 Task: Find connections with filter location Abobo with filter topic #Businessownerwith filter profile language Potuguese with filter current company Odoo with filter school The Cathedral and John Connon School with filter industry Coal Mining with filter service category Financial Planning with filter keywords title Founder
Action: Mouse moved to (628, 82)
Screenshot: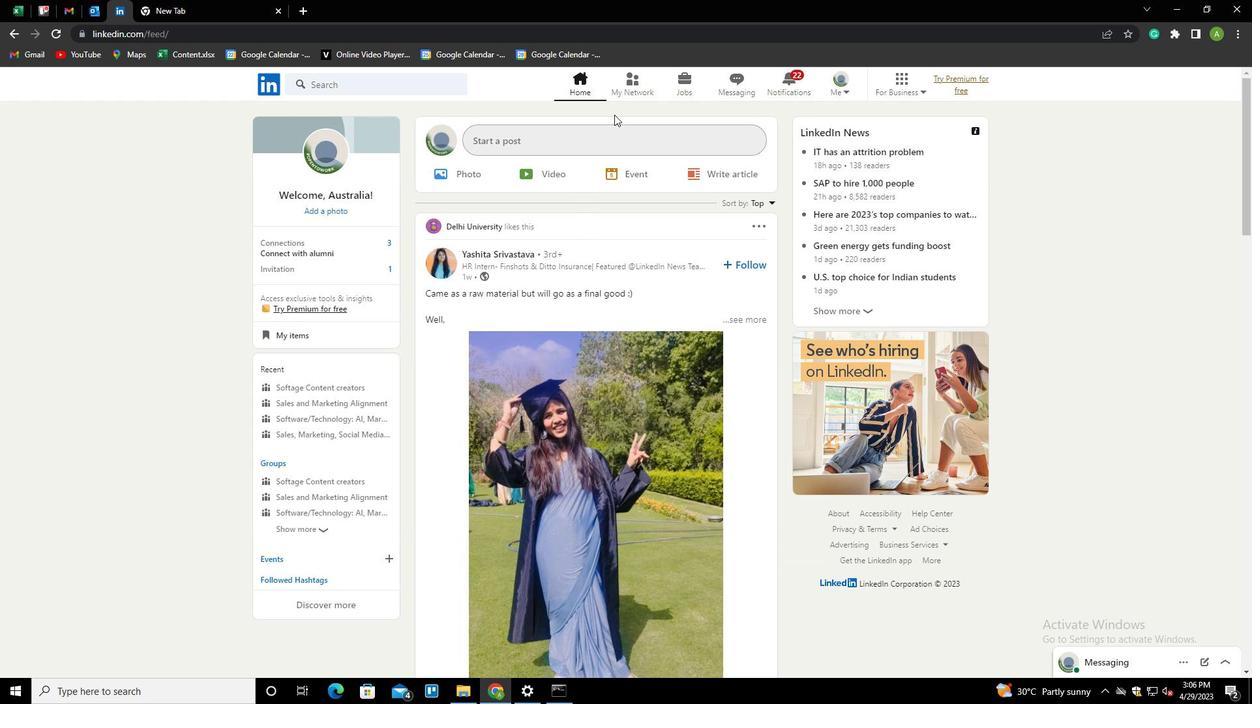 
Action: Mouse pressed left at (628, 82)
Screenshot: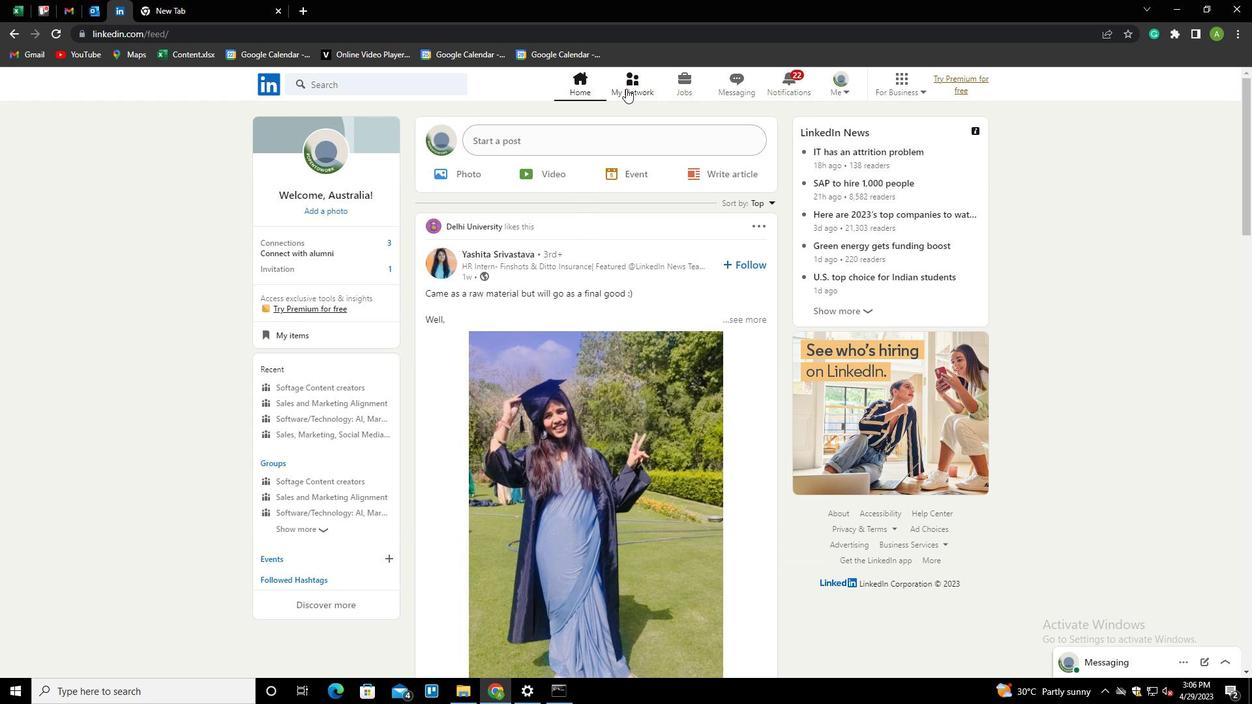 
Action: Mouse moved to (330, 159)
Screenshot: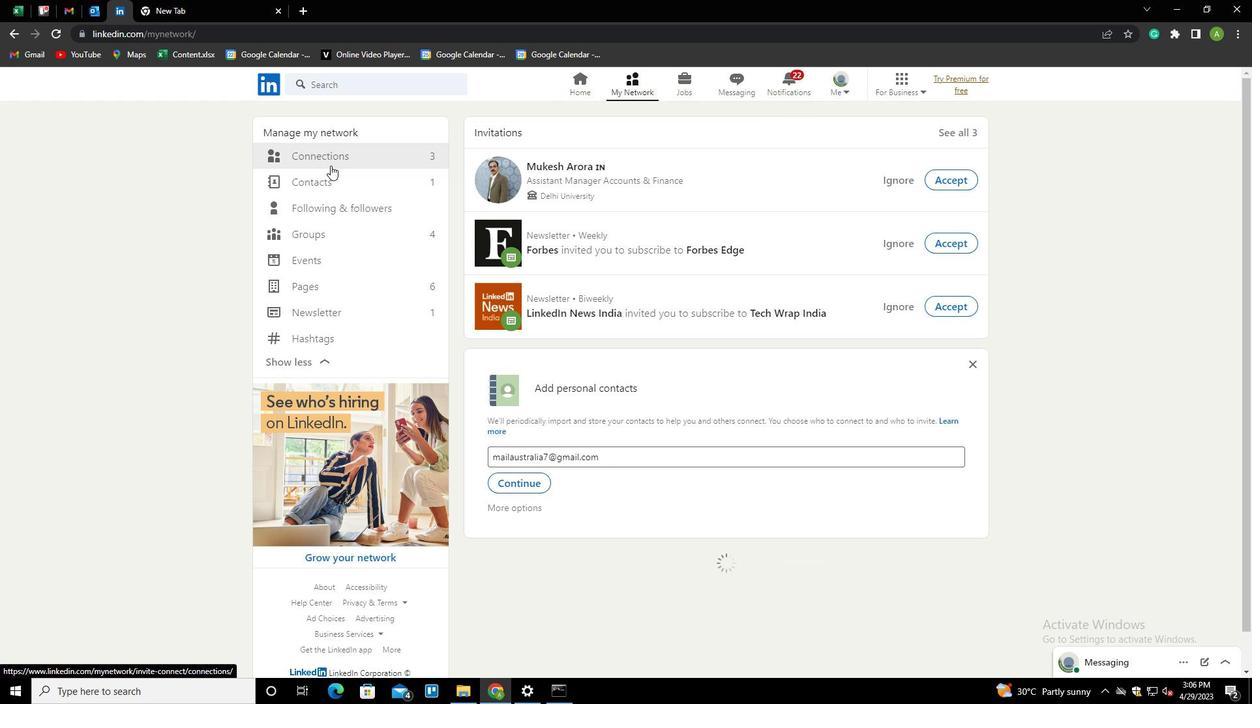 
Action: Mouse pressed left at (330, 159)
Screenshot: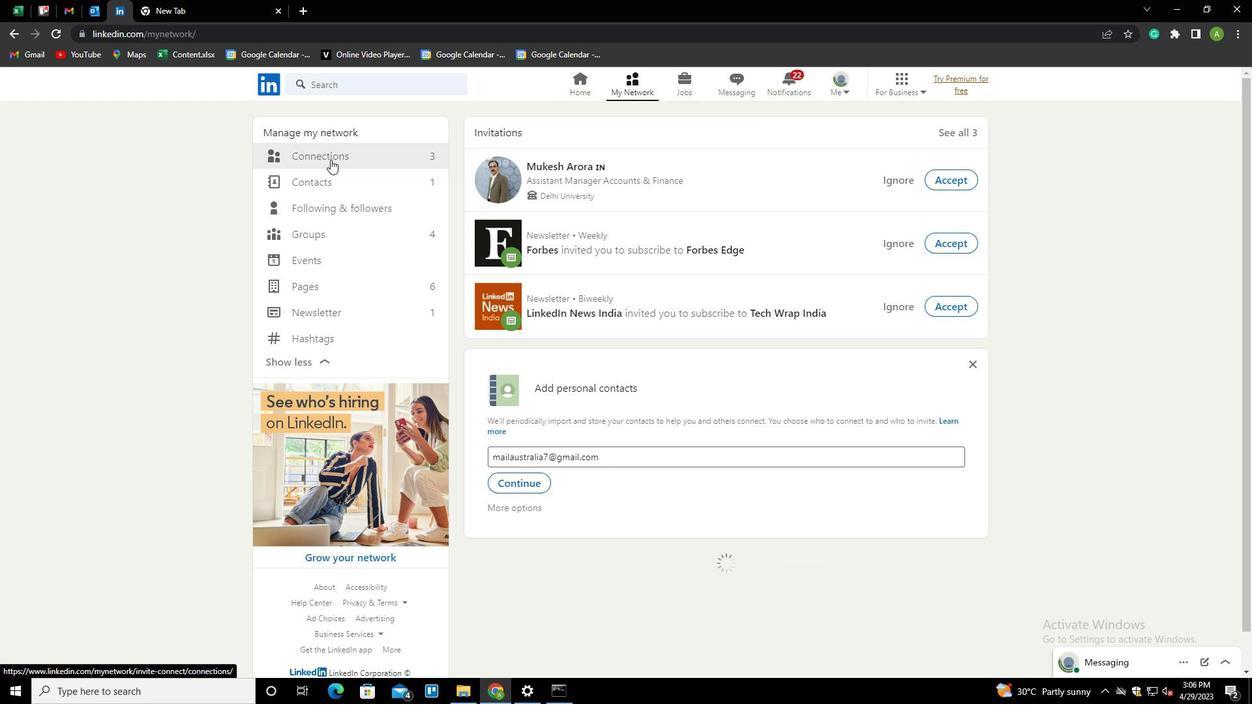
Action: Mouse moved to (701, 157)
Screenshot: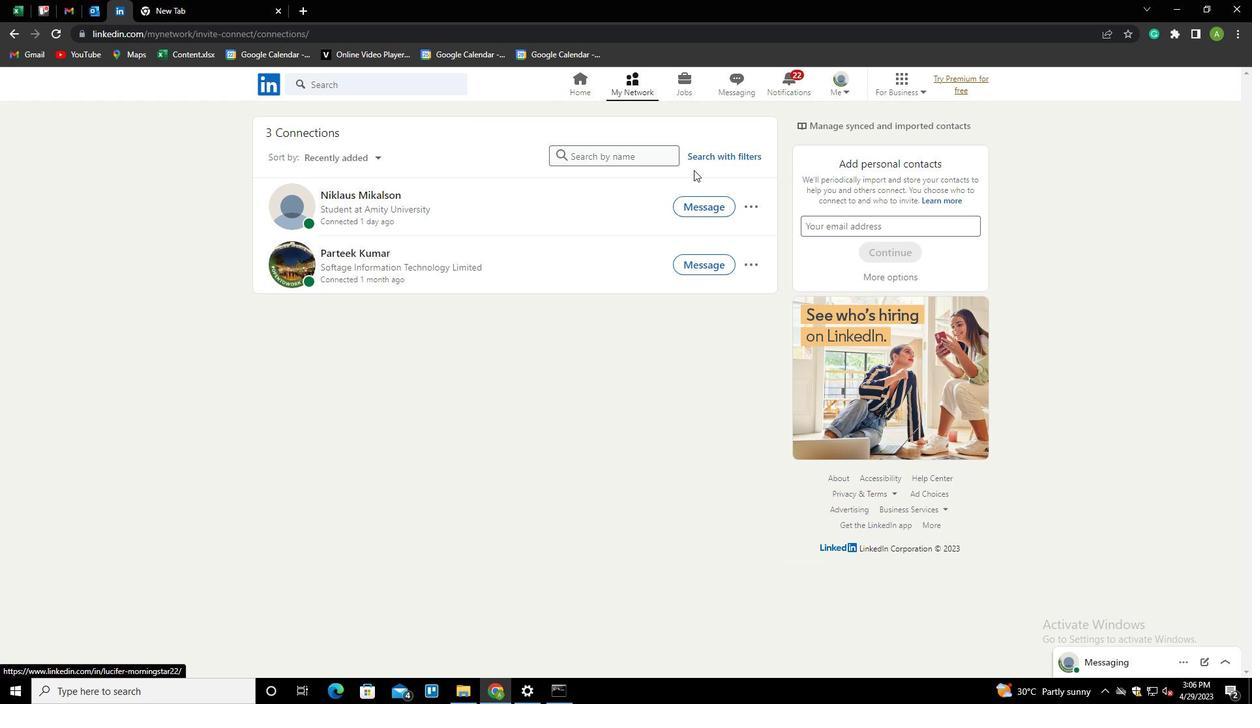 
Action: Mouse pressed left at (701, 157)
Screenshot: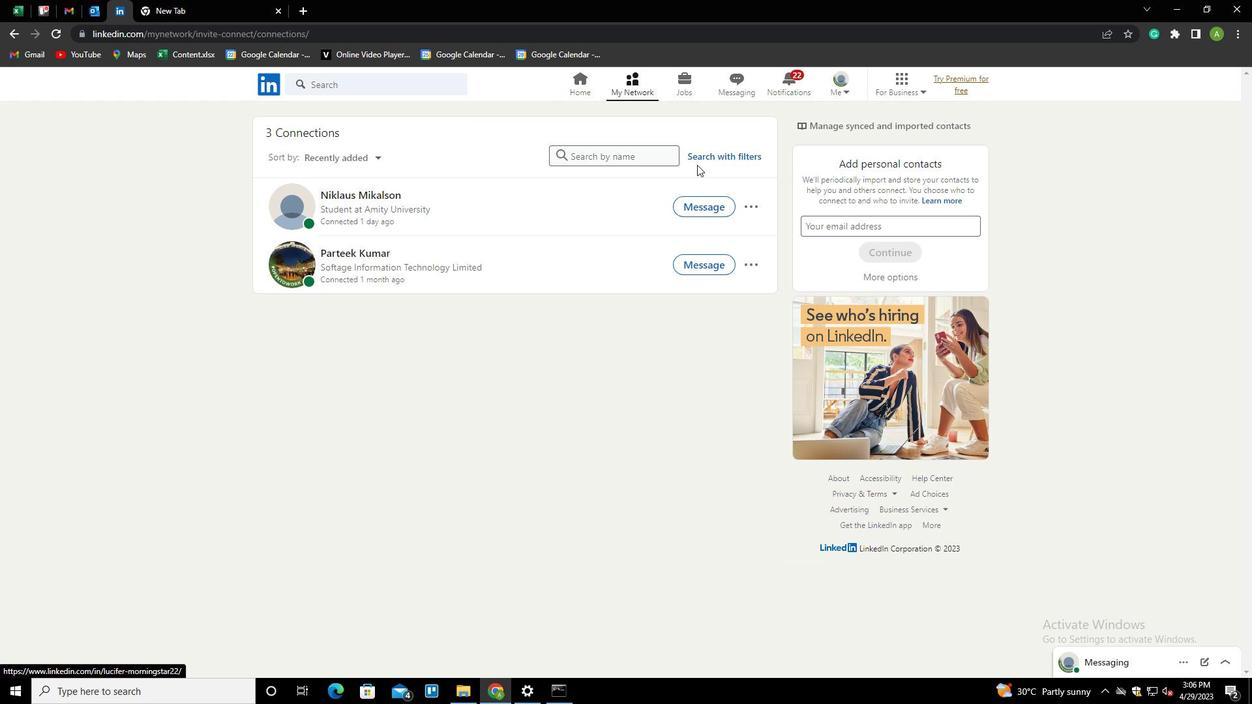 
Action: Mouse moved to (663, 120)
Screenshot: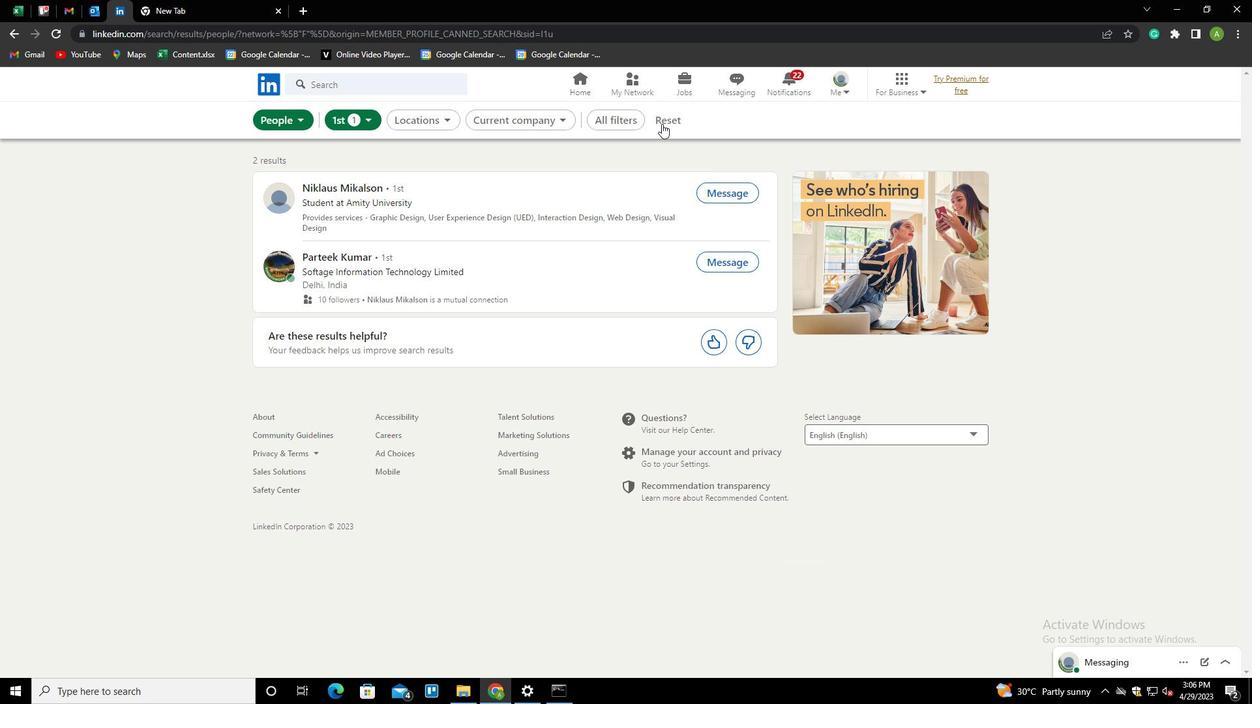 
Action: Mouse pressed left at (663, 120)
Screenshot: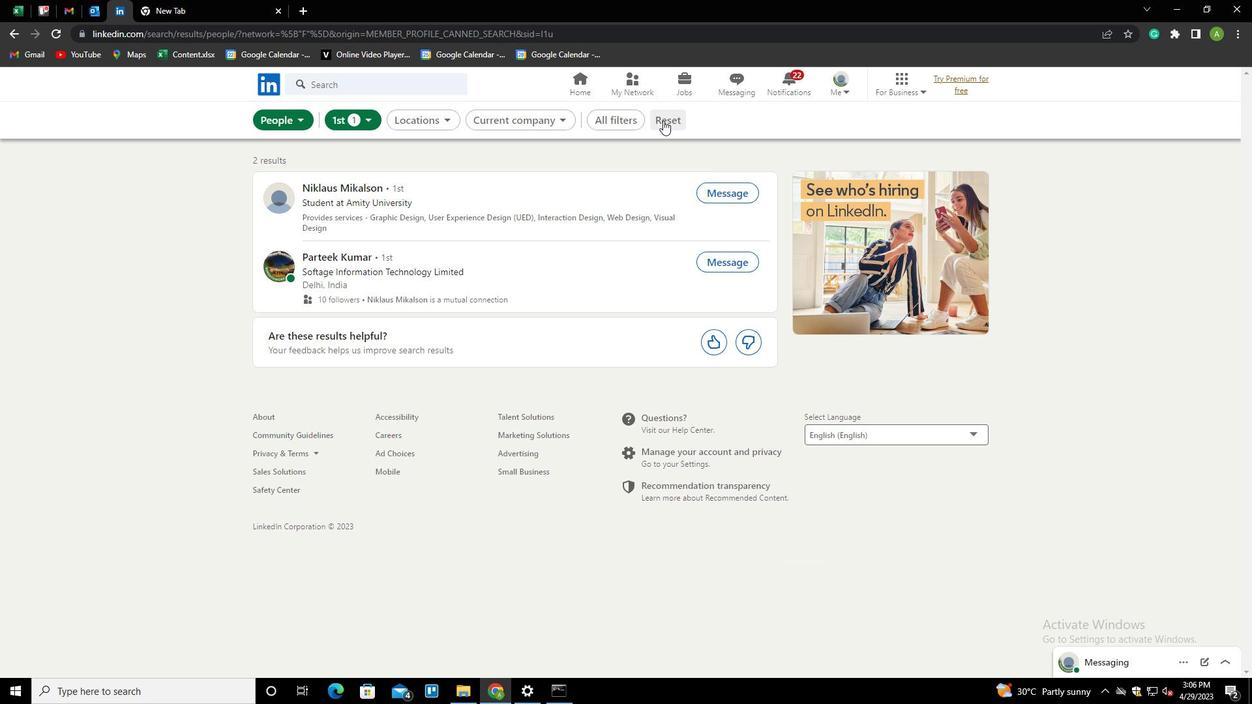 
Action: Mouse moved to (646, 123)
Screenshot: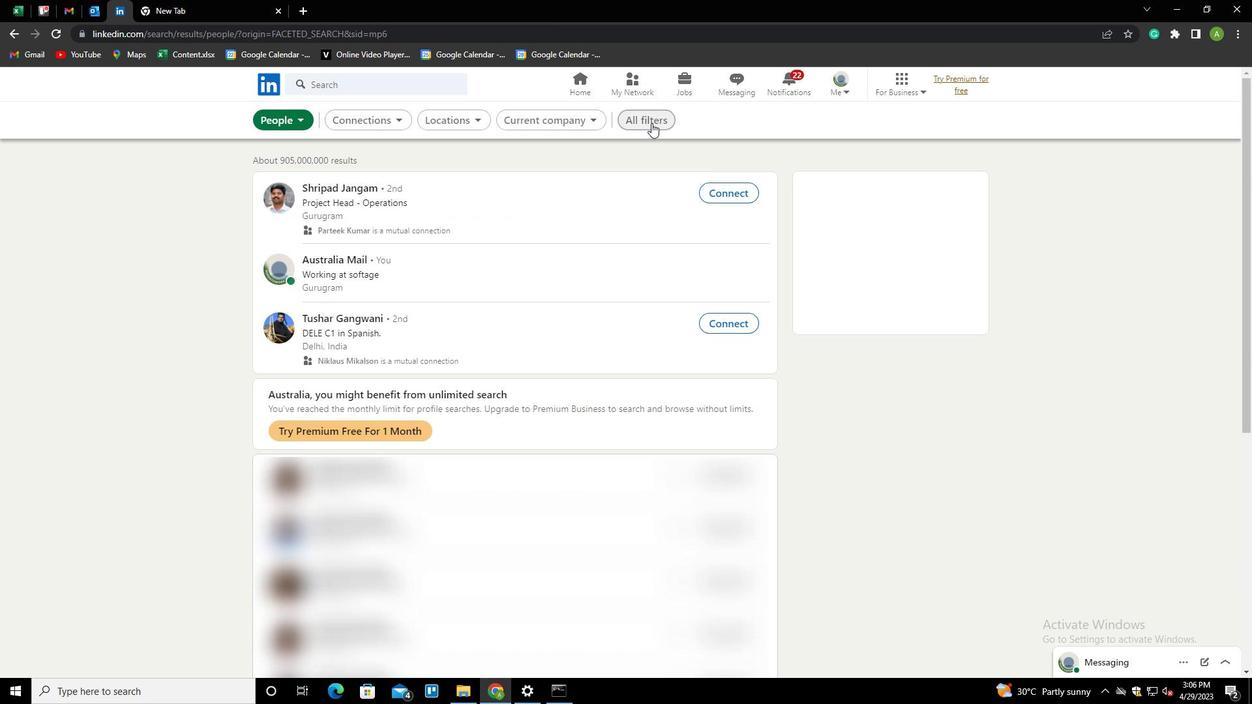 
Action: Mouse pressed left at (646, 123)
Screenshot: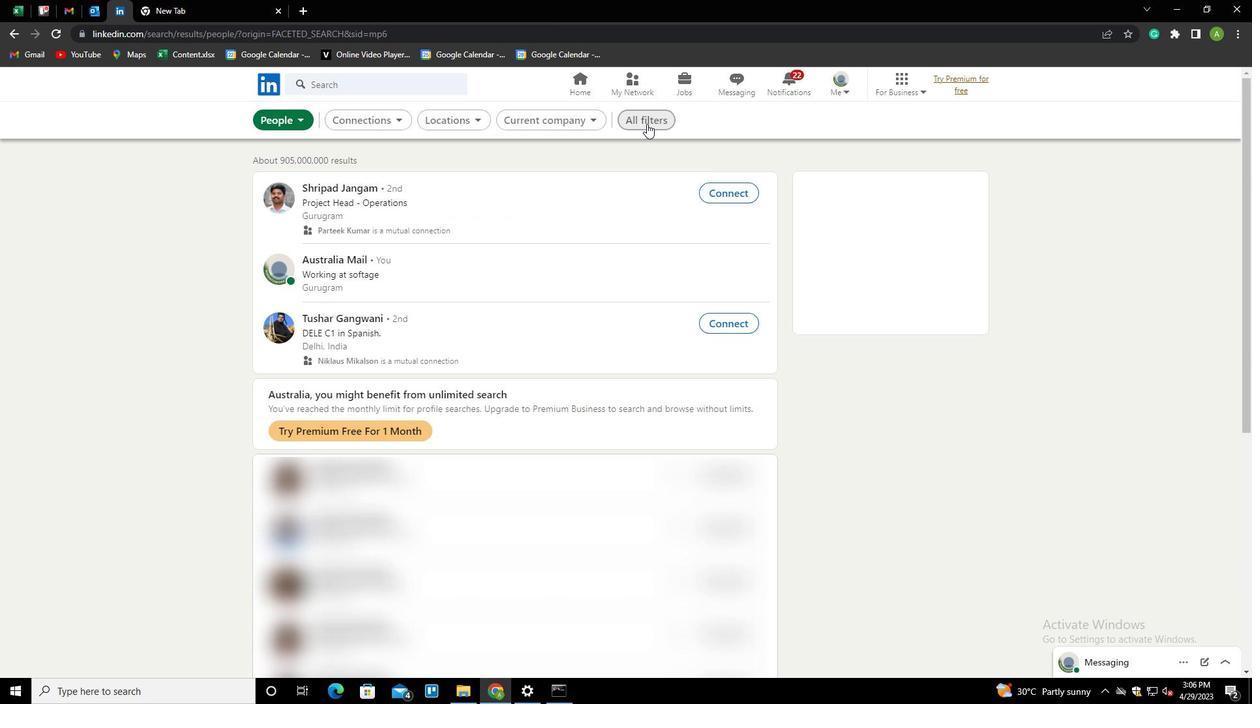
Action: Mouse moved to (922, 306)
Screenshot: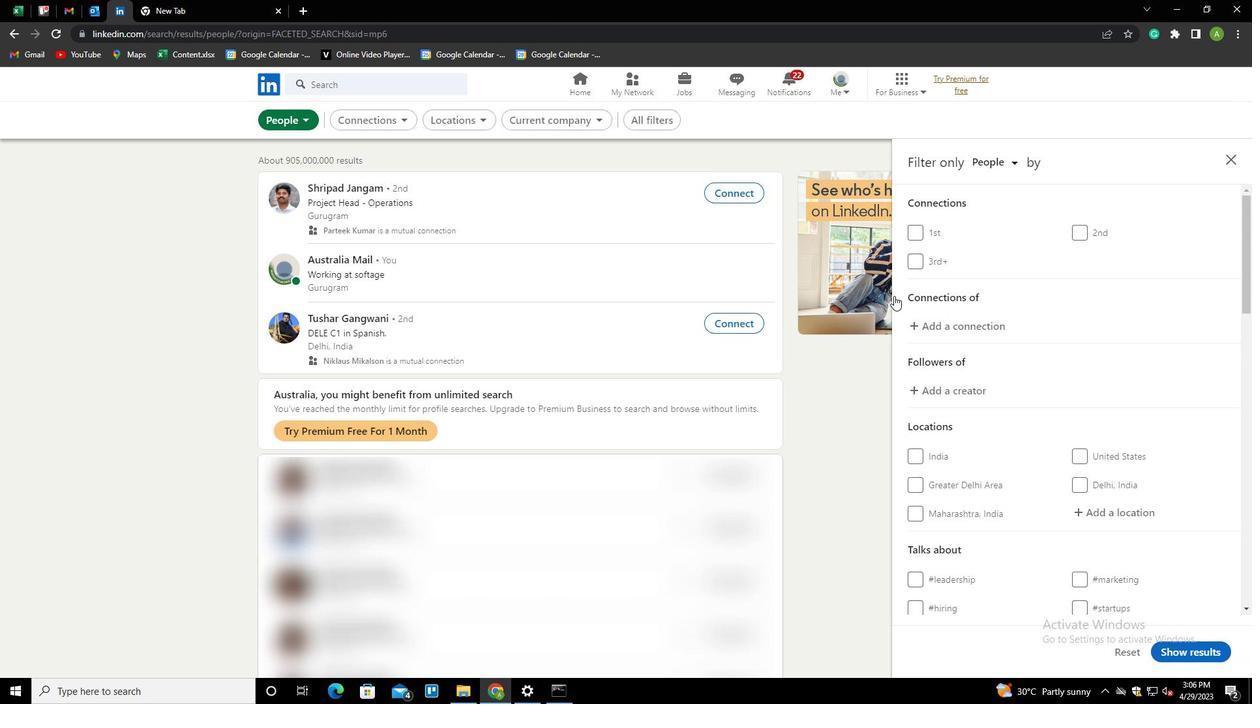 
Action: Mouse scrolled (922, 305) with delta (0, 0)
Screenshot: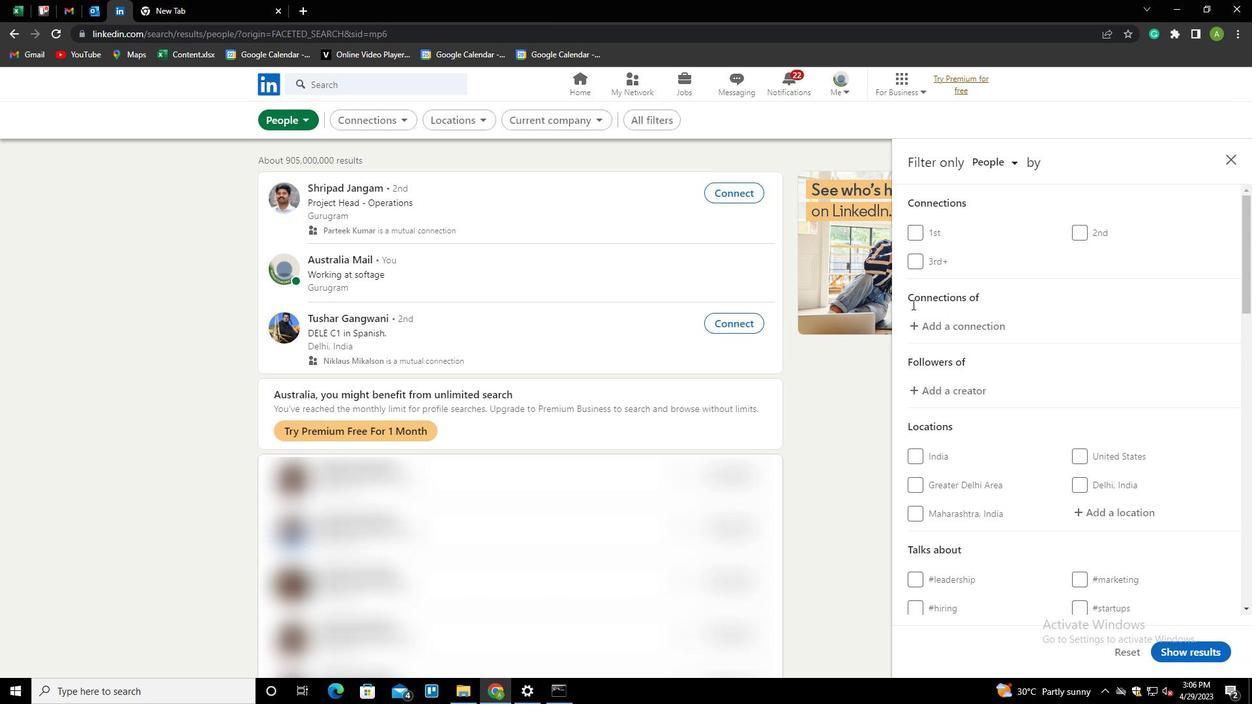 
Action: Mouse scrolled (922, 305) with delta (0, 0)
Screenshot: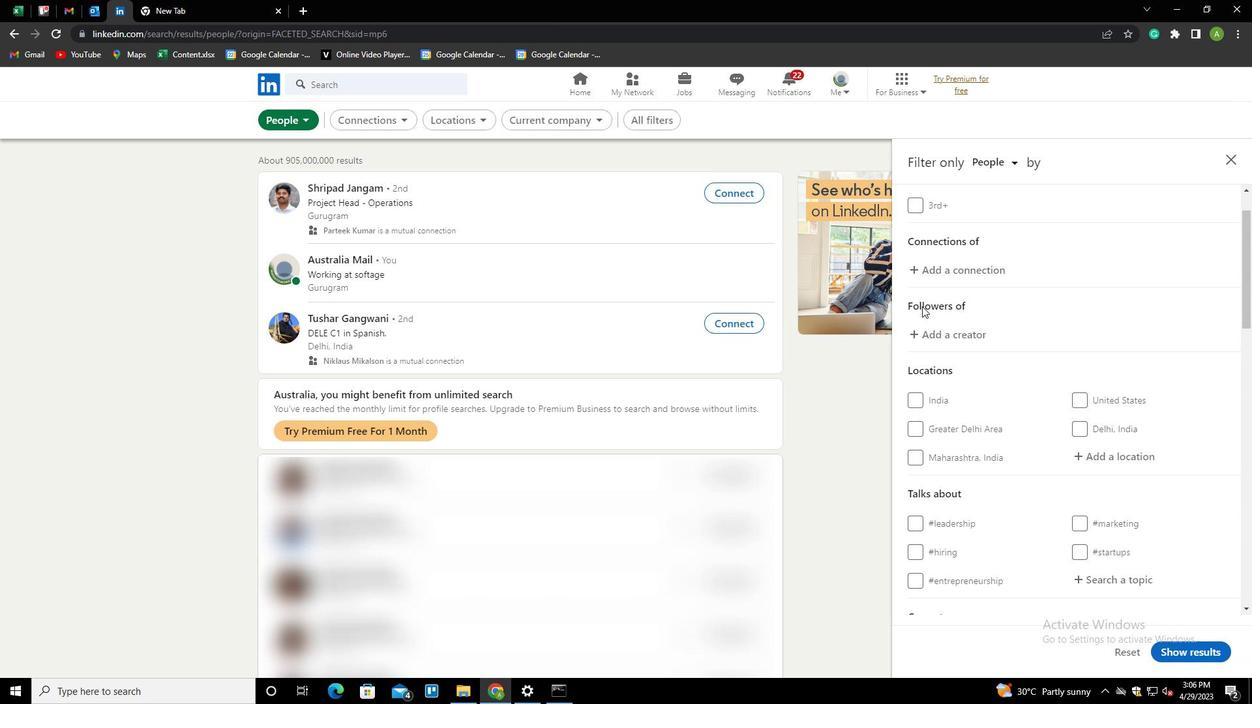 
Action: Mouse scrolled (922, 305) with delta (0, 0)
Screenshot: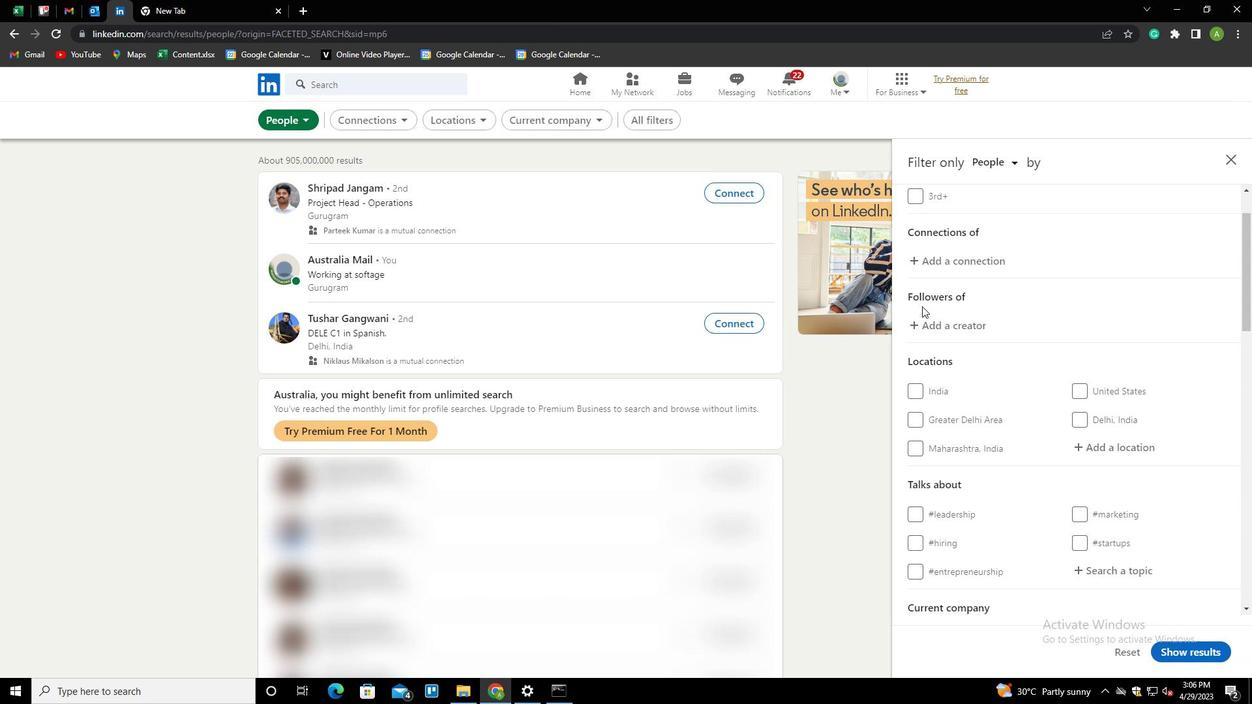 
Action: Mouse moved to (1104, 315)
Screenshot: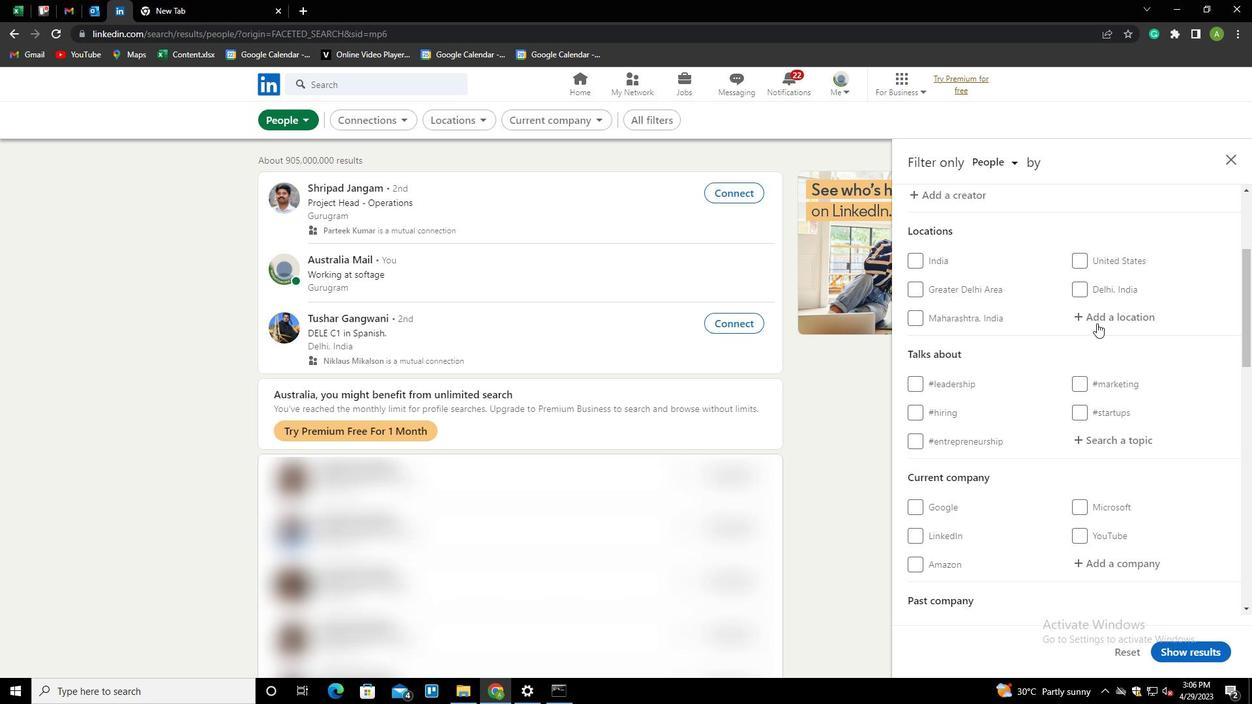 
Action: Mouse pressed left at (1104, 315)
Screenshot: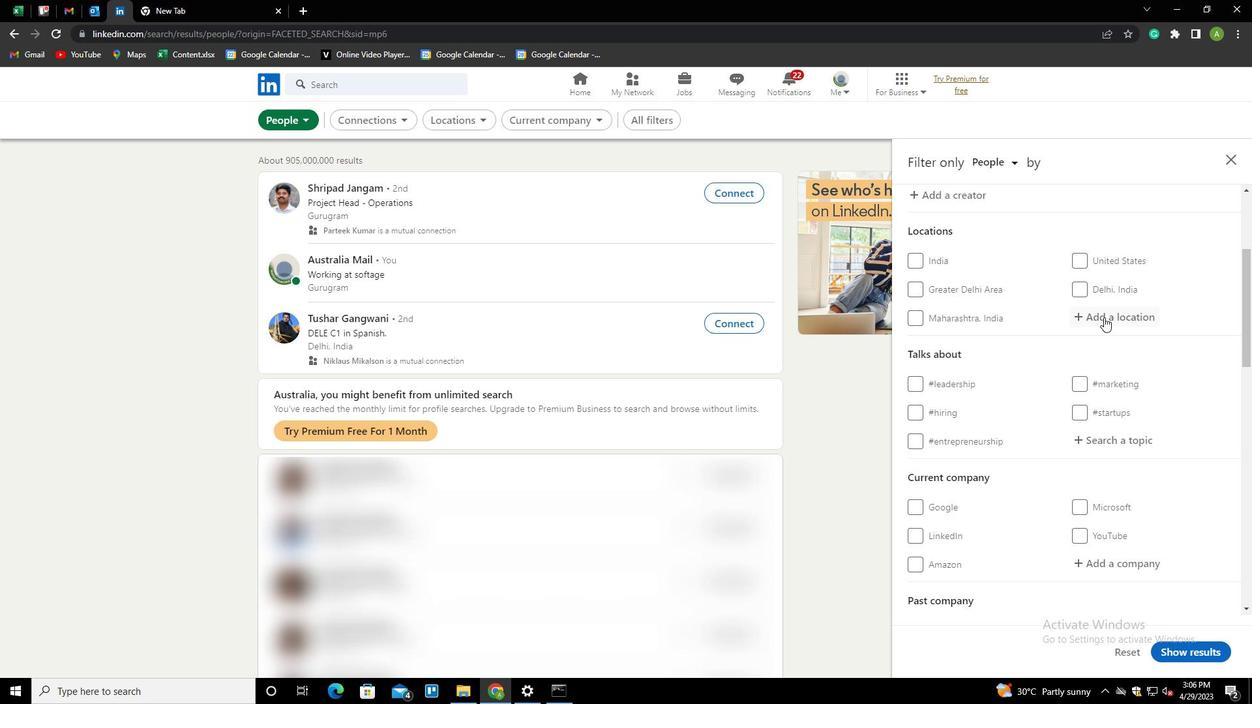 
Action: Key pressed <Key.shift>ADE<Key.backspace><Key.backspace>BOBO<Key.down><Key.enter>
Screenshot: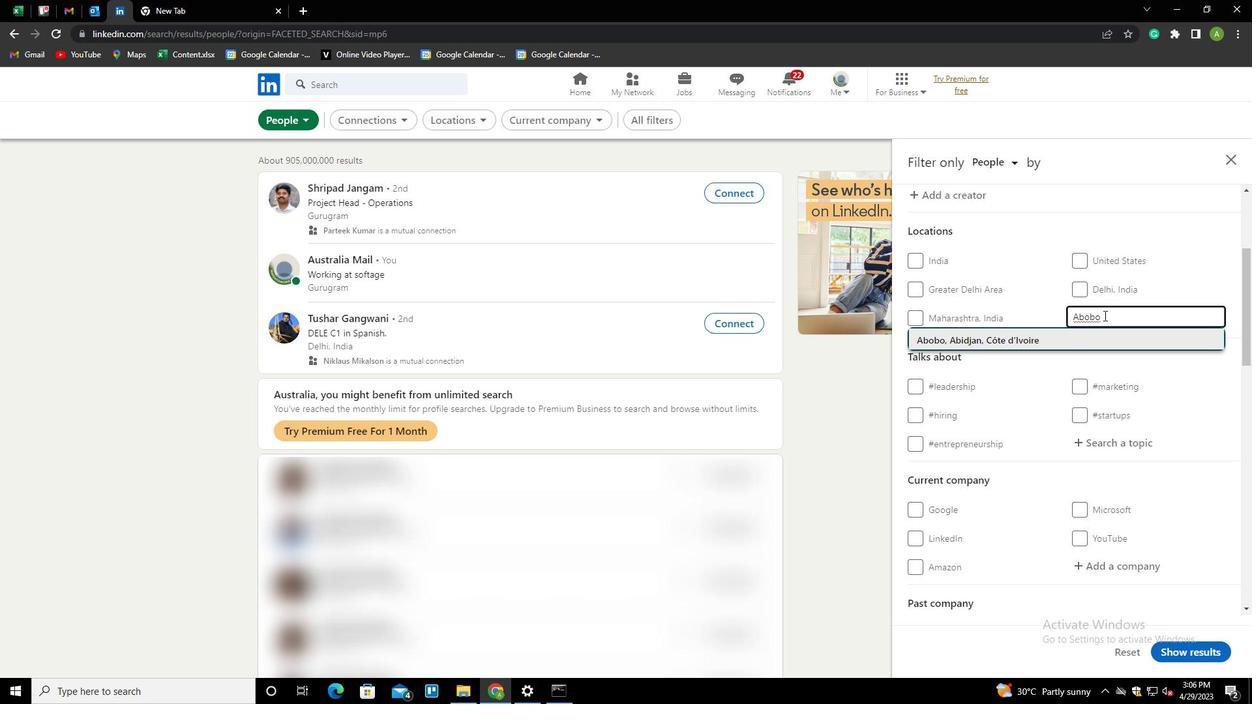 
Action: Mouse scrolled (1104, 315) with delta (0, 0)
Screenshot: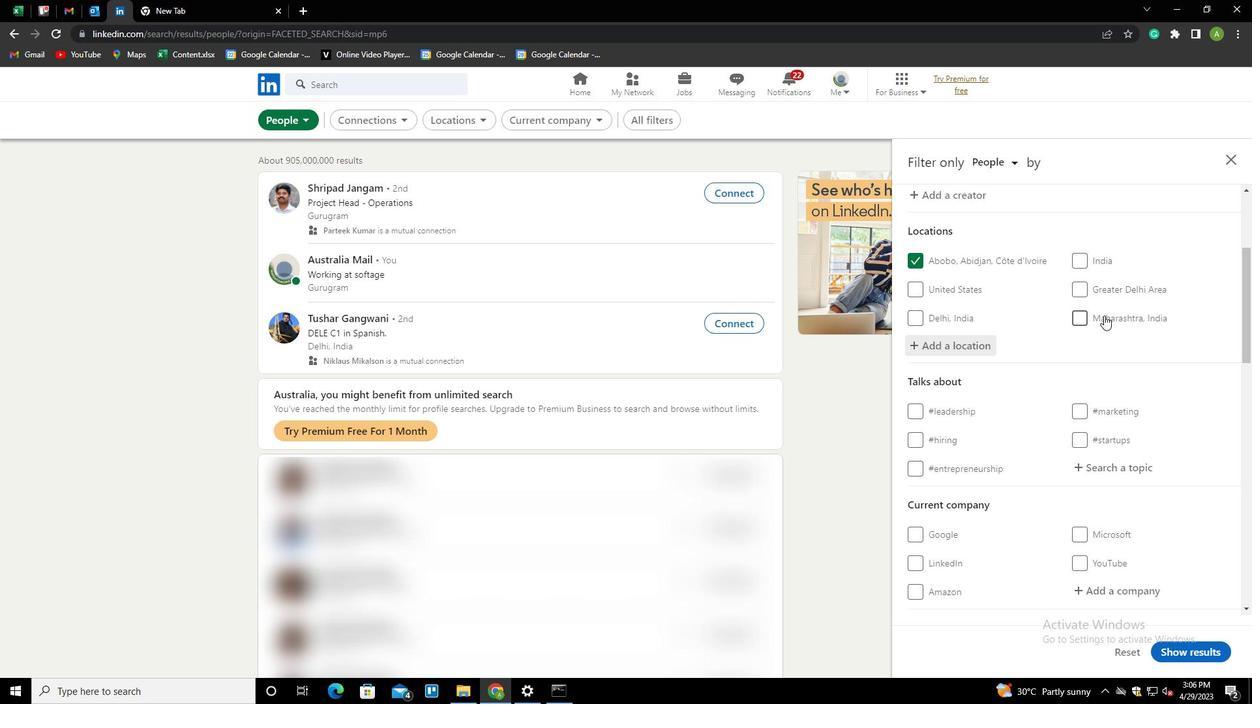 
Action: Mouse scrolled (1104, 315) with delta (0, 0)
Screenshot: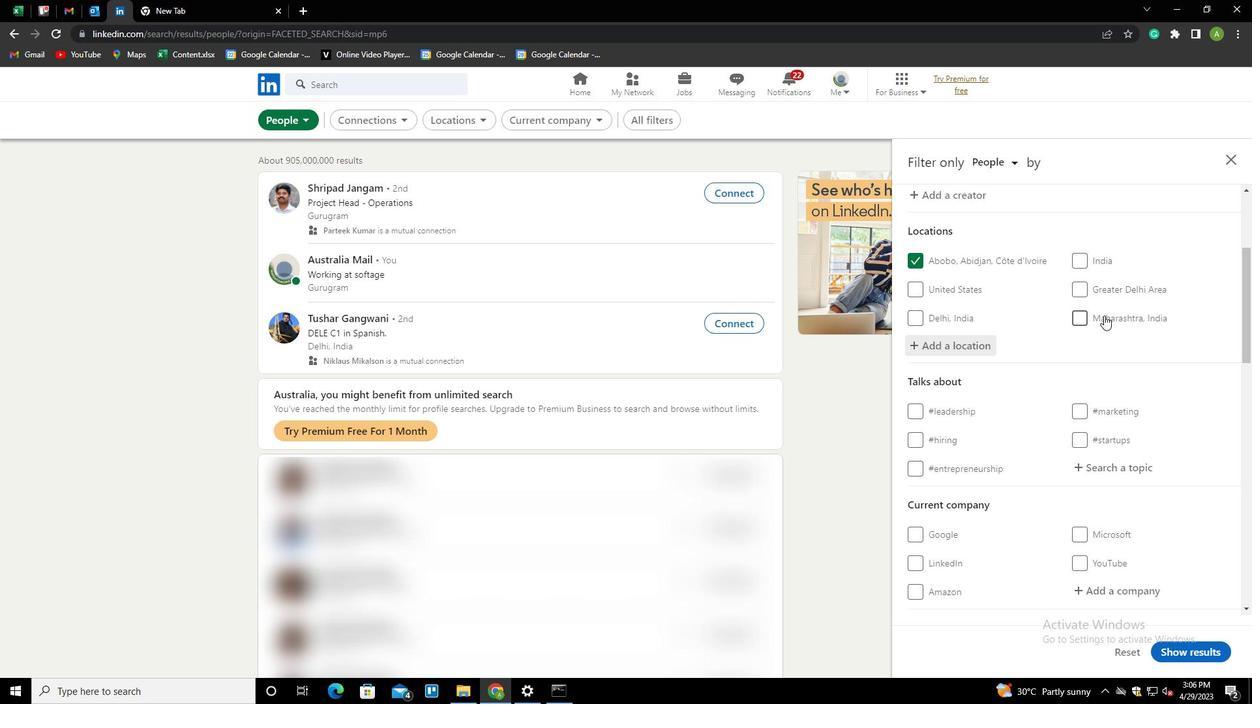 
Action: Mouse scrolled (1104, 315) with delta (0, 0)
Screenshot: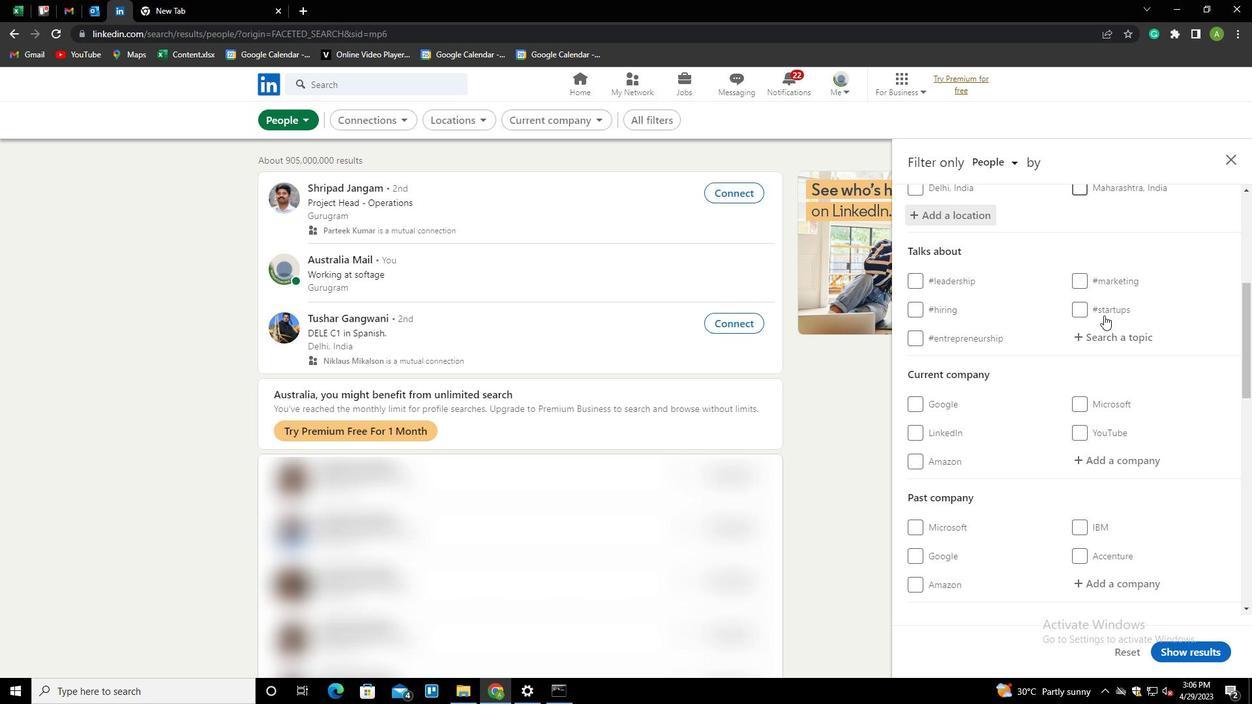 
Action: Mouse moved to (1101, 268)
Screenshot: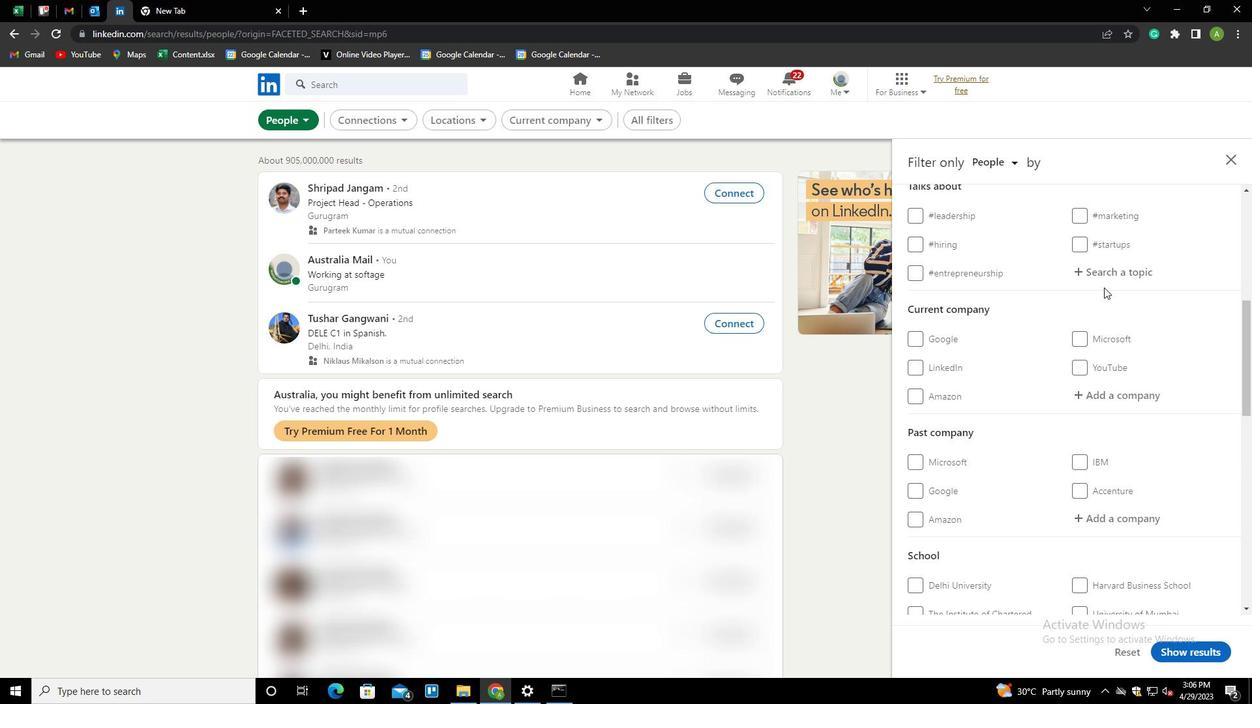 
Action: Mouse pressed left at (1101, 268)
Screenshot: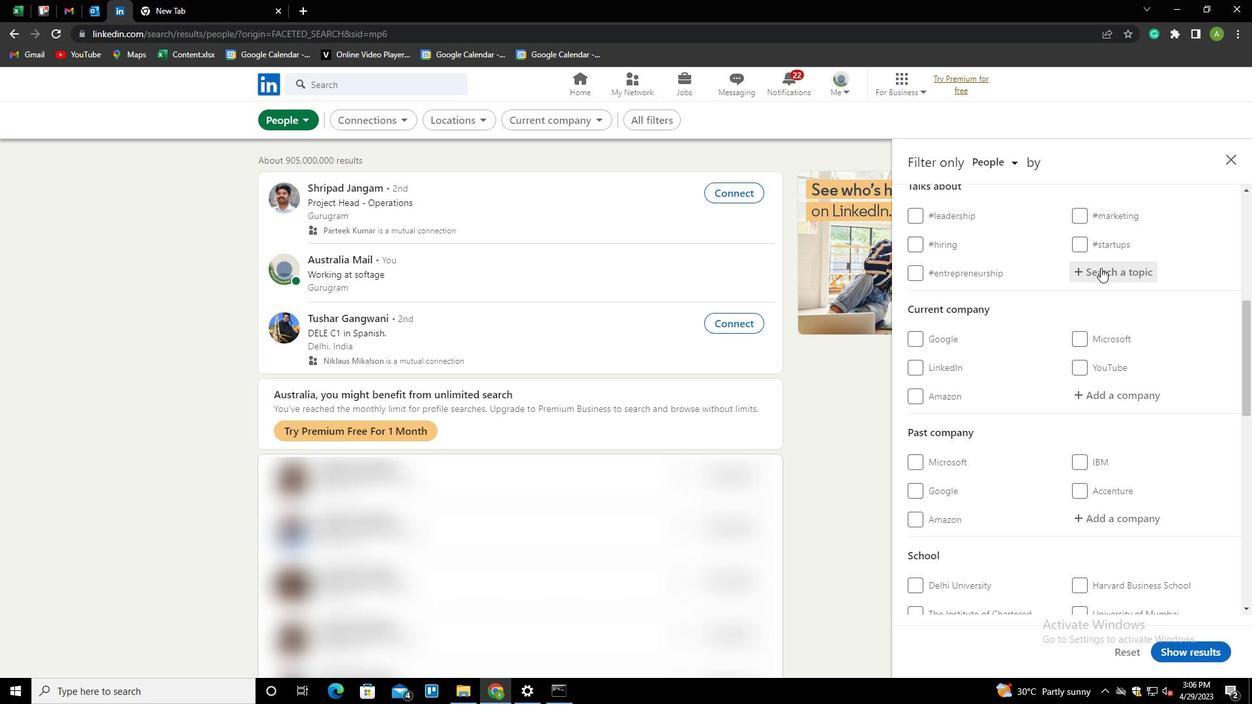 
Action: Key pressed <Key.shift>BUSINESSOWNEER<Key.backspace><Key.backspace>R<Key.down><Key.enter>
Screenshot: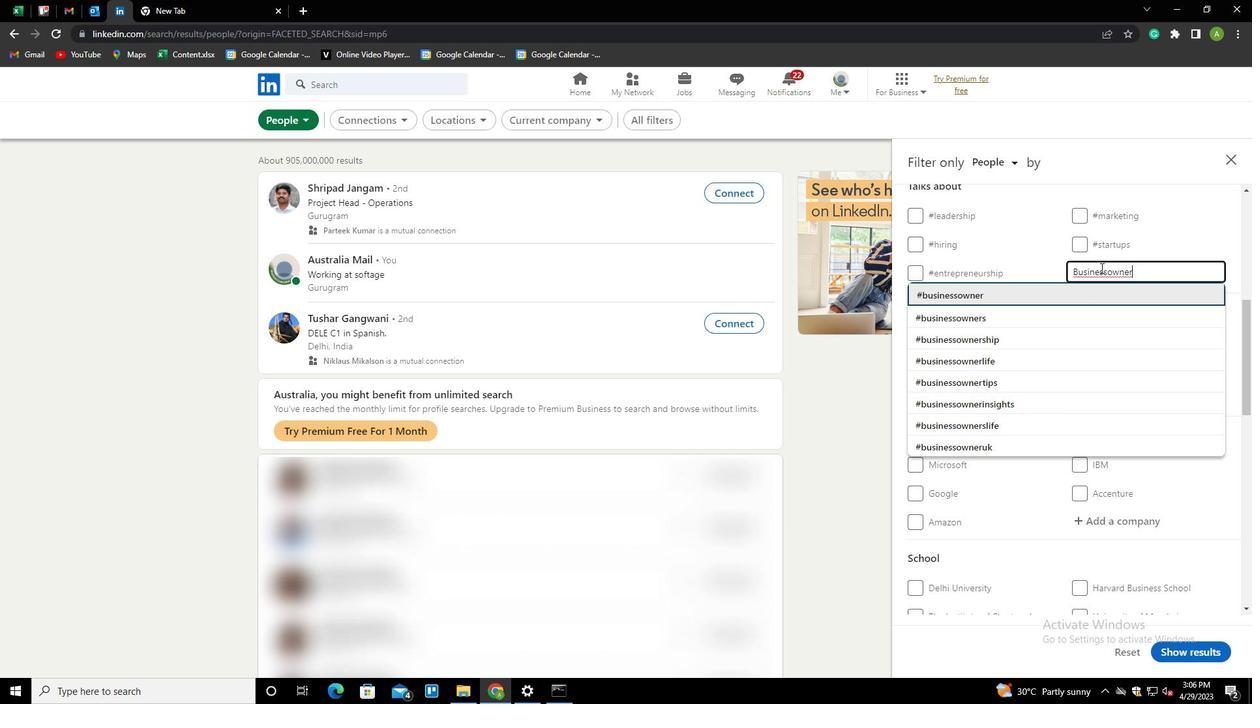 
Action: Mouse scrolled (1101, 267) with delta (0, 0)
Screenshot: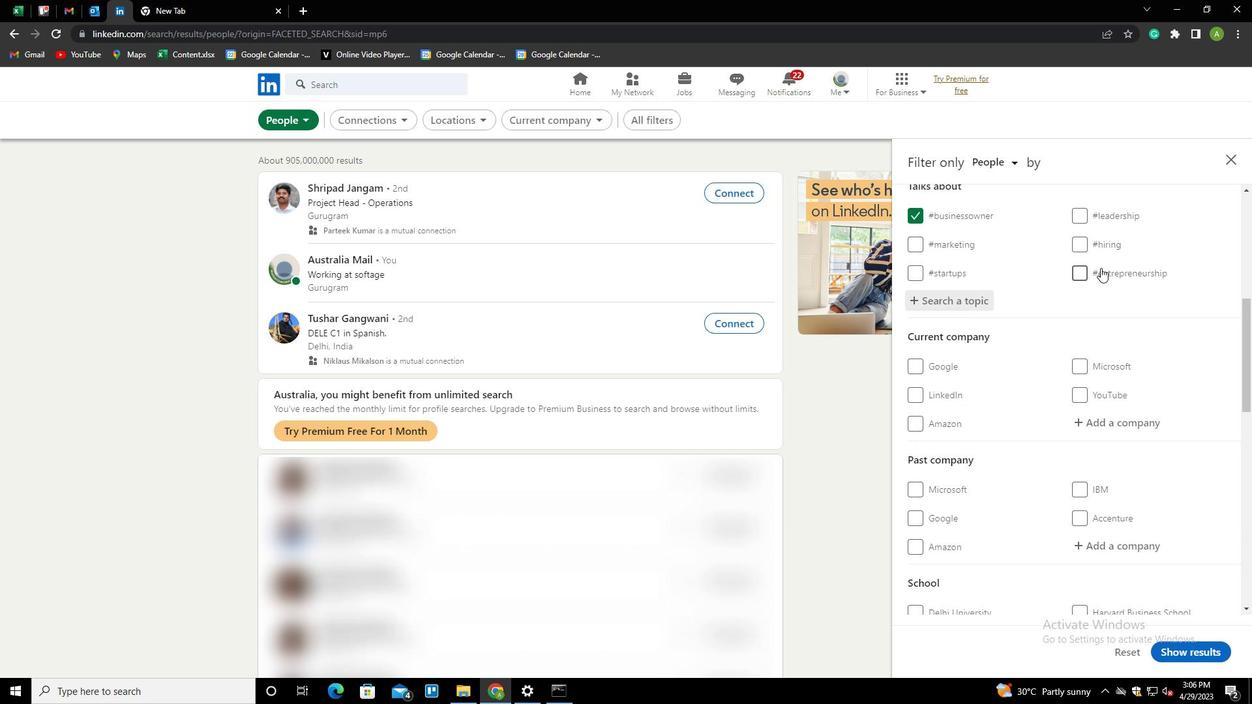 
Action: Mouse scrolled (1101, 267) with delta (0, 0)
Screenshot: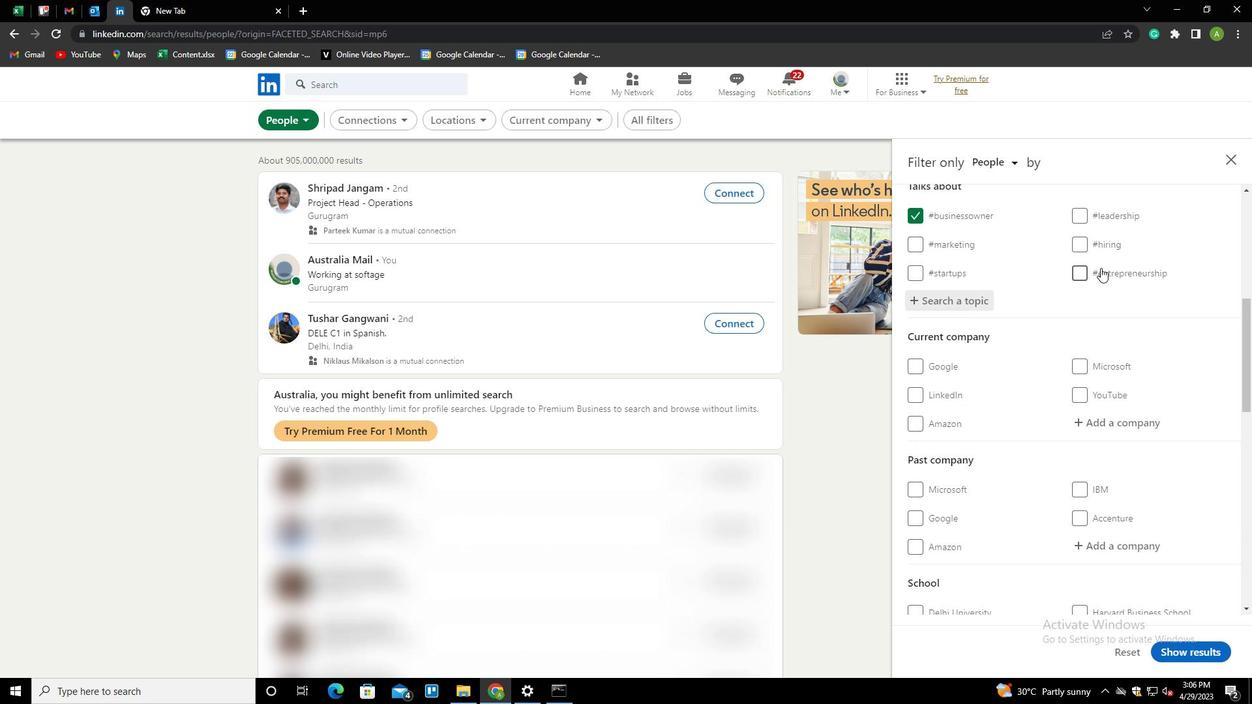 
Action: Mouse scrolled (1101, 267) with delta (0, 0)
Screenshot: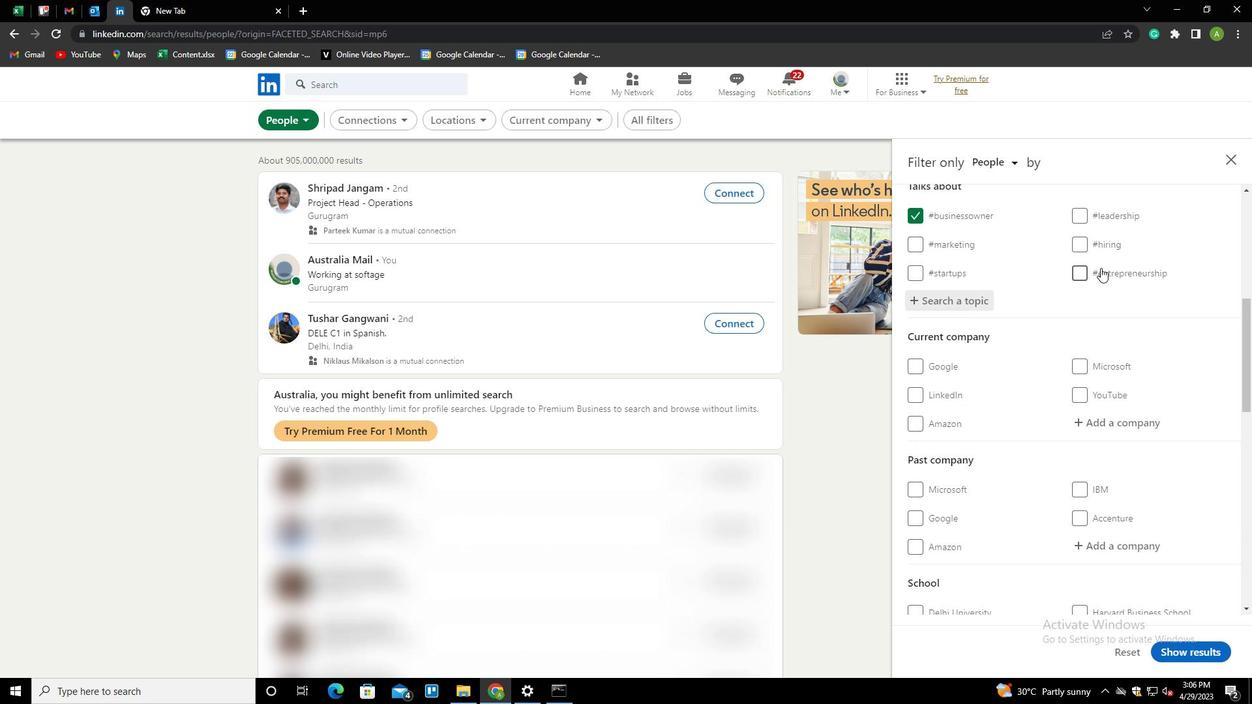 
Action: Mouse scrolled (1101, 267) with delta (0, 0)
Screenshot: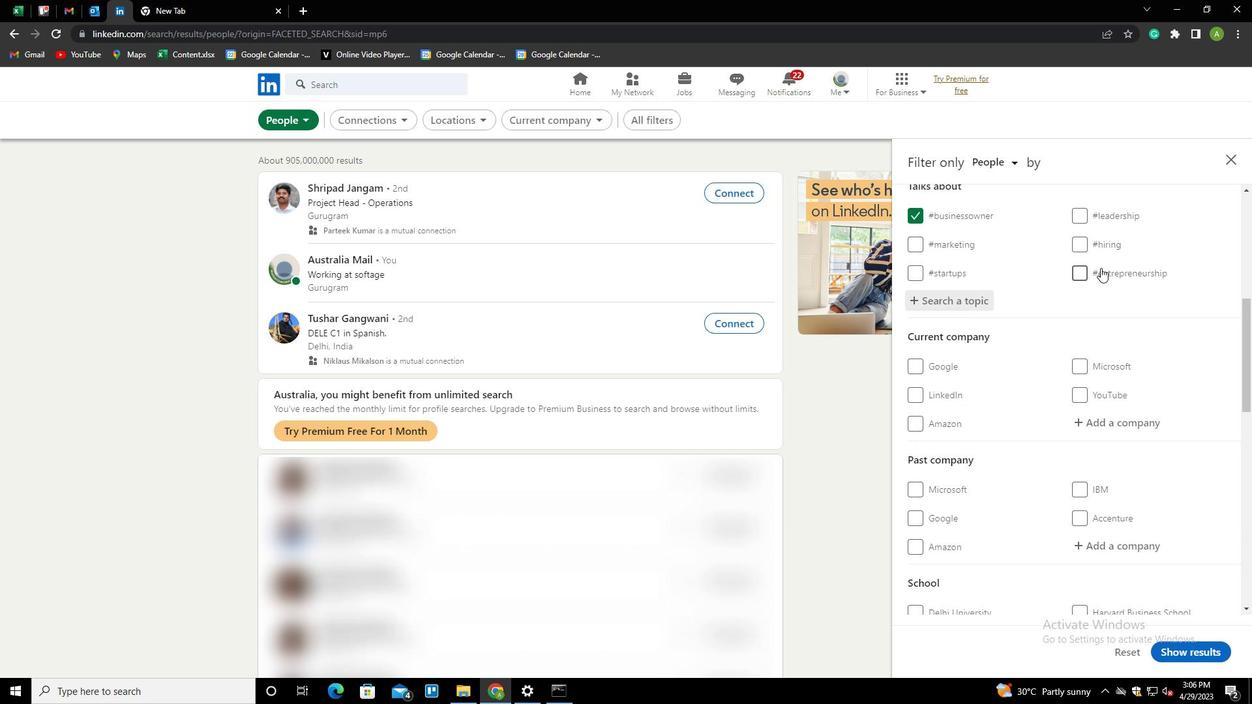
Action: Mouse scrolled (1101, 267) with delta (0, 0)
Screenshot: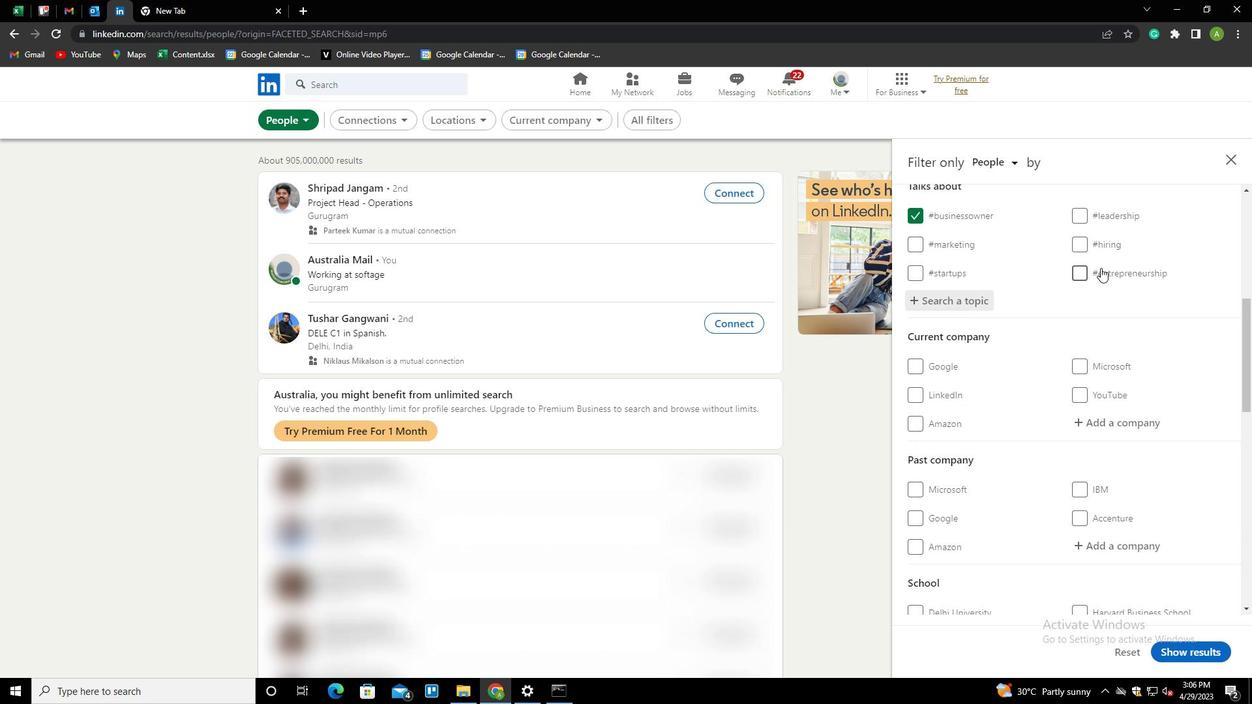 
Action: Mouse moved to (1111, 304)
Screenshot: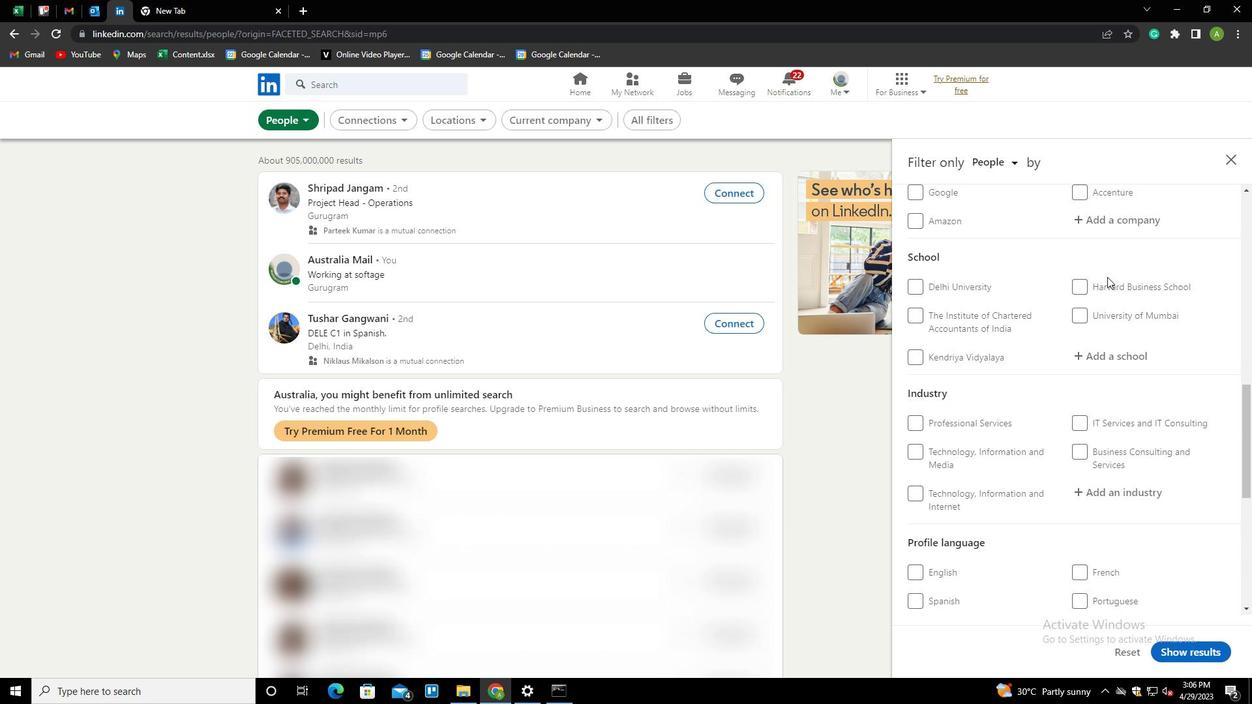 
Action: Mouse scrolled (1111, 303) with delta (0, 0)
Screenshot: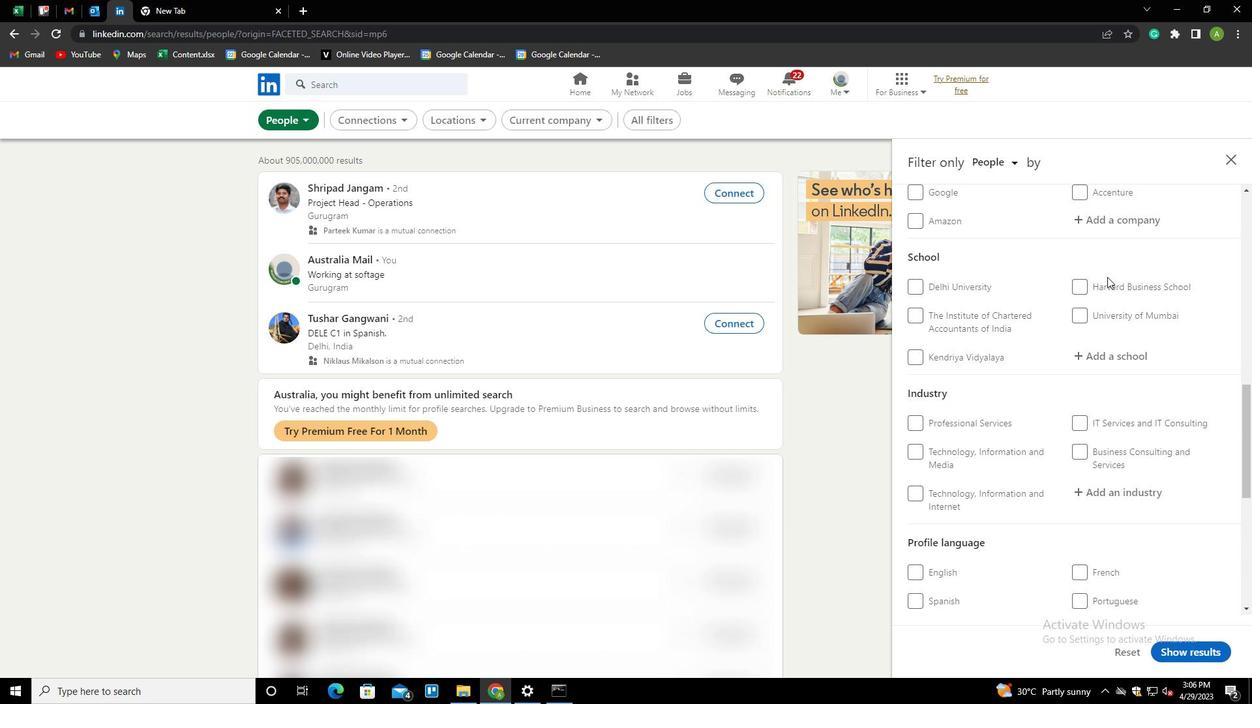 
Action: Mouse scrolled (1111, 303) with delta (0, 0)
Screenshot: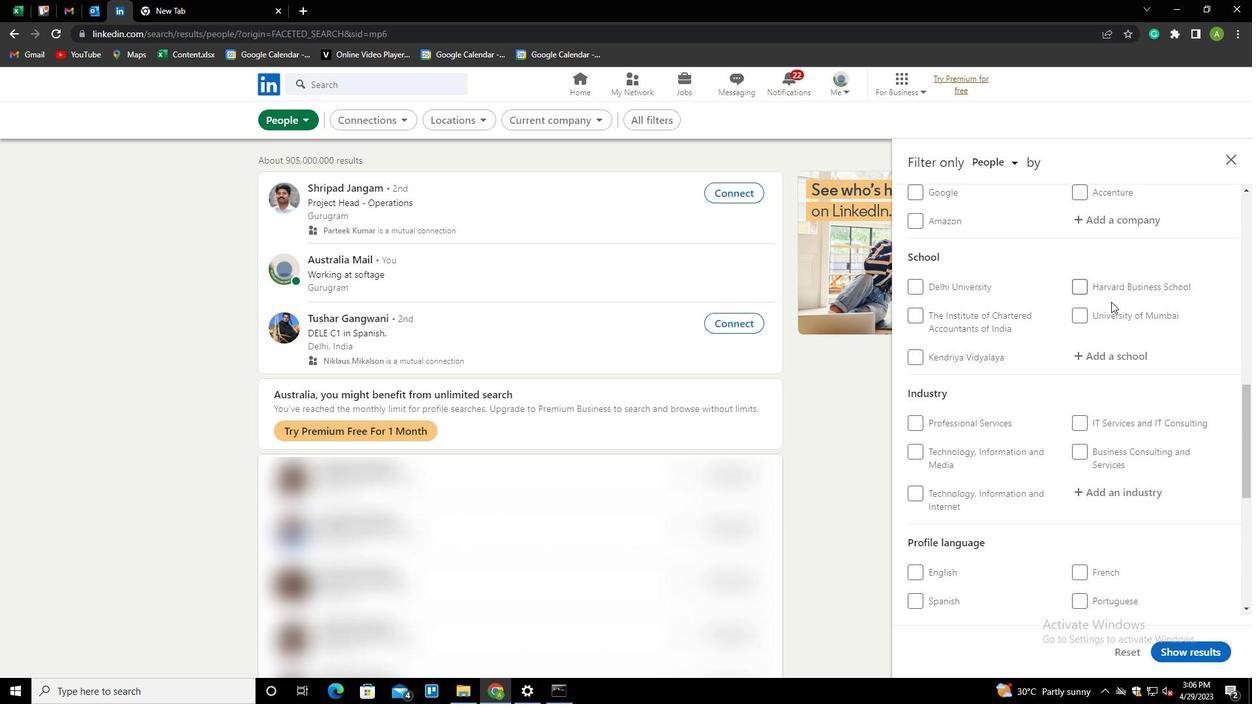 
Action: Mouse moved to (1081, 474)
Screenshot: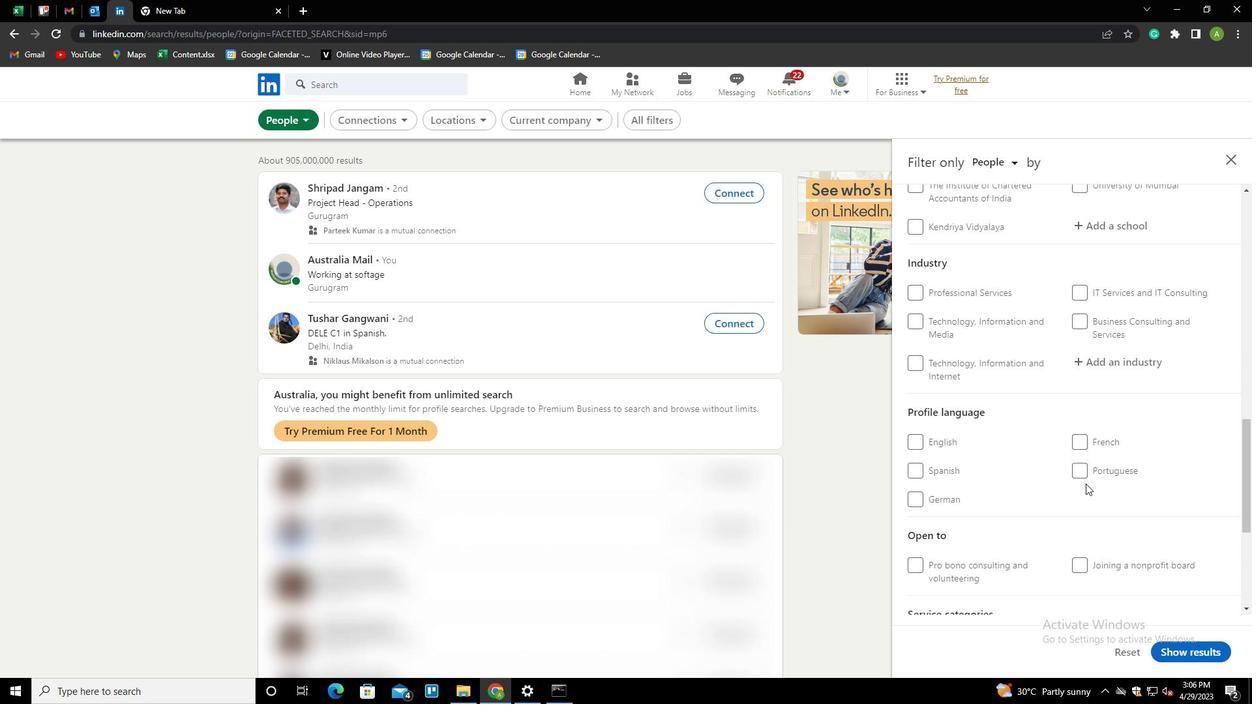 
Action: Mouse pressed left at (1081, 474)
Screenshot: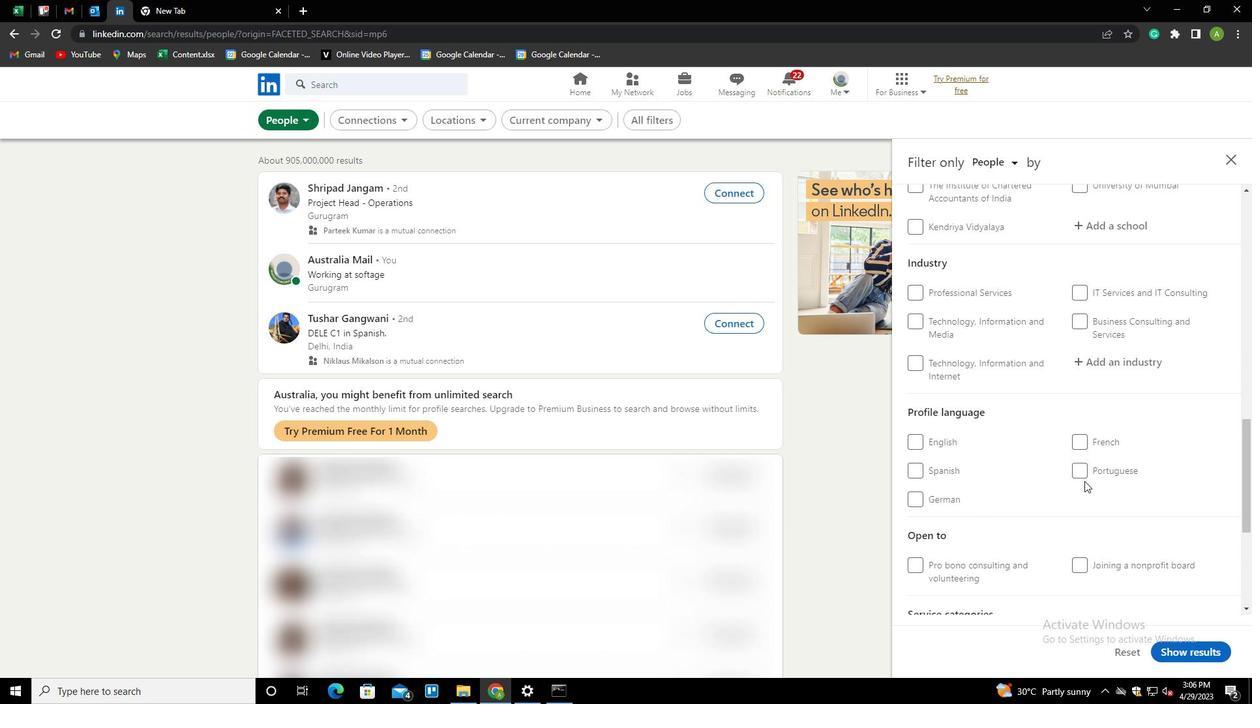 
Action: Mouse moved to (1116, 469)
Screenshot: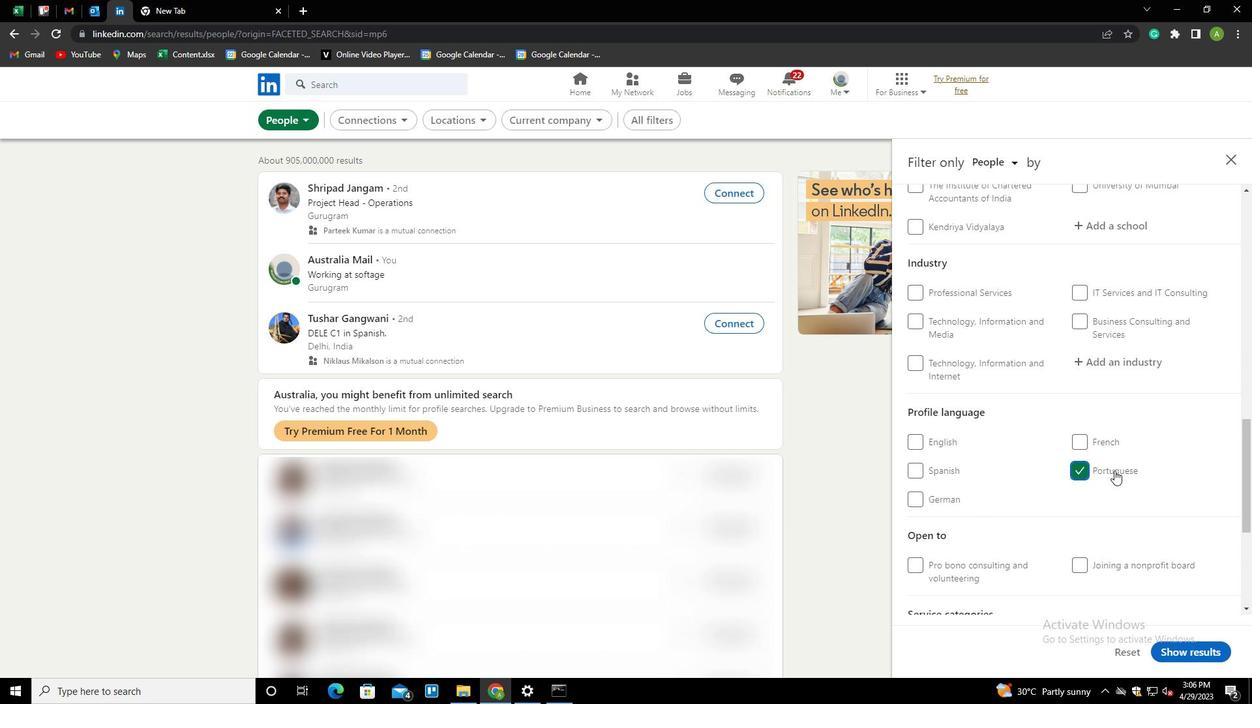 
Action: Mouse scrolled (1116, 469) with delta (0, 0)
Screenshot: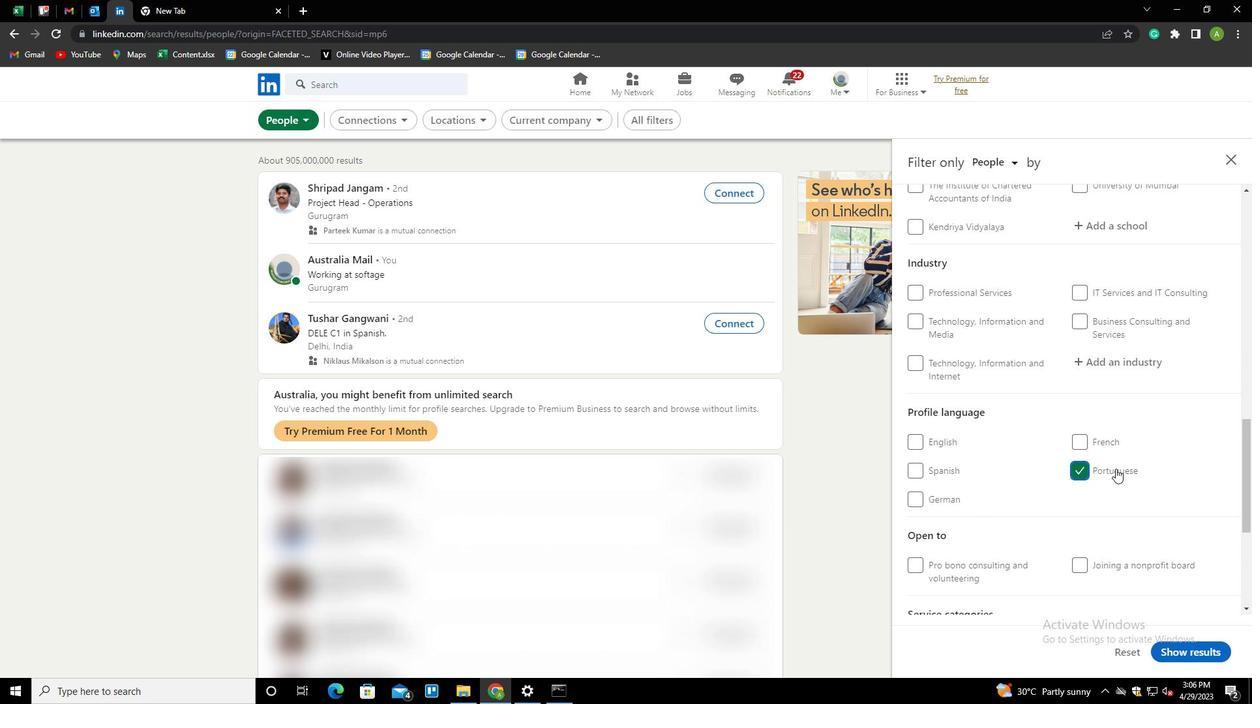 
Action: Mouse scrolled (1116, 469) with delta (0, 0)
Screenshot: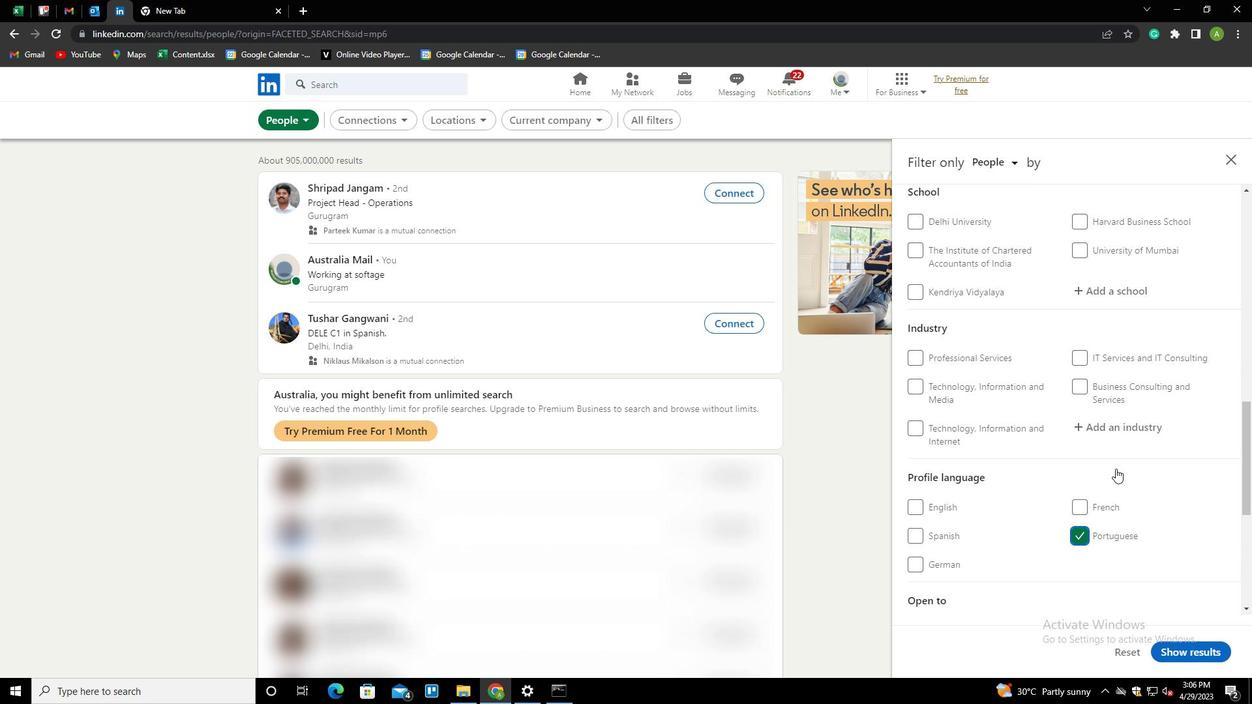 
Action: Mouse scrolled (1116, 469) with delta (0, 0)
Screenshot: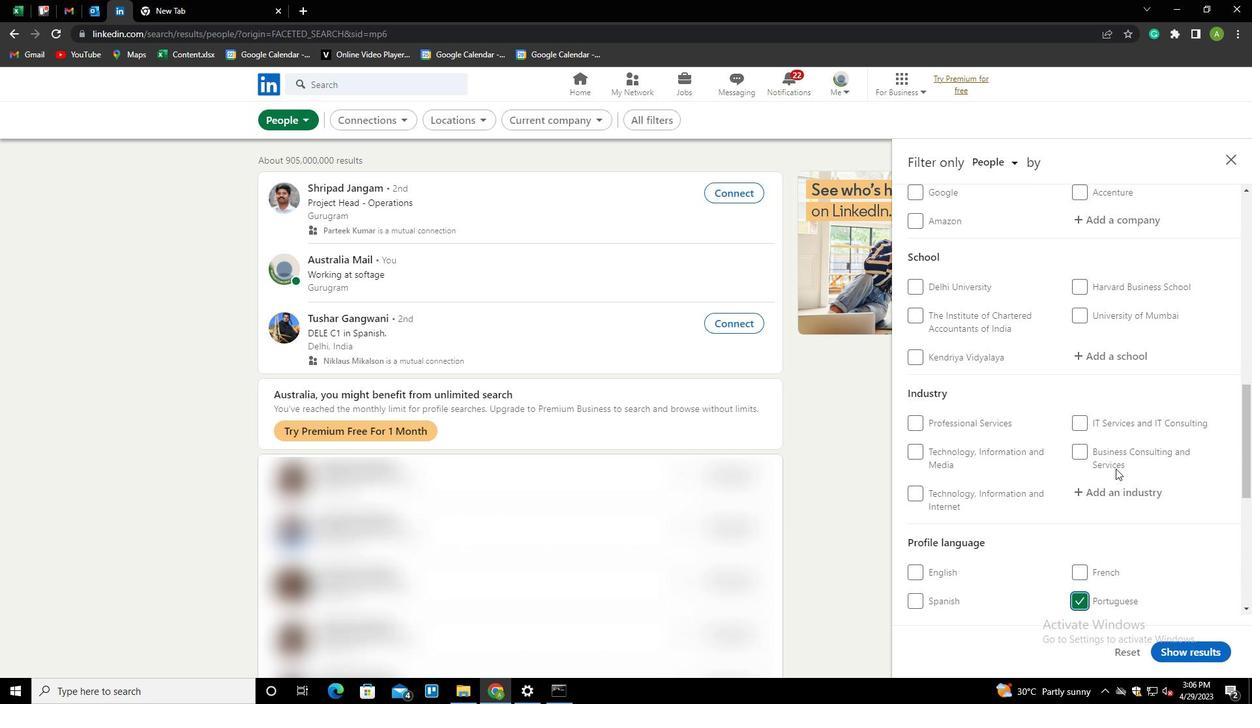 
Action: Mouse scrolled (1116, 469) with delta (0, 0)
Screenshot: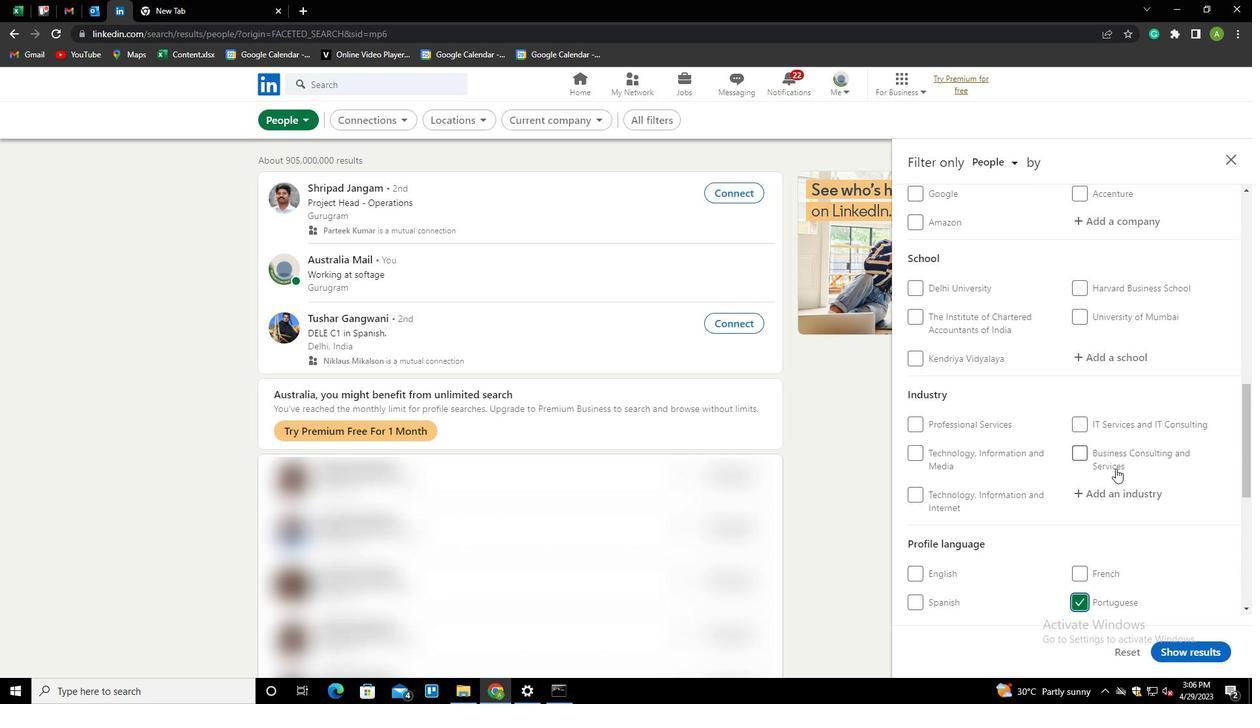 
Action: Mouse scrolled (1116, 469) with delta (0, 0)
Screenshot: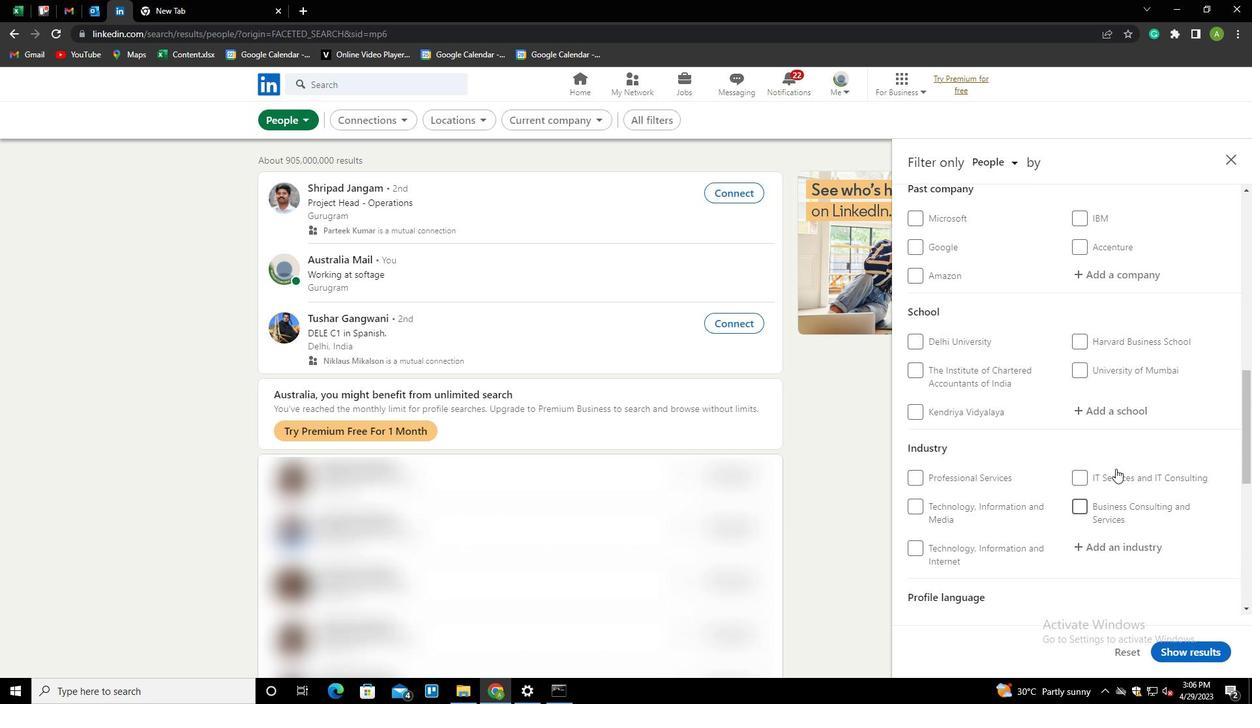 
Action: Mouse scrolled (1116, 469) with delta (0, 0)
Screenshot: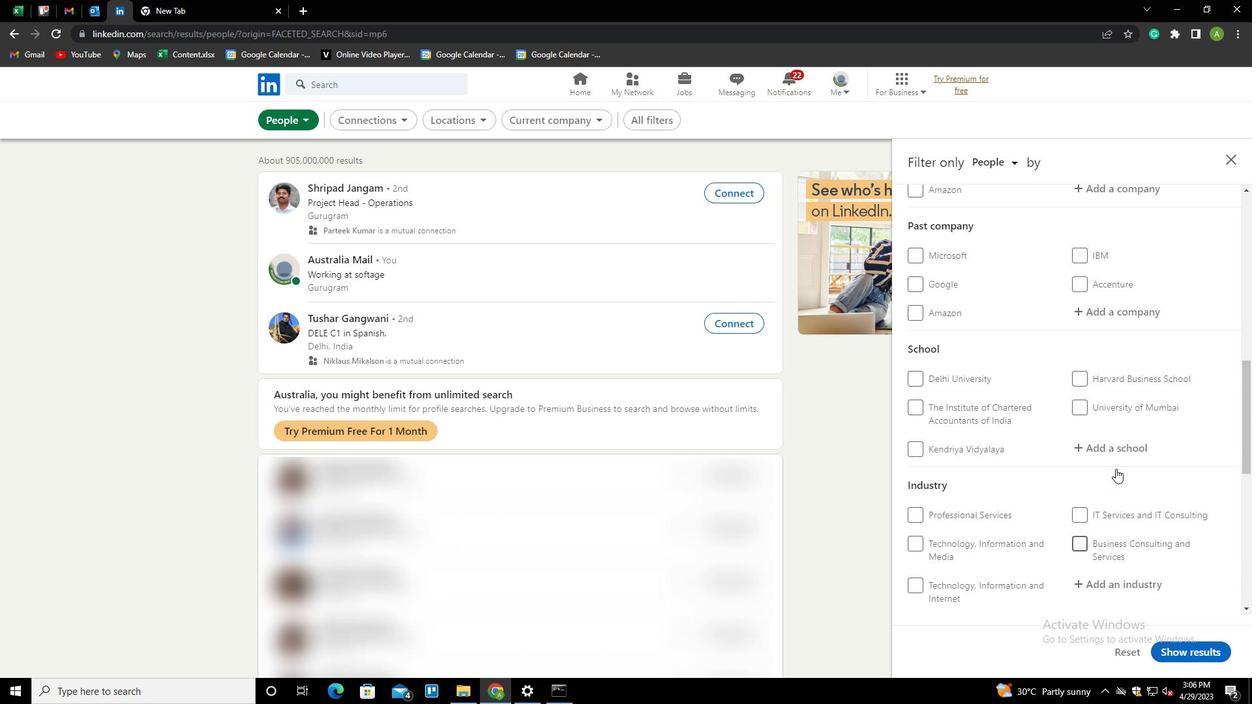 
Action: Mouse scrolled (1116, 469) with delta (0, 0)
Screenshot: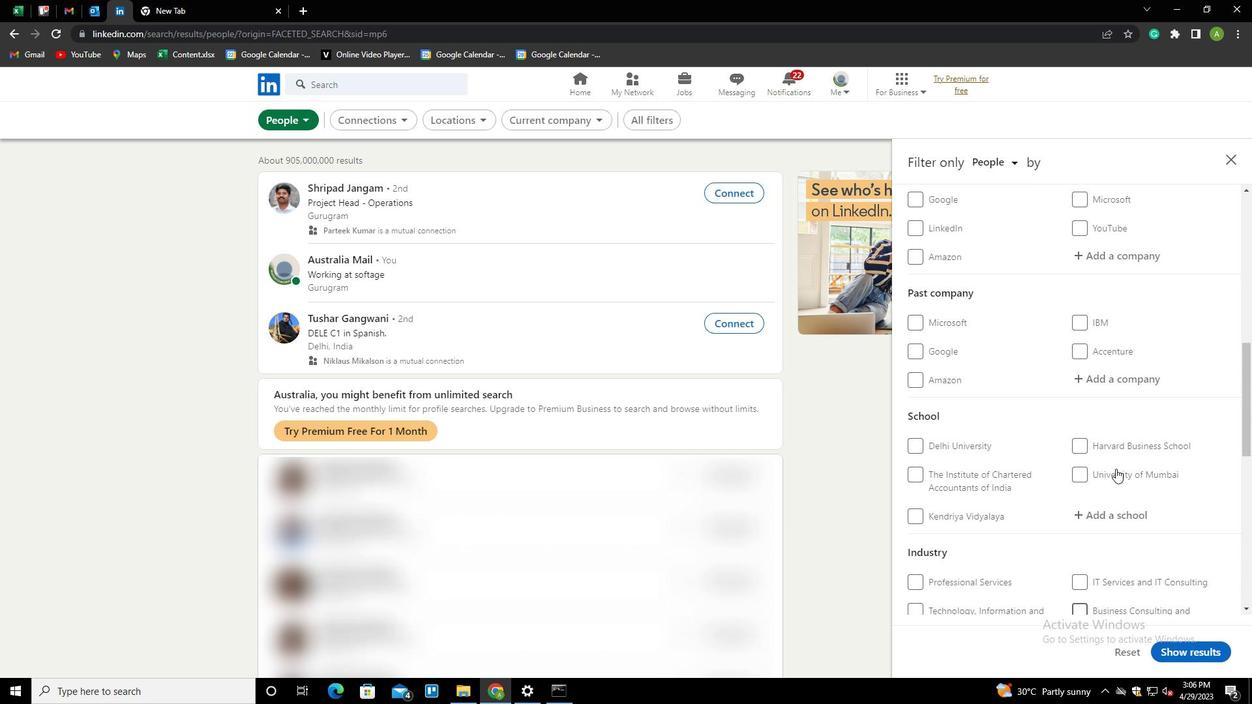 
Action: Mouse moved to (1110, 428)
Screenshot: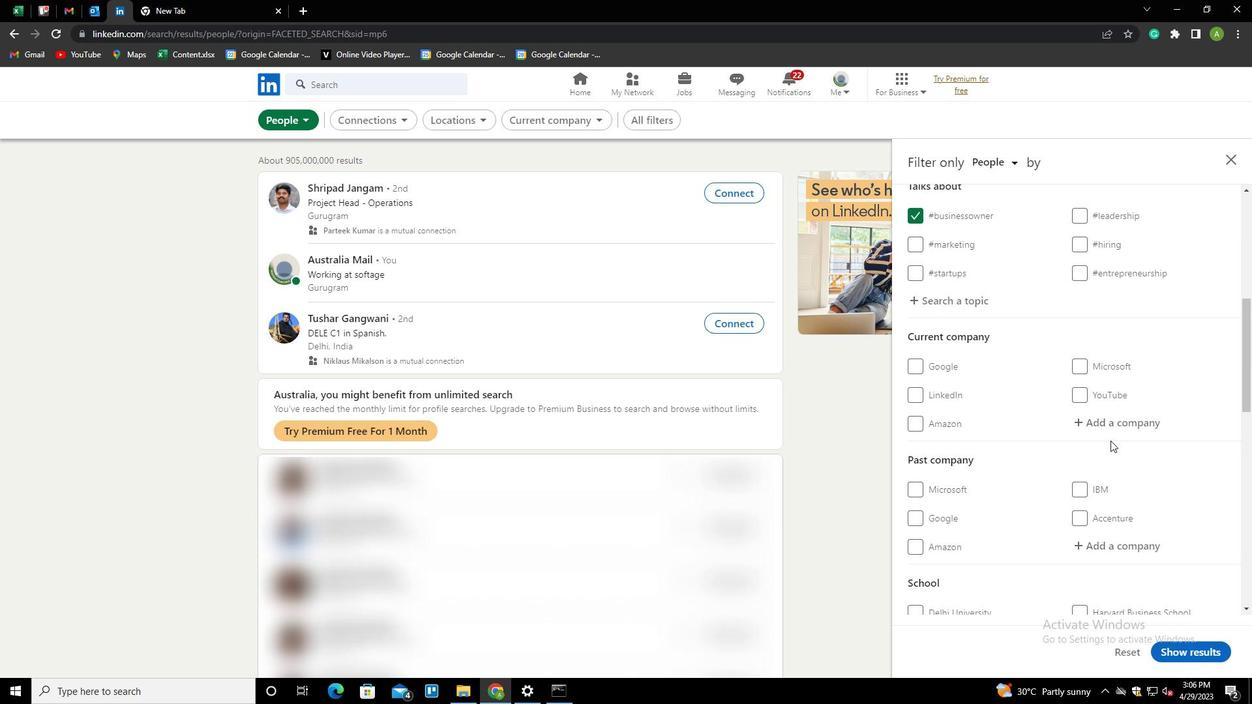 
Action: Mouse pressed left at (1110, 428)
Screenshot: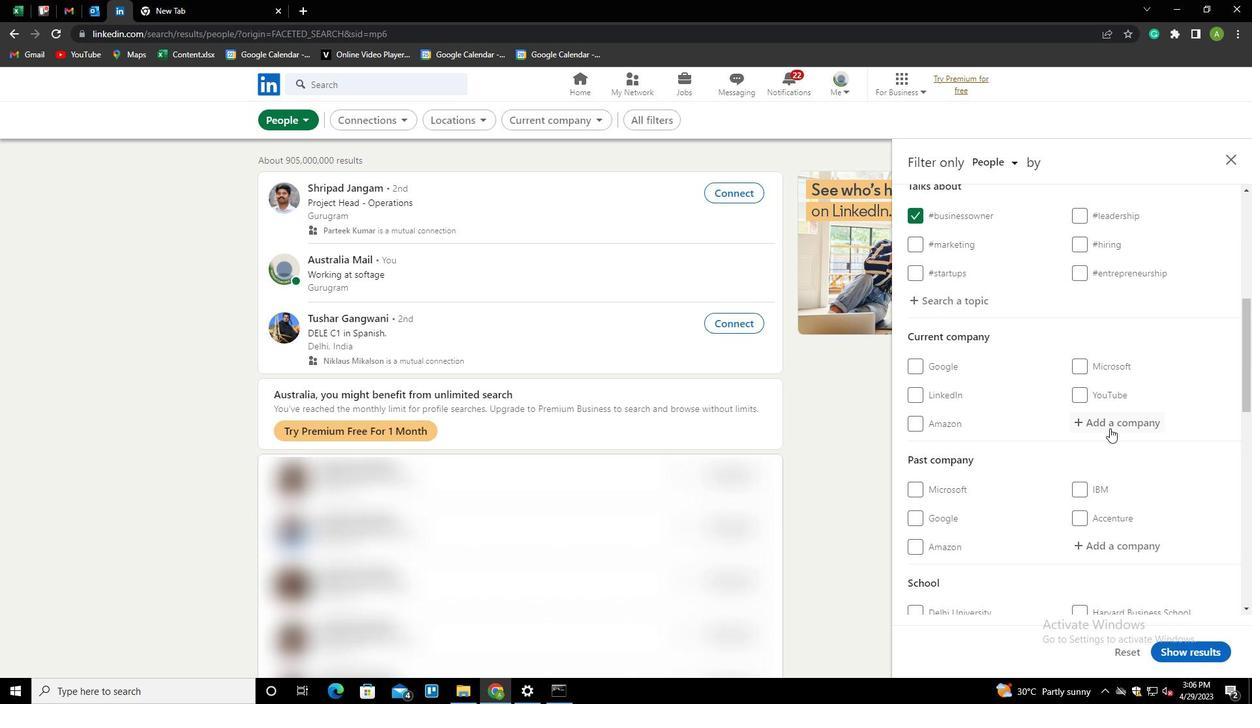 
Action: Key pressed <Key.shift><Key.shift><Key.shift><Key.shift><Key.shift><Key.shift><Key.shift><Key.shift><Key.shift><Key.shift><Key.shift><Key.shift><Key.shift><Key.shift><Key.shift><Key.shift><Key.shift><Key.shift><Key.shift><Key.shift><Key.shift><Key.shift><Key.shift><Key.shift><Key.shift><Key.shift><Key.shift><Key.shift>ODOO<Key.down><Key.enter>
Screenshot: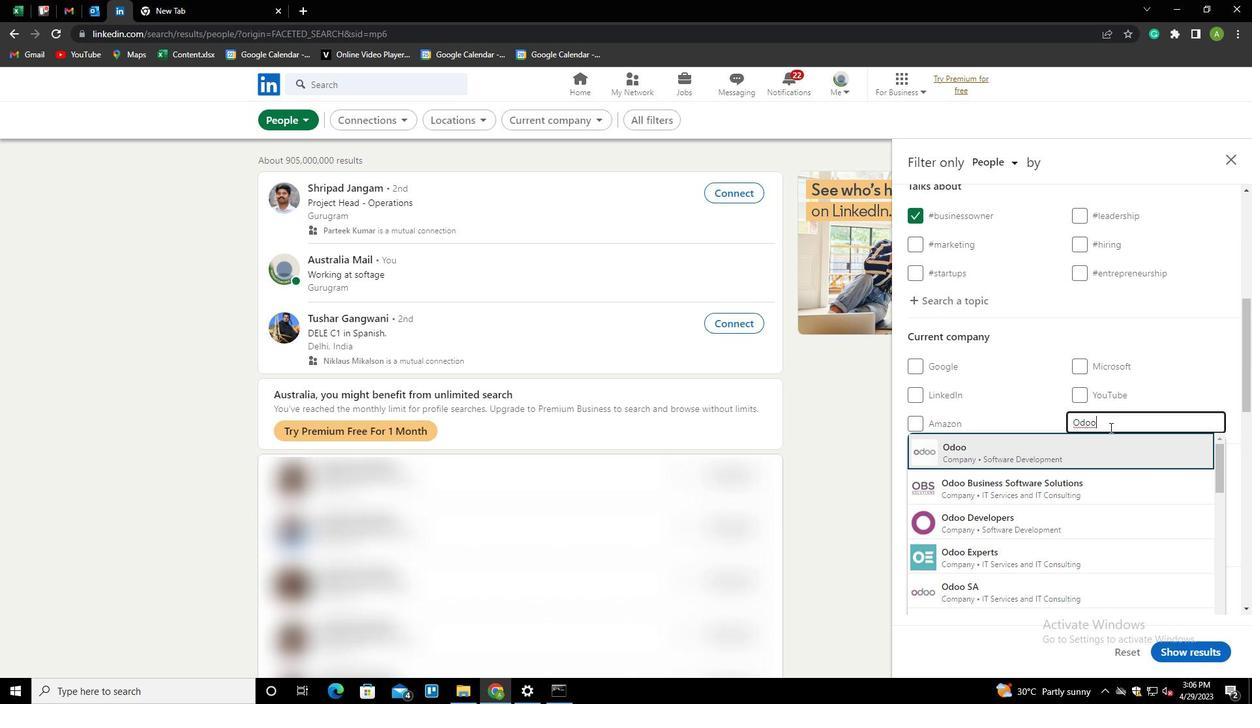 
Action: Mouse scrolled (1110, 427) with delta (0, 0)
Screenshot: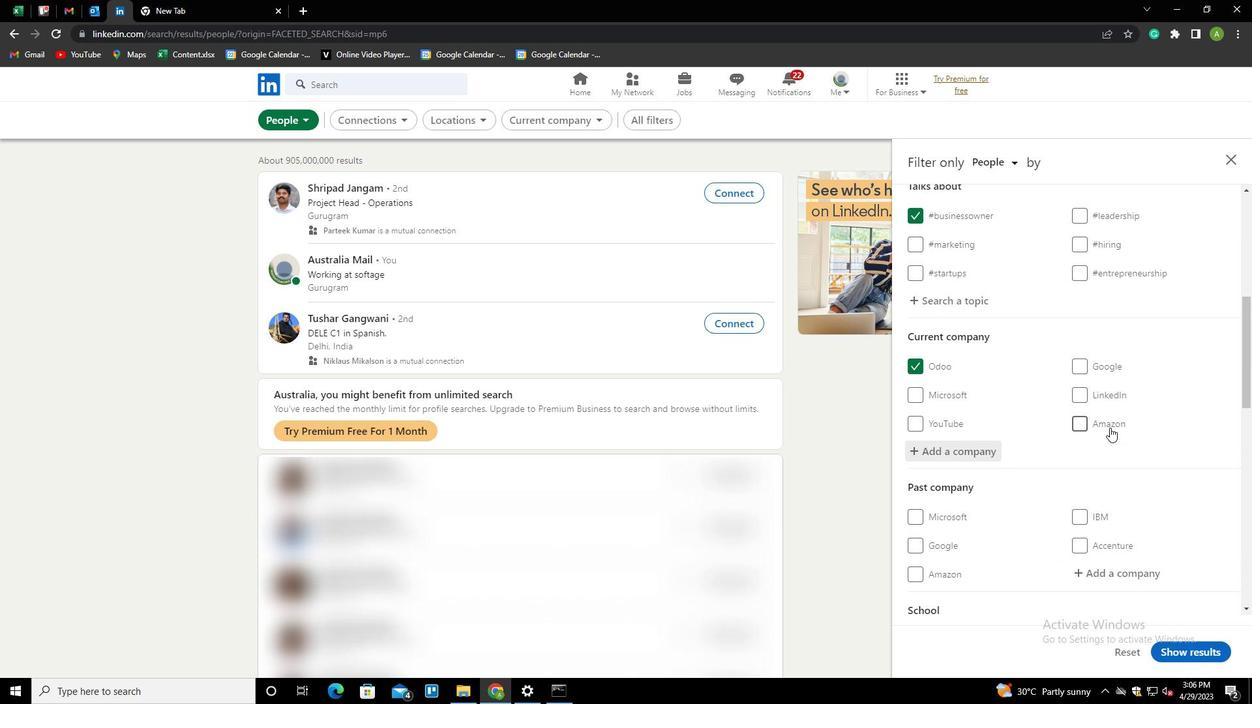 
Action: Mouse scrolled (1110, 427) with delta (0, 0)
Screenshot: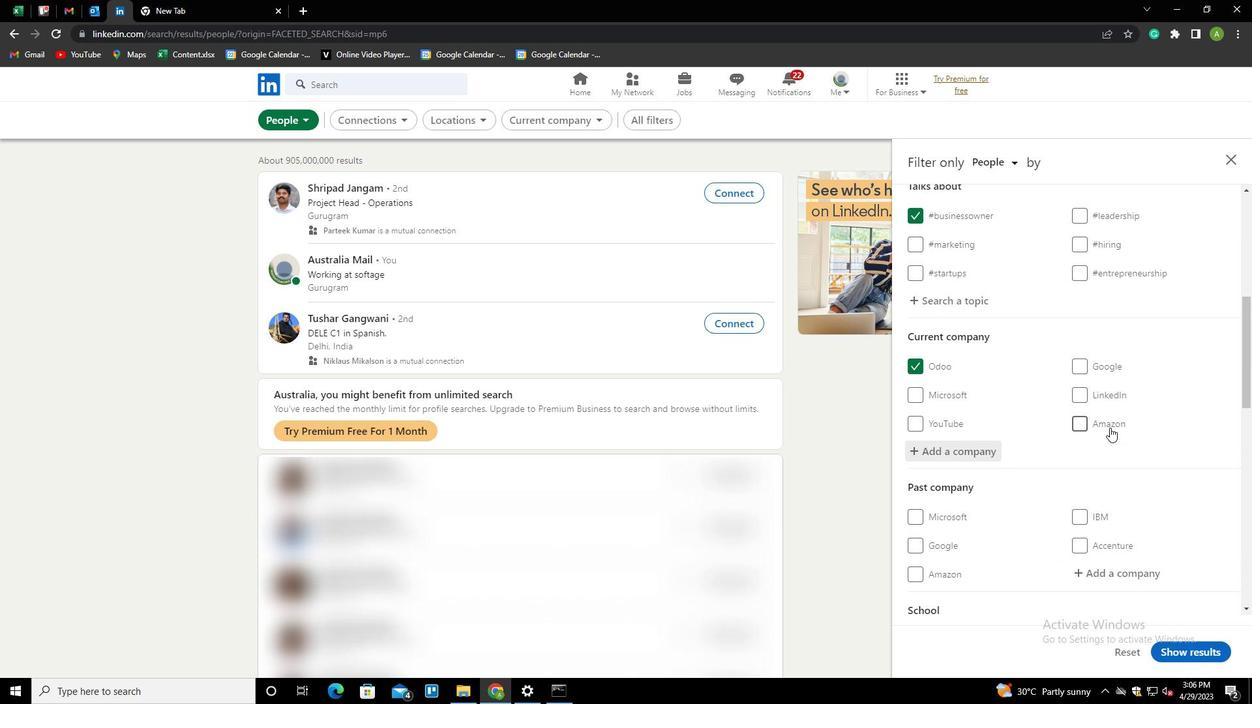 
Action: Mouse scrolled (1110, 427) with delta (0, 0)
Screenshot: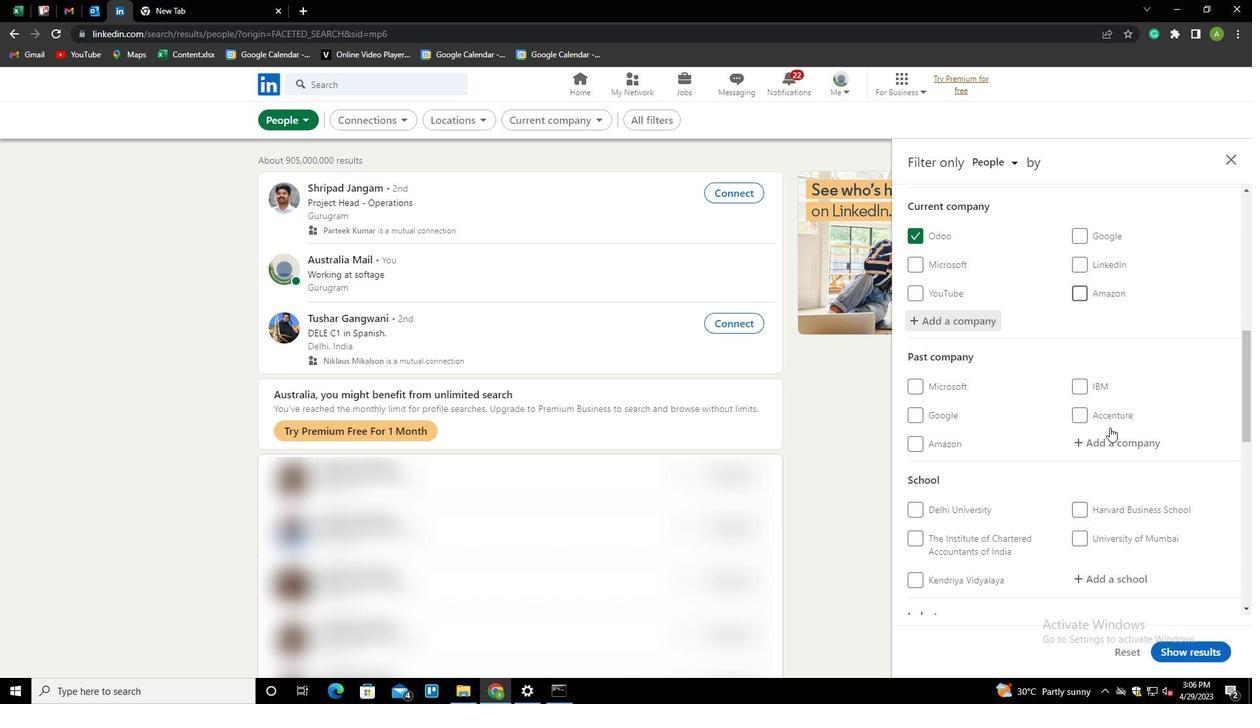 
Action: Mouse scrolled (1110, 427) with delta (0, 0)
Screenshot: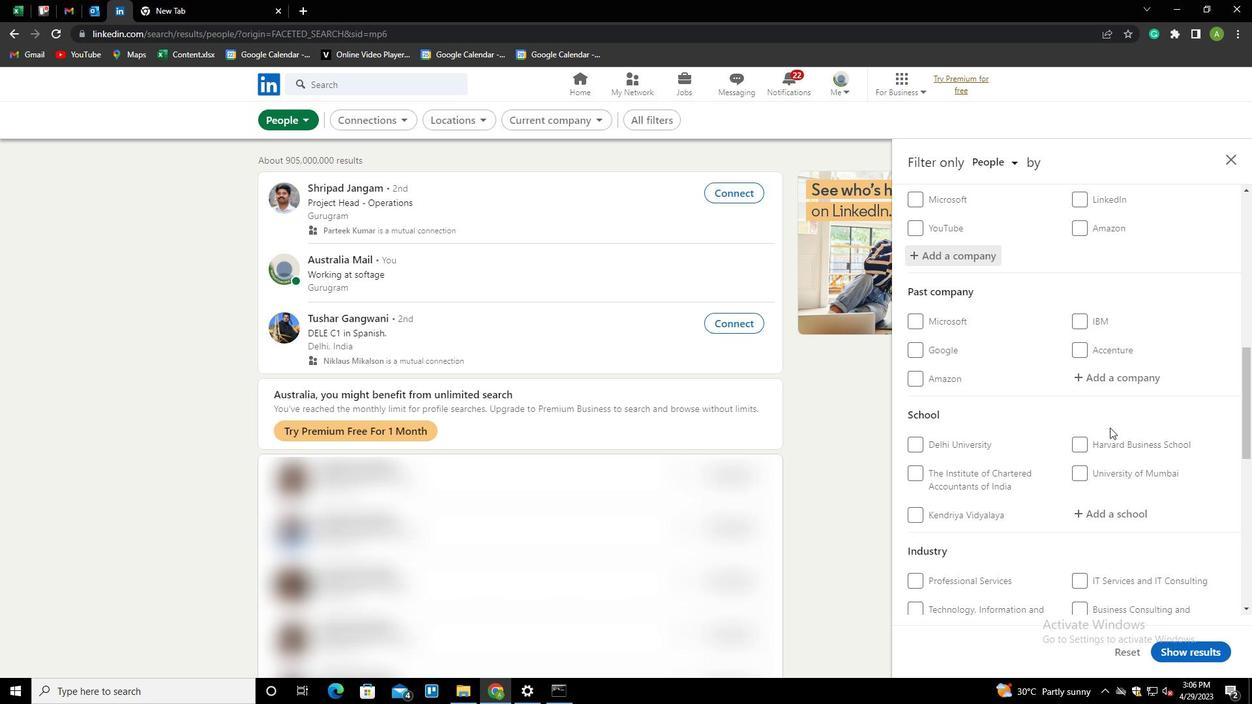 
Action: Mouse moved to (1103, 448)
Screenshot: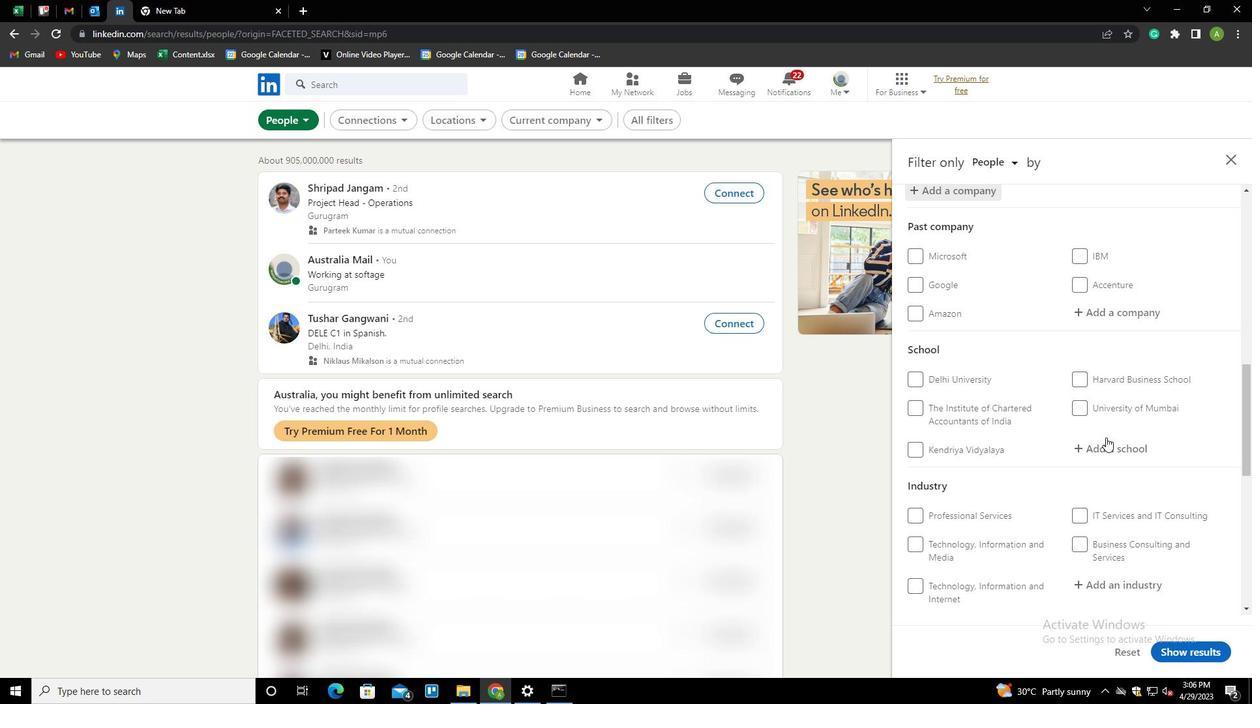 
Action: Mouse pressed left at (1103, 448)
Screenshot: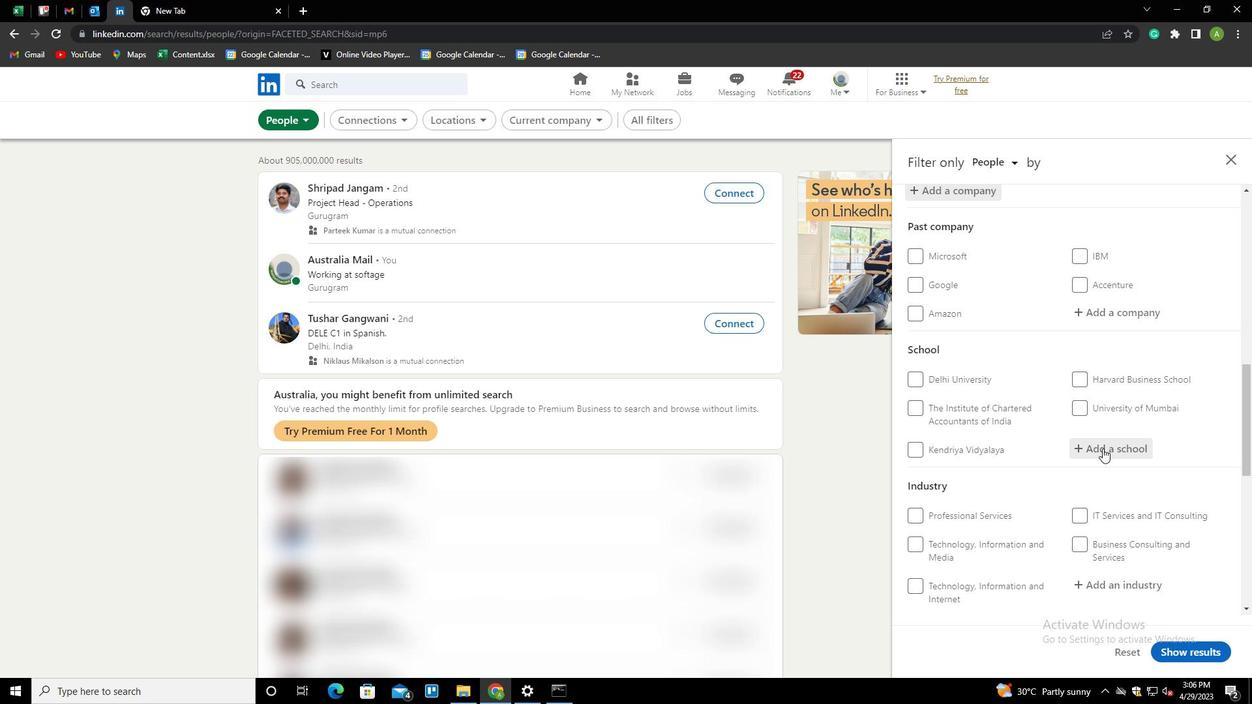 
Action: Key pressed <Key.shift>THE<Key.space><Key.shift><Key.shift><Key.shift><Key.shift><Key.shift>CATHEDRAL<Key.down><Key.enter>
Screenshot: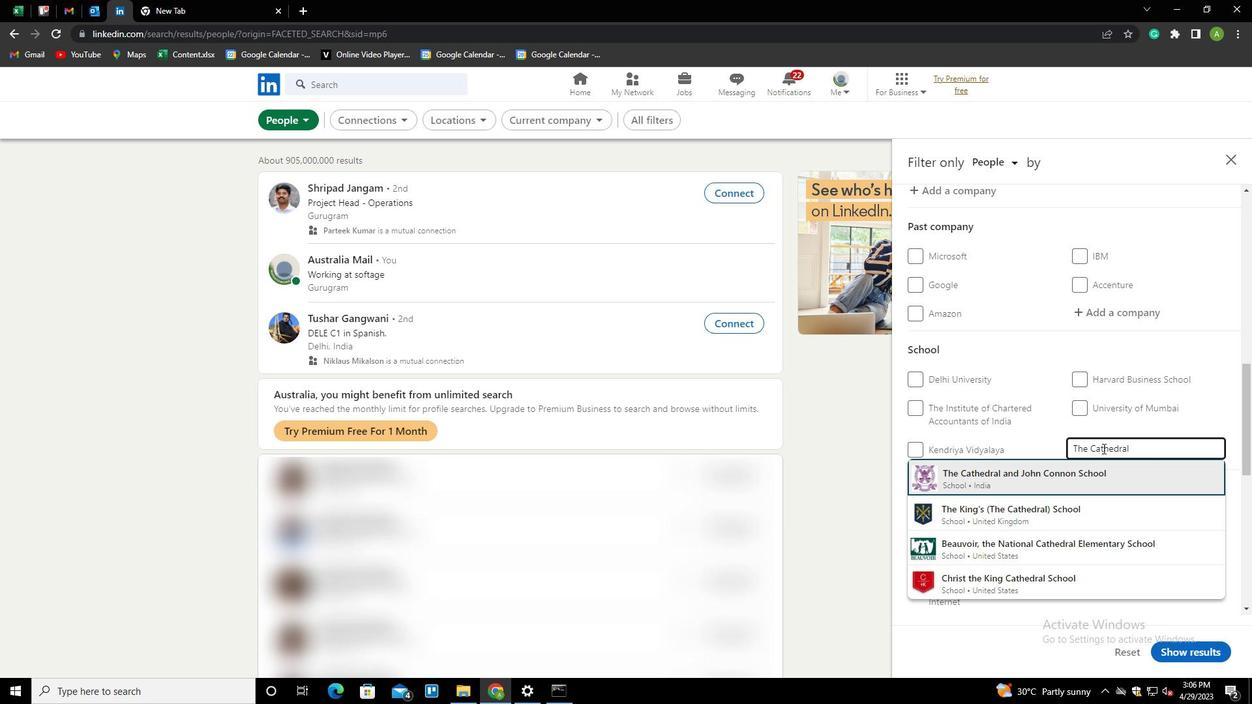 
Action: Mouse scrolled (1103, 448) with delta (0, 0)
Screenshot: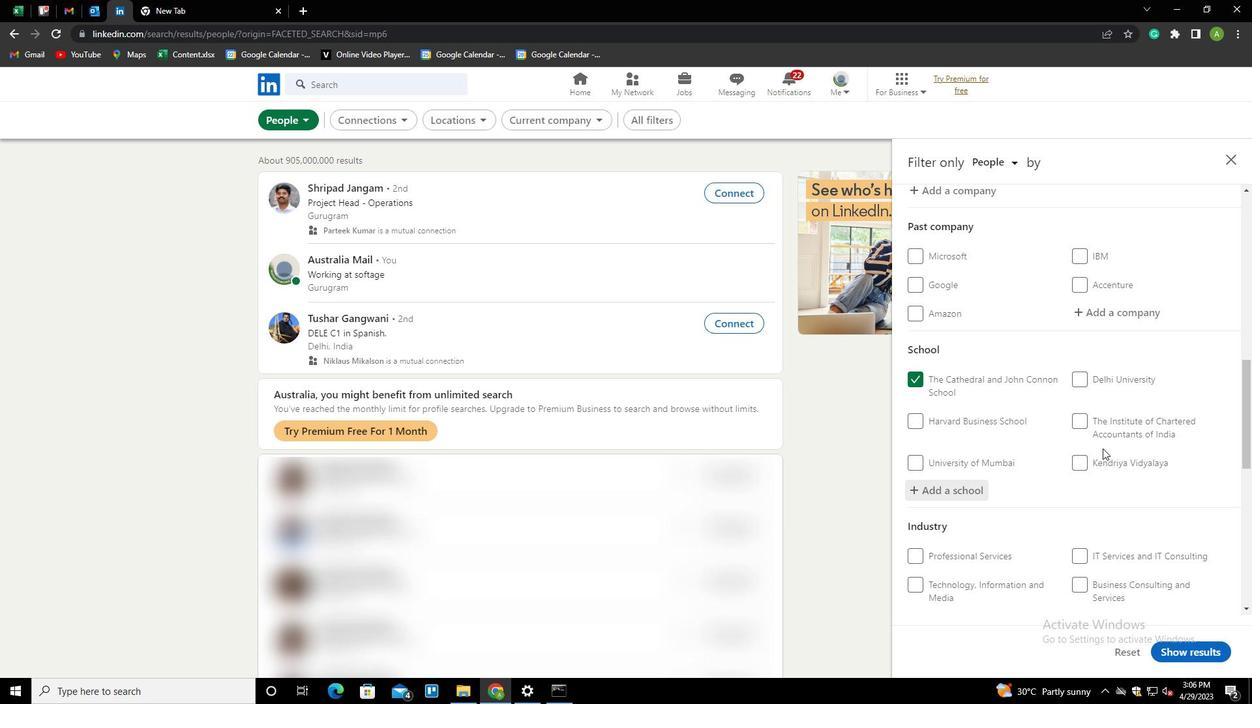 
Action: Mouse scrolled (1103, 448) with delta (0, 0)
Screenshot: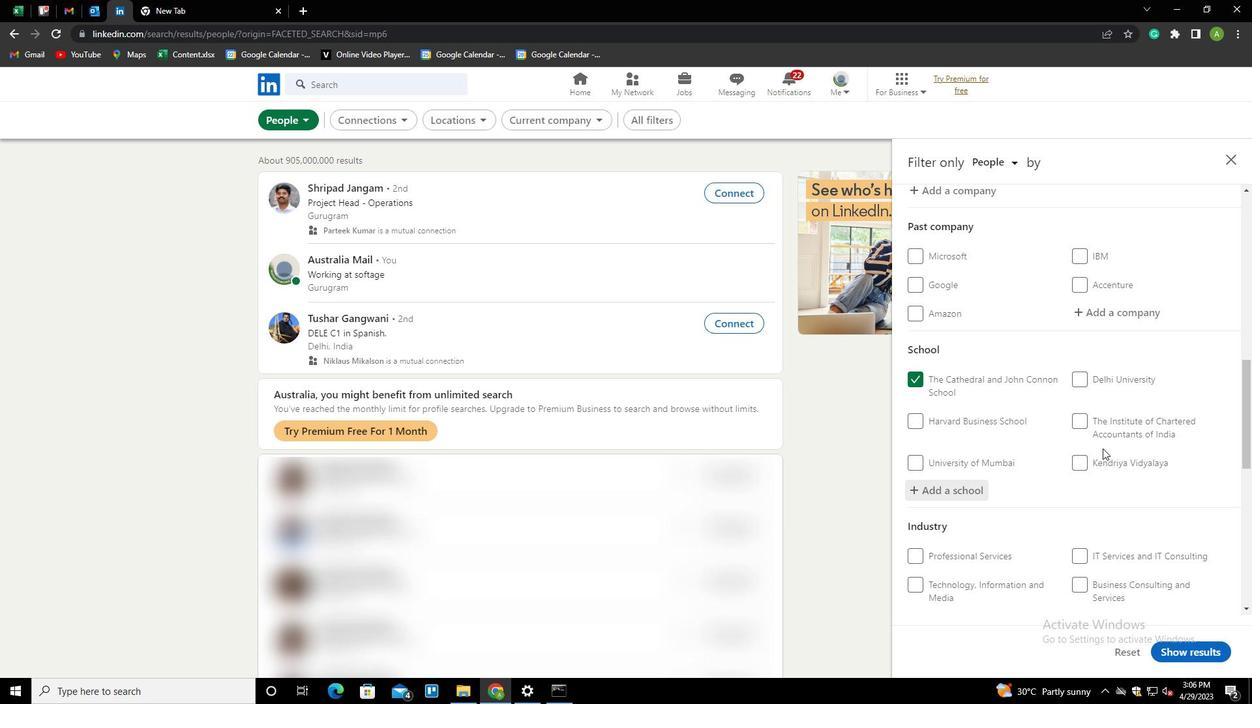 
Action: Mouse scrolled (1103, 448) with delta (0, 0)
Screenshot: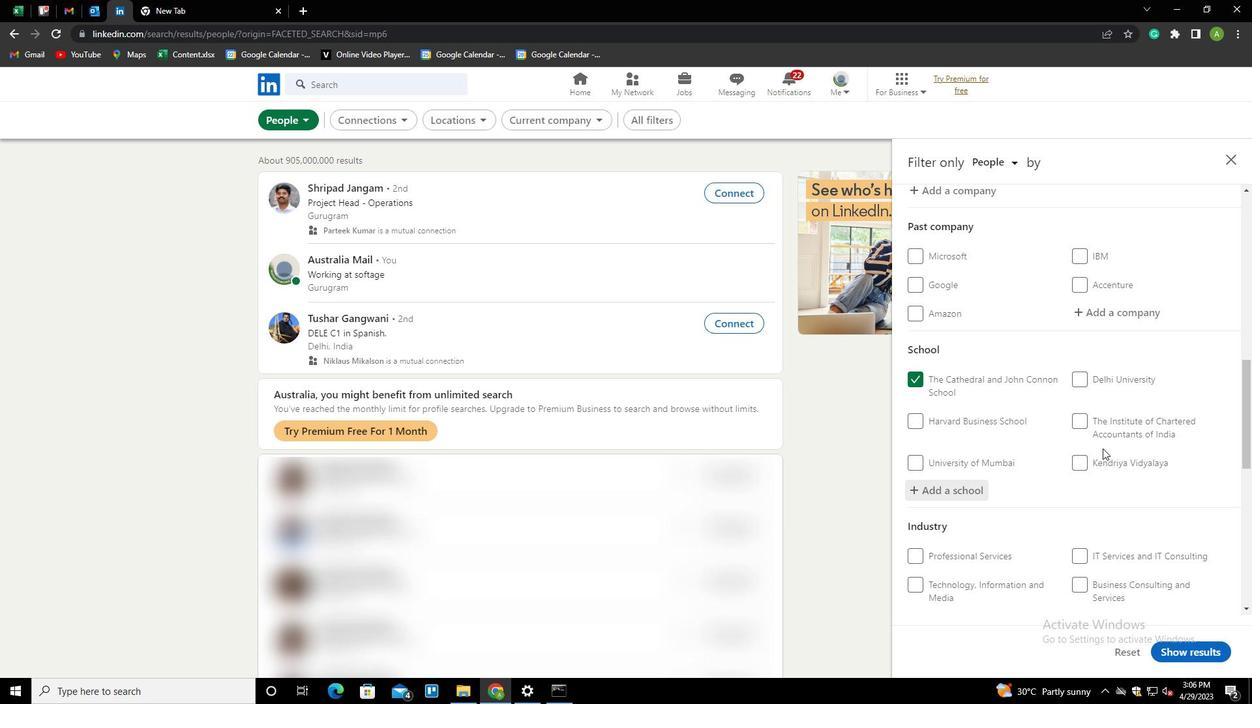 
Action: Mouse moved to (1103, 434)
Screenshot: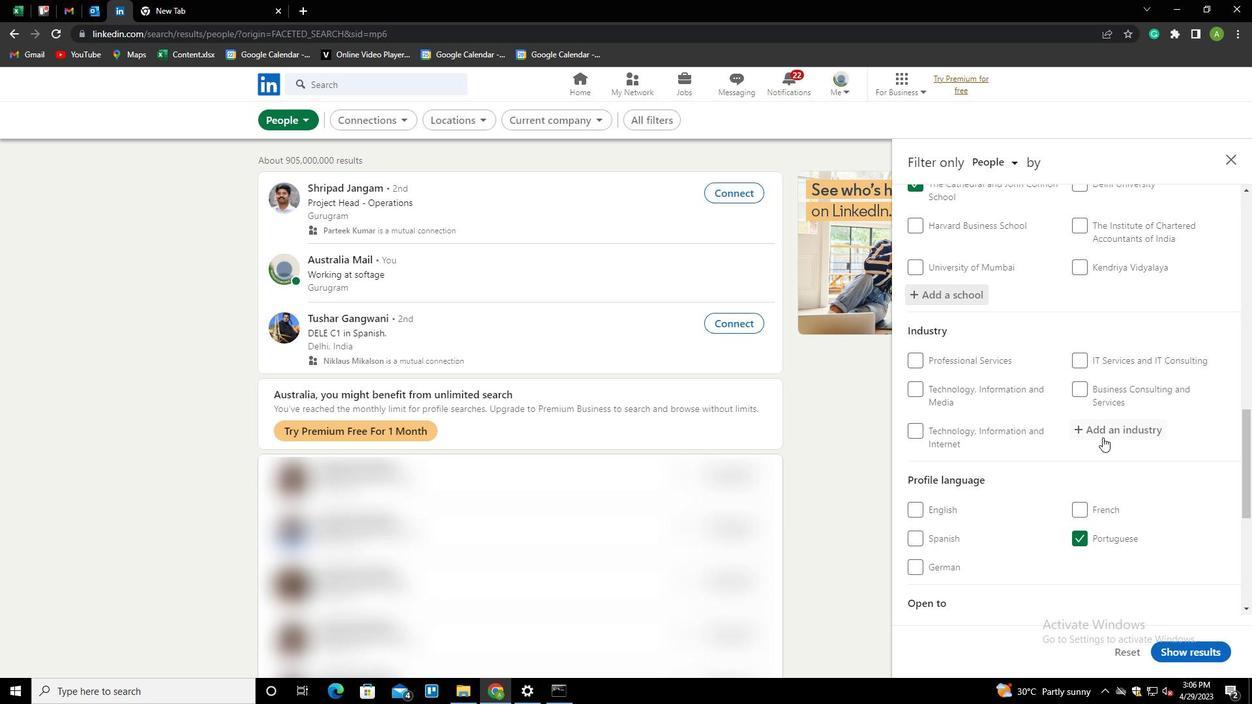 
Action: Mouse pressed left at (1103, 434)
Screenshot: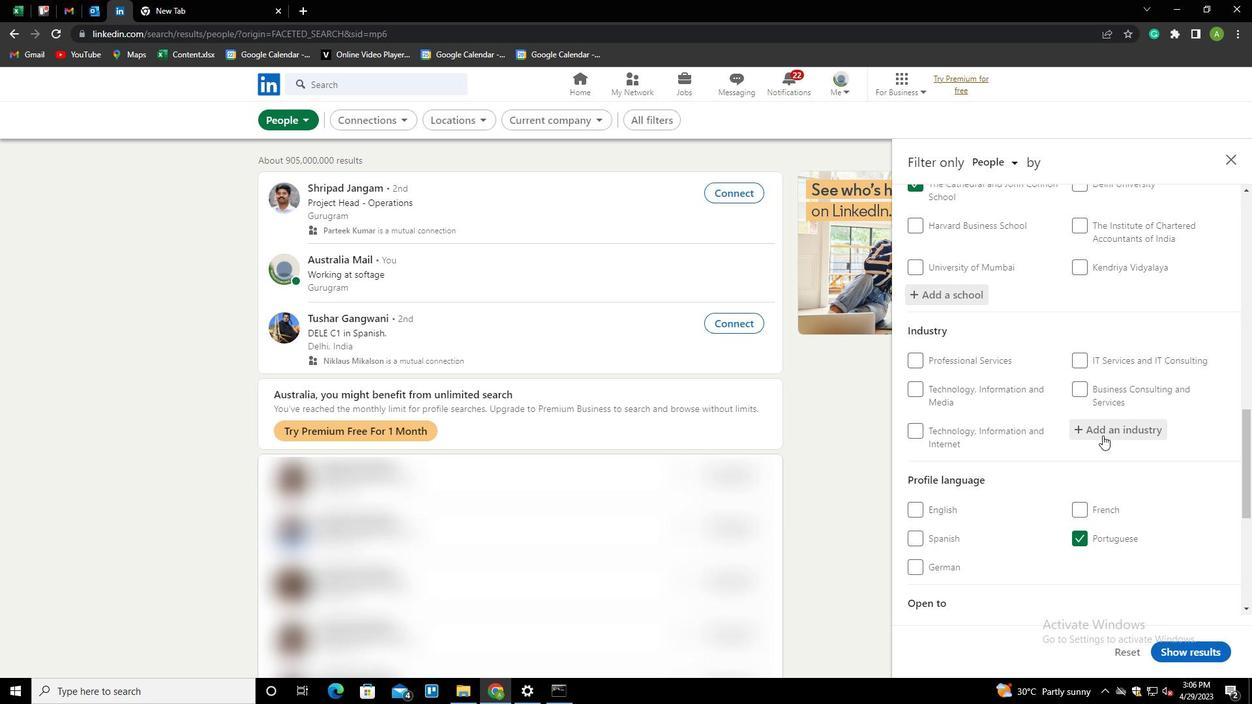 
Action: Key pressed <Key.shift>COAL<Key.space><Key.down><Key.down><Key.enter>
Screenshot: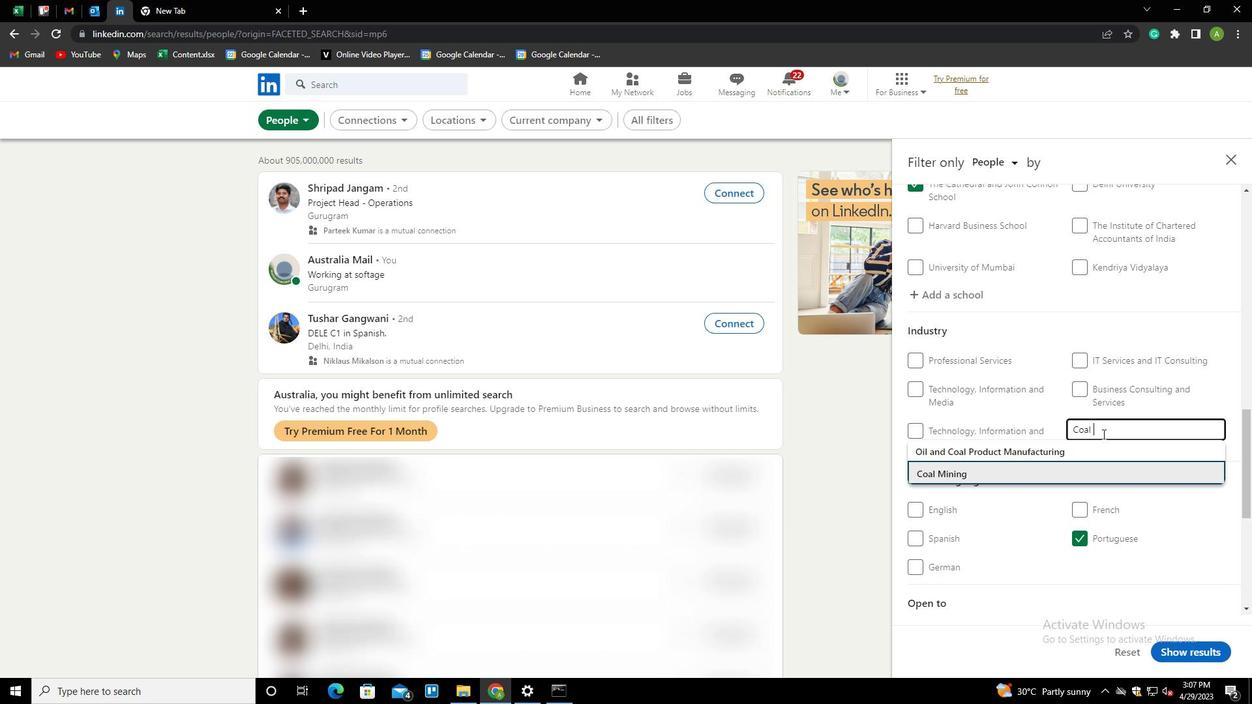
Action: Mouse scrolled (1103, 433) with delta (0, 0)
Screenshot: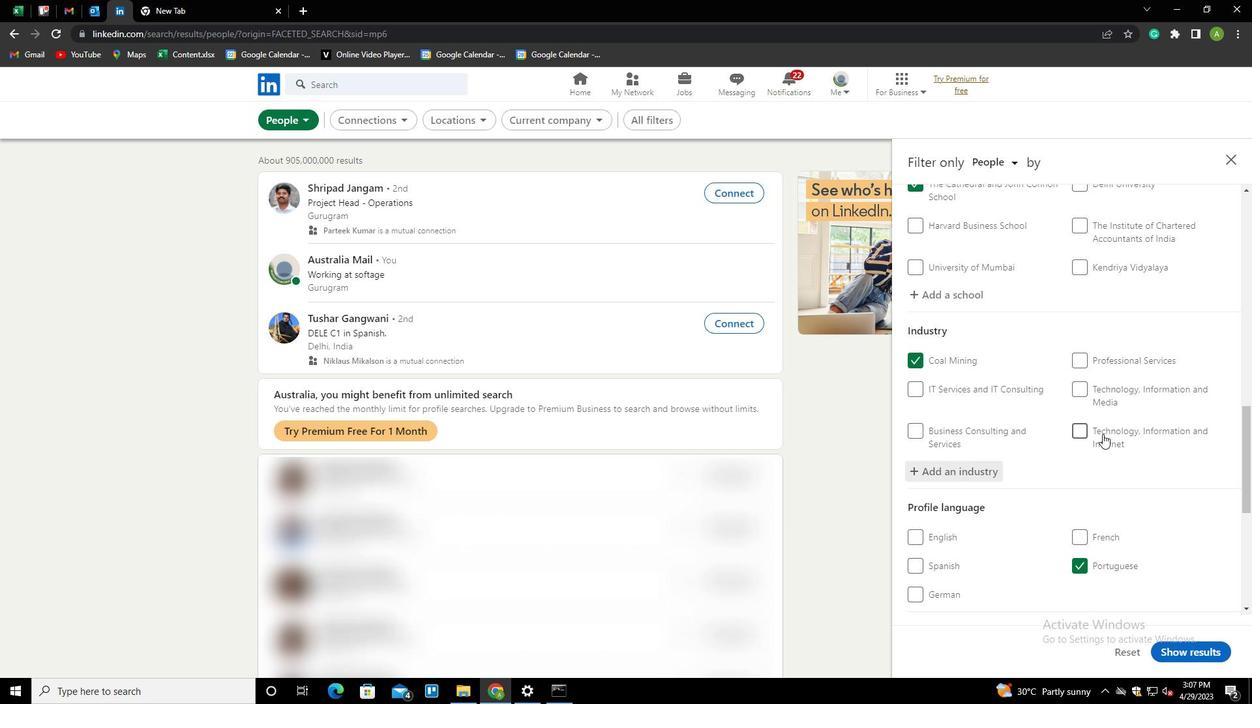 
Action: Mouse scrolled (1103, 433) with delta (0, 0)
Screenshot: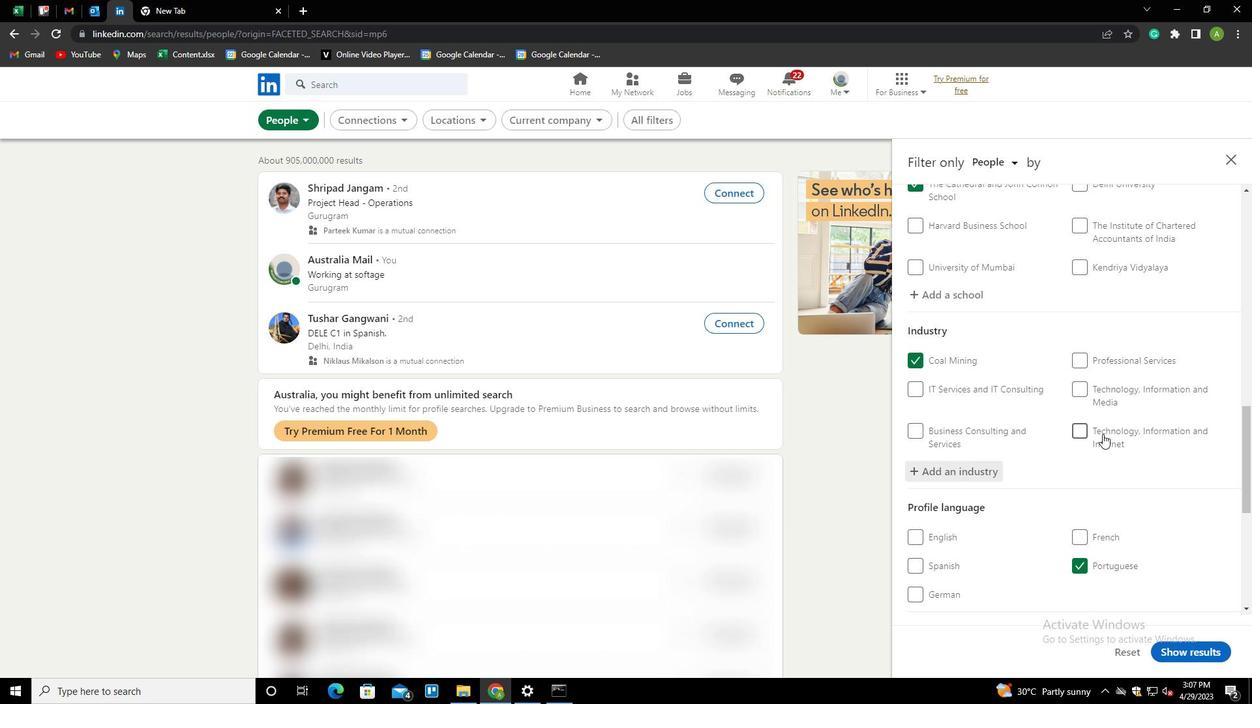 
Action: Mouse scrolled (1103, 433) with delta (0, 0)
Screenshot: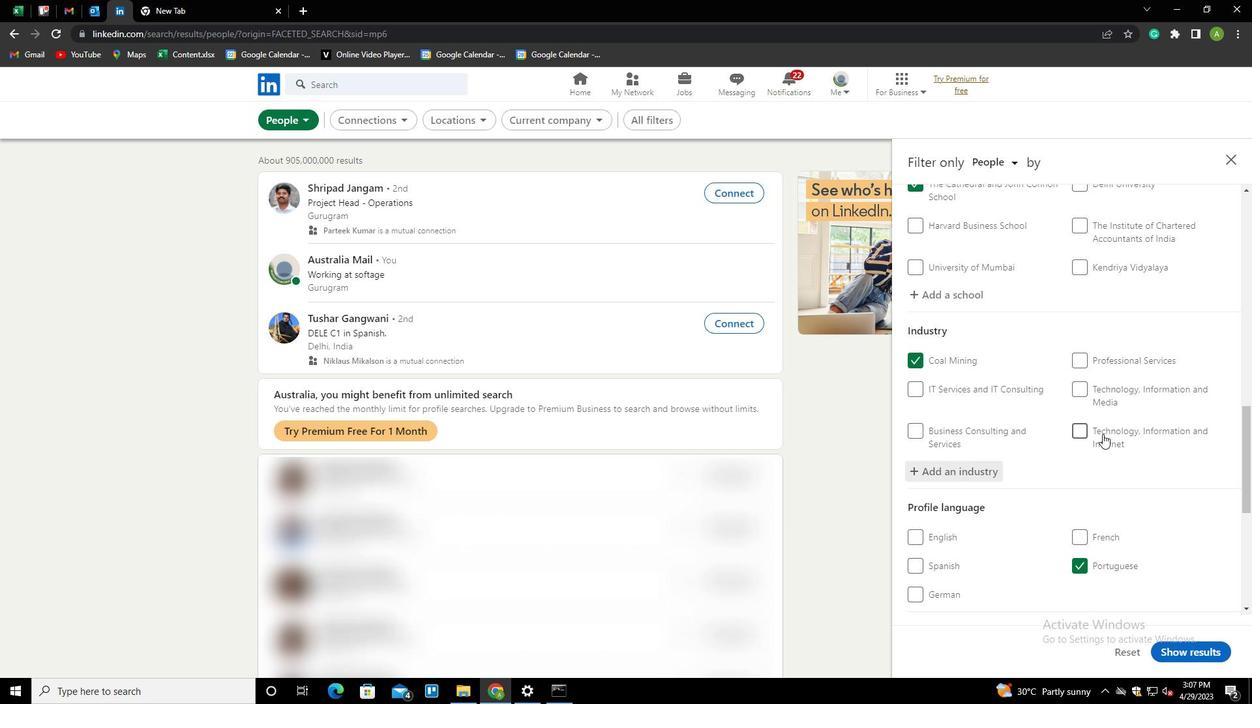 
Action: Mouse scrolled (1103, 433) with delta (0, 0)
Screenshot: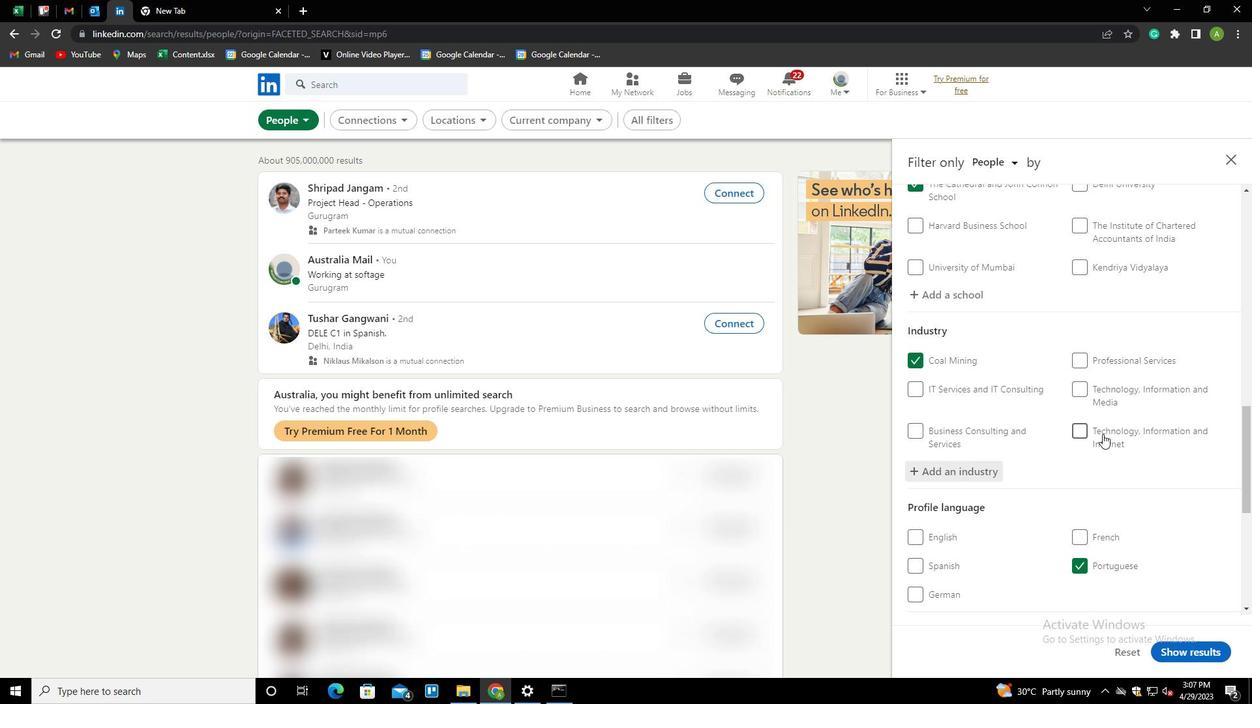 
Action: Mouse scrolled (1103, 433) with delta (0, 0)
Screenshot: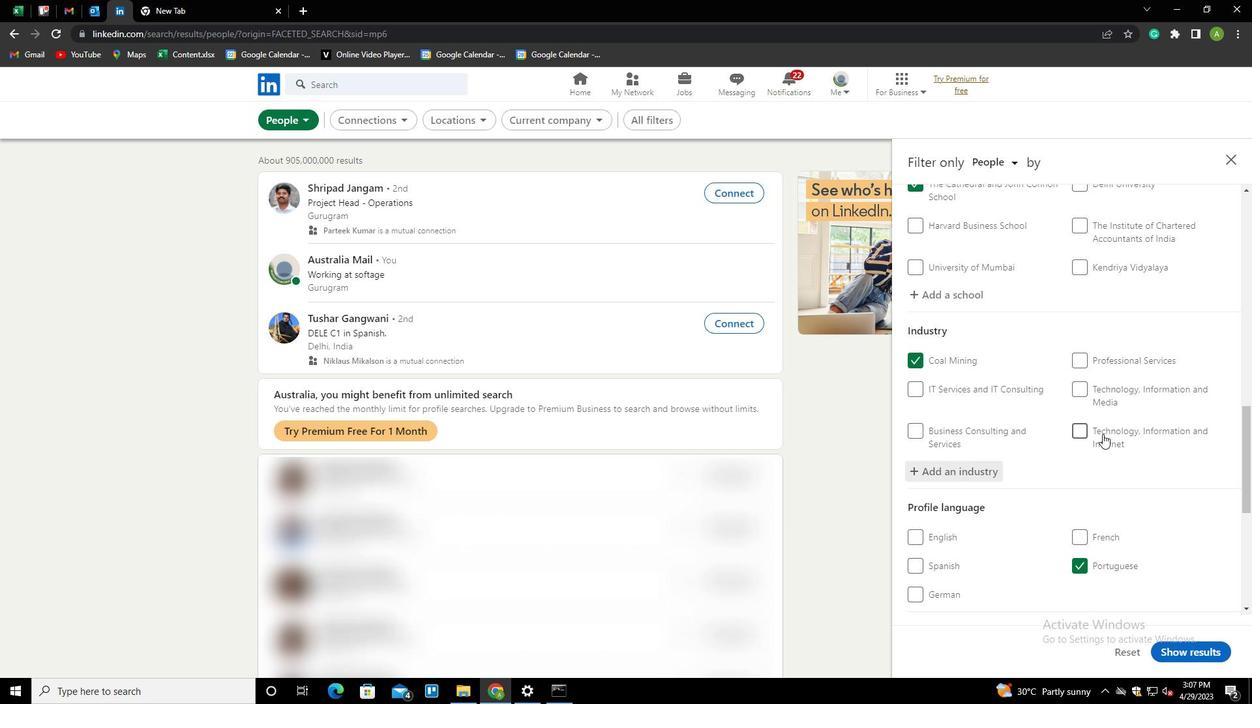 
Action: Mouse moved to (1122, 464)
Screenshot: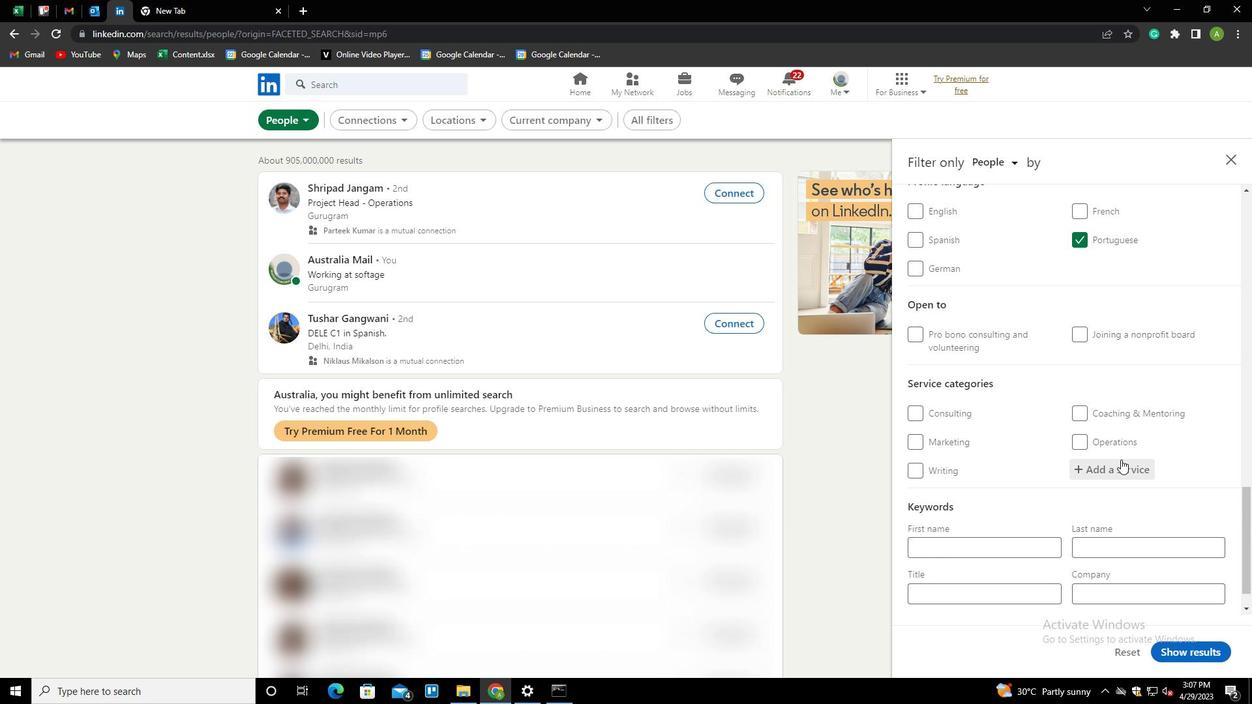 
Action: Mouse pressed left at (1122, 464)
Screenshot: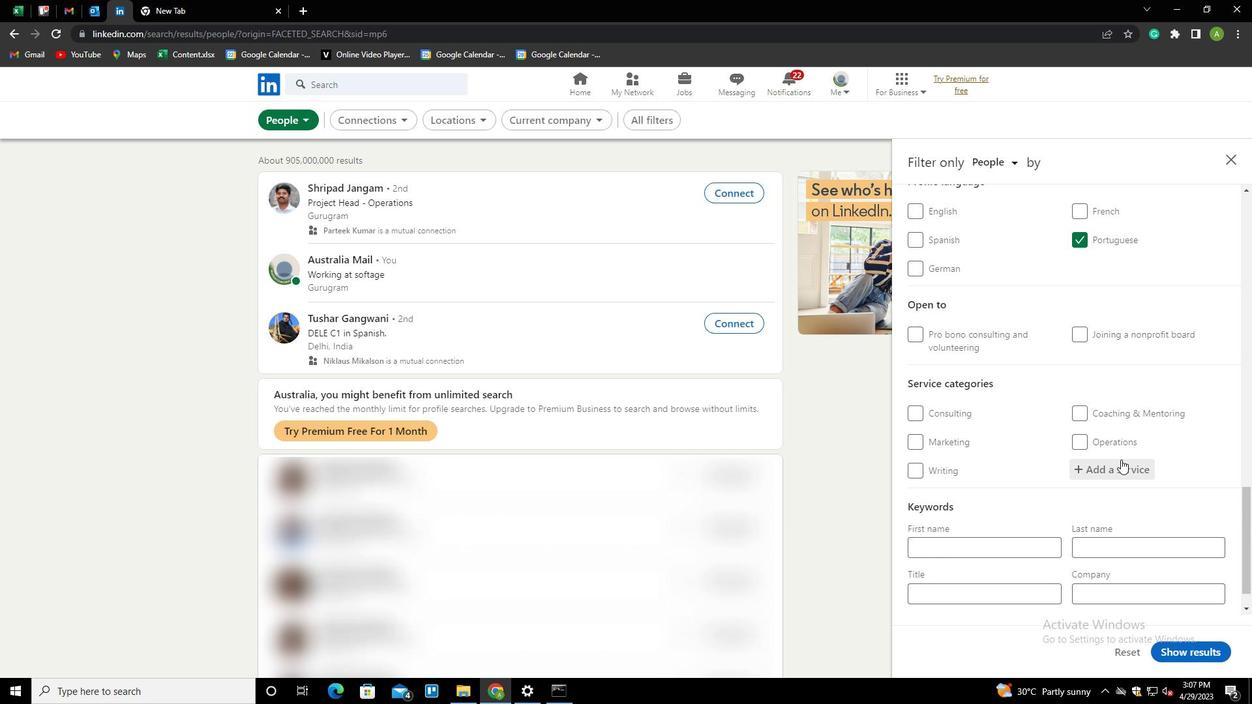 
Action: Mouse moved to (1126, 468)
Screenshot: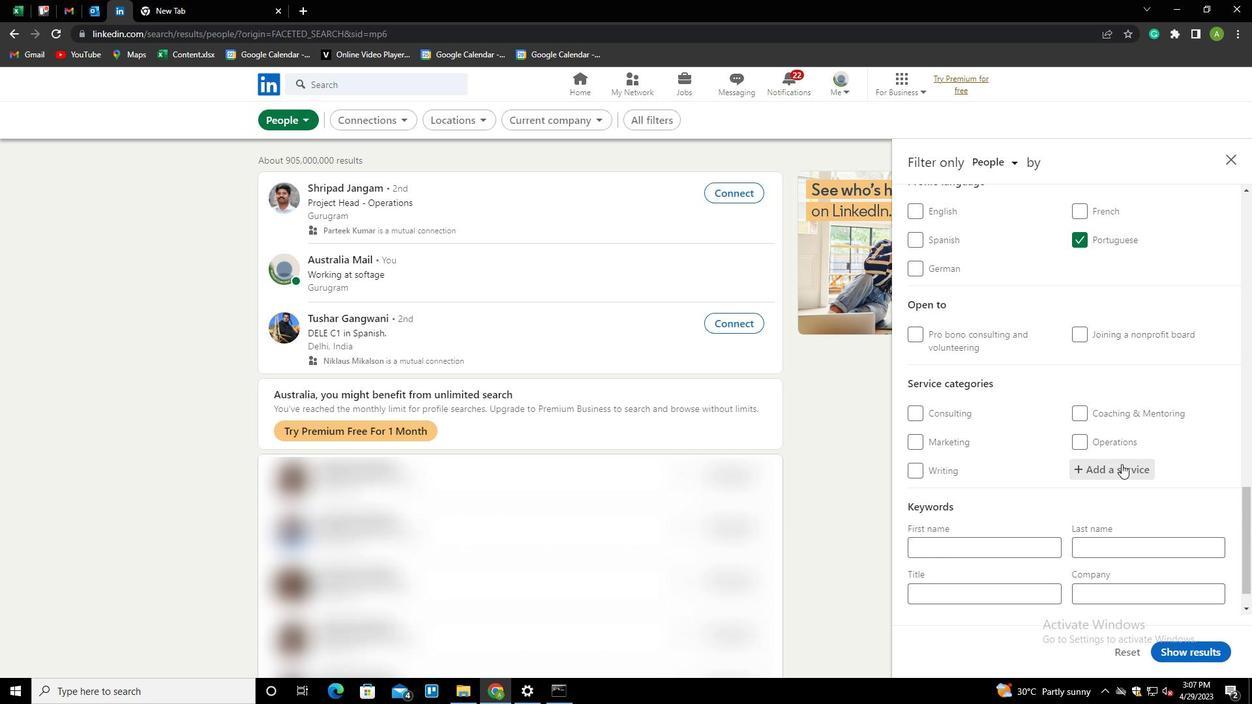 
Action: Mouse pressed left at (1126, 468)
Screenshot: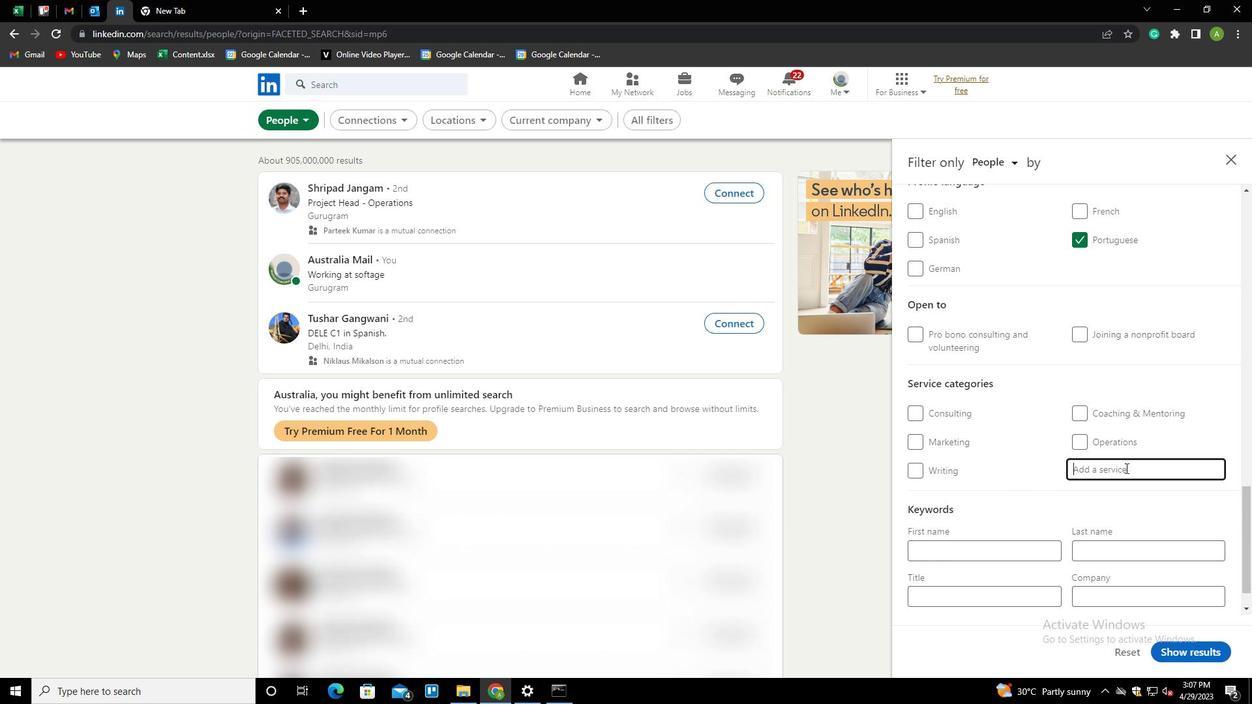 
Action: Key pressed <Key.shift>FINAN<Key.down><Key.down><Key.down><Key.down><Key.enter>
Screenshot: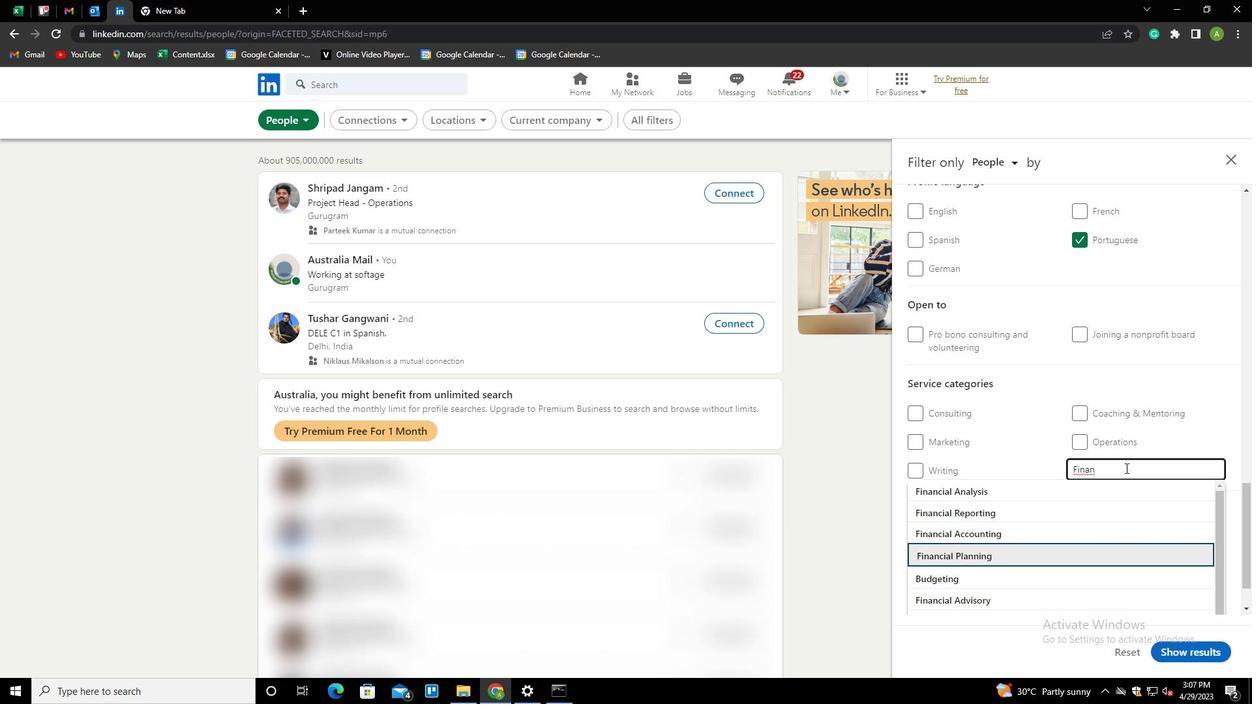 
Action: Mouse scrolled (1126, 467) with delta (0, 0)
Screenshot: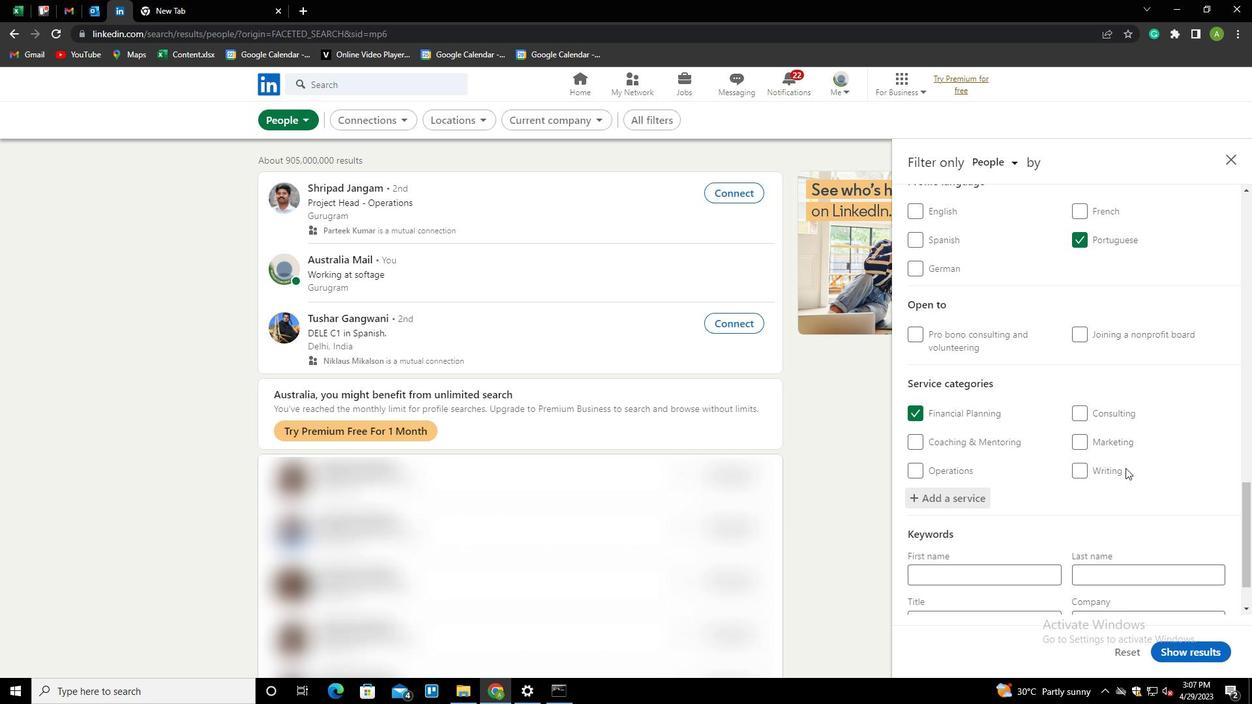 
Action: Mouse scrolled (1126, 467) with delta (0, 0)
Screenshot: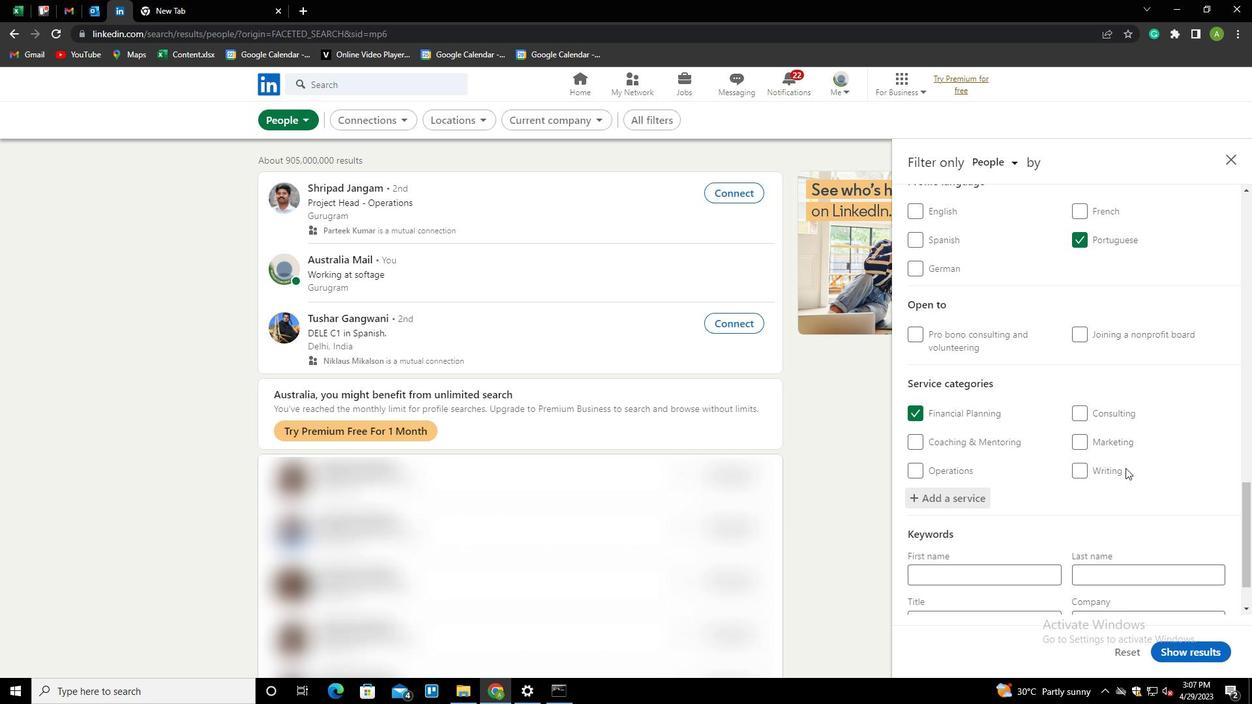 
Action: Mouse scrolled (1126, 467) with delta (0, 0)
Screenshot: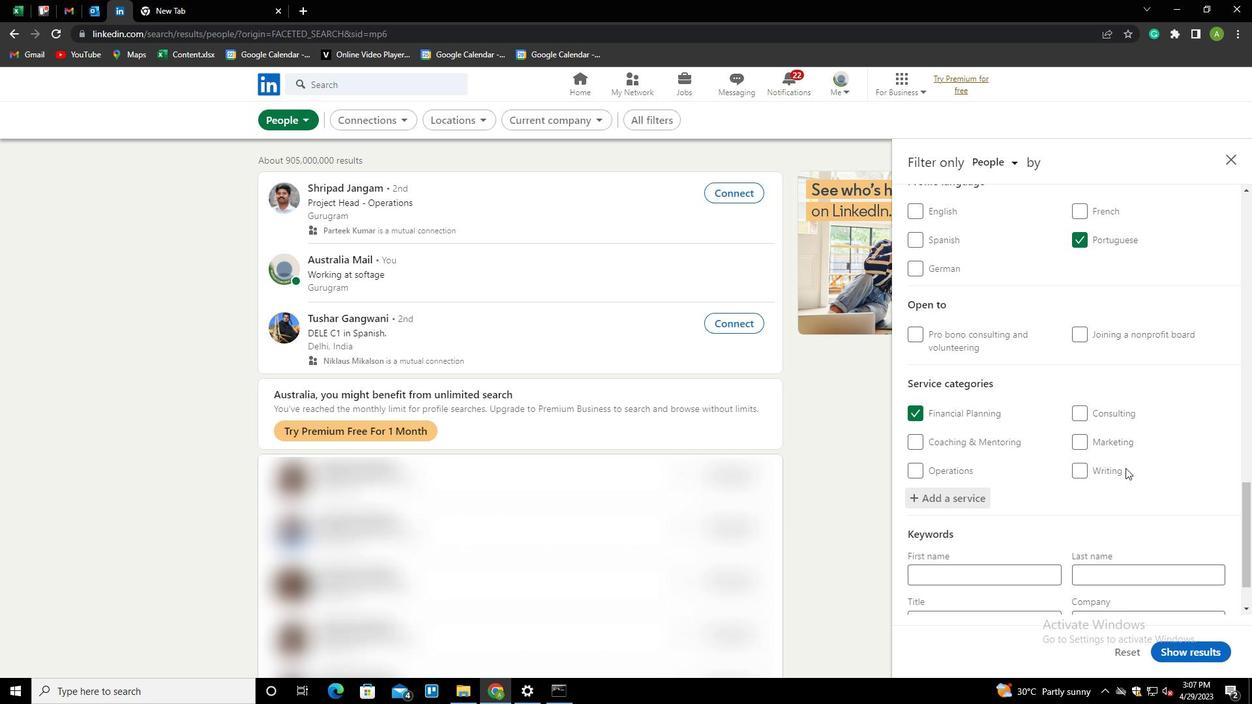 
Action: Mouse scrolled (1126, 467) with delta (0, 0)
Screenshot: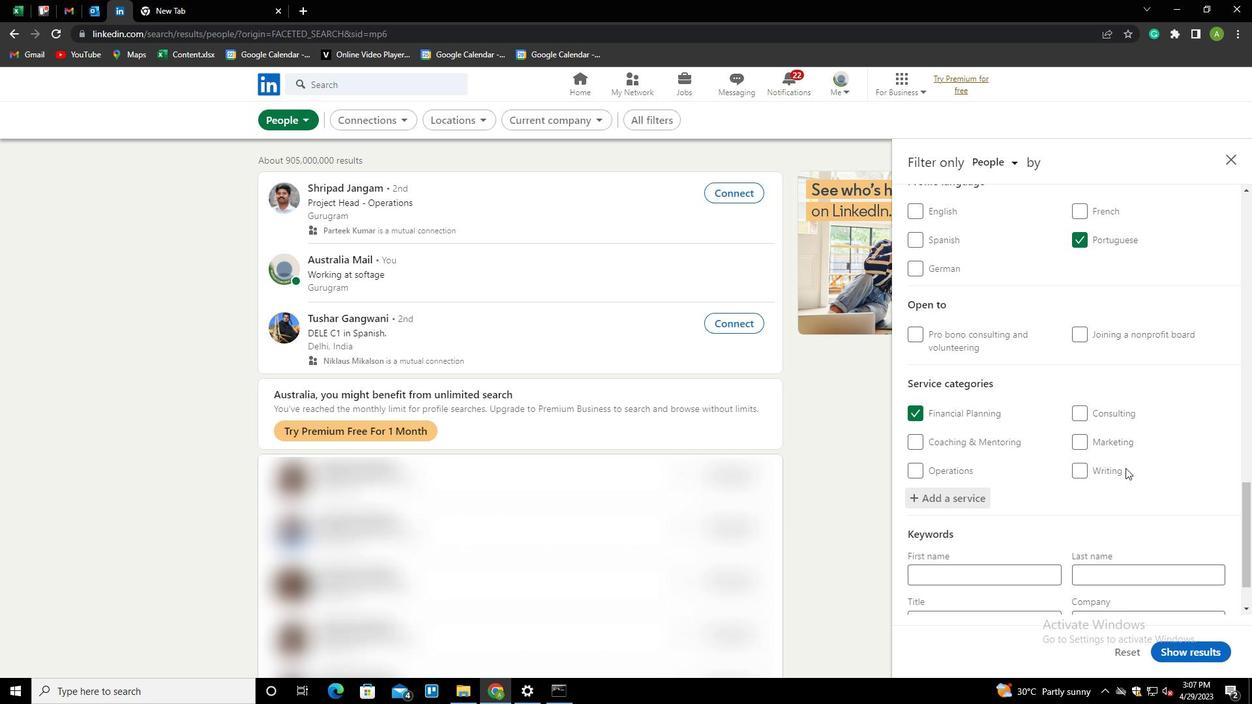 
Action: Mouse scrolled (1126, 467) with delta (0, 0)
Screenshot: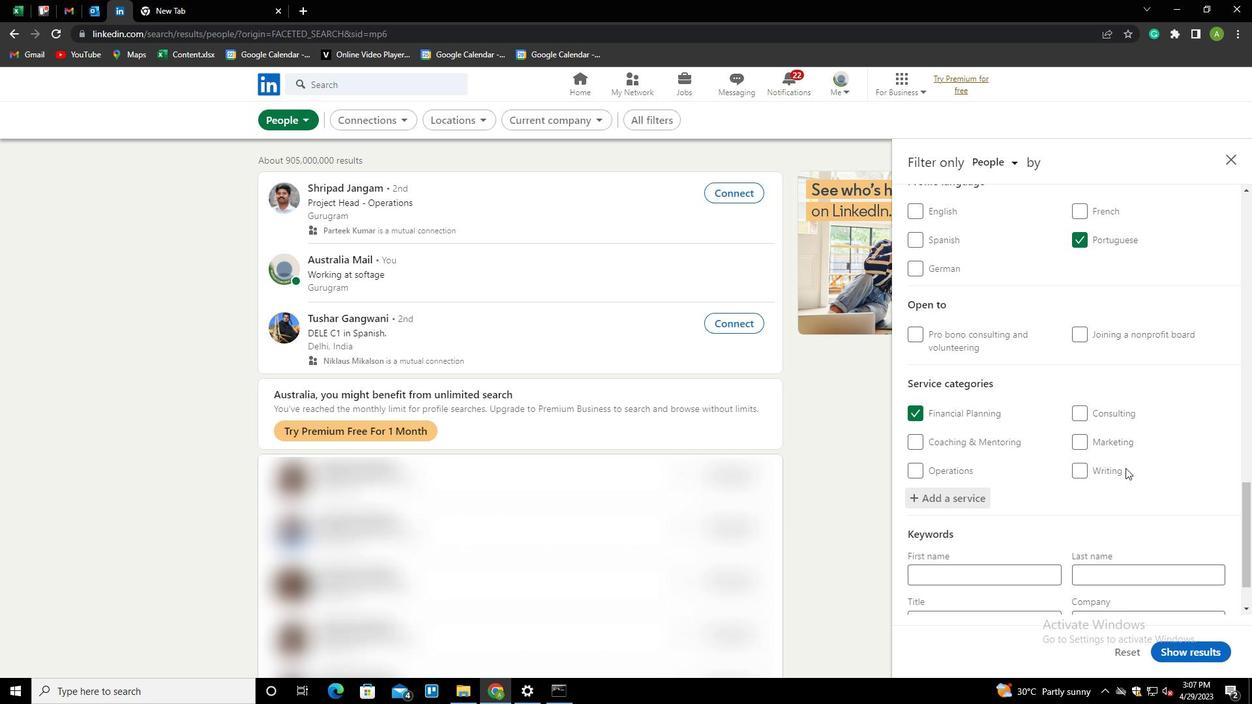 
Action: Mouse scrolled (1126, 467) with delta (0, 0)
Screenshot: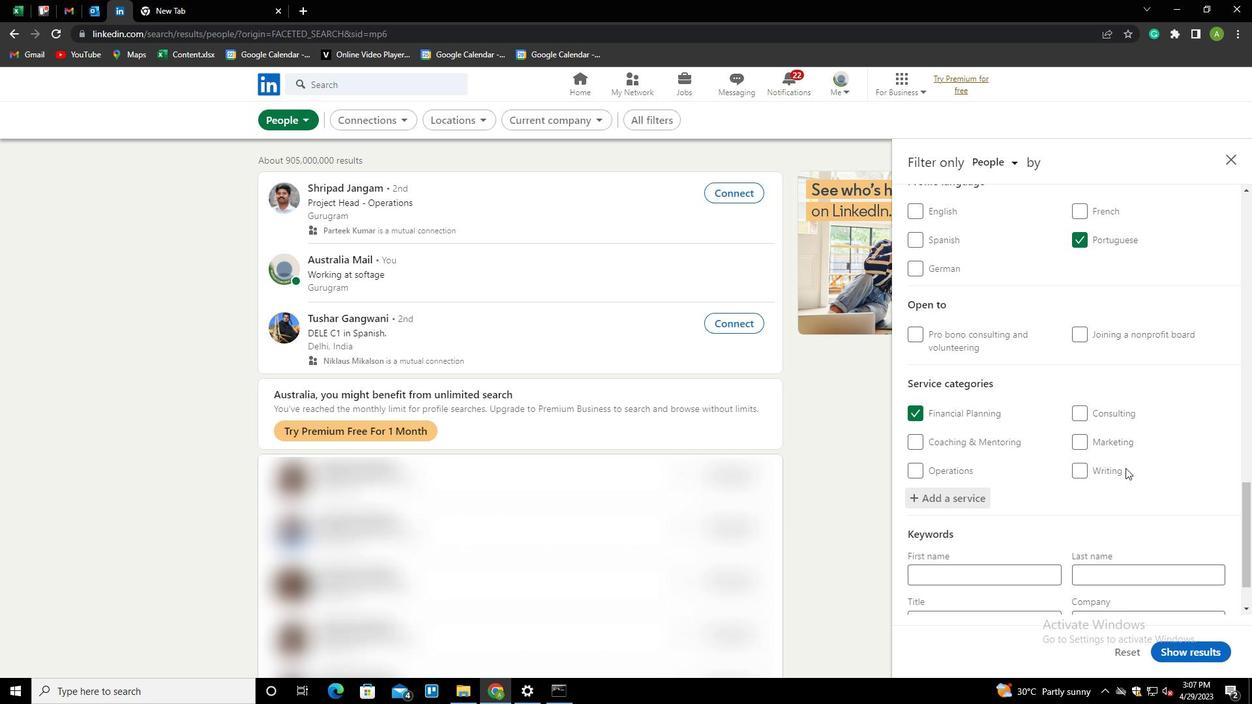 
Action: Mouse scrolled (1126, 467) with delta (0, 0)
Screenshot: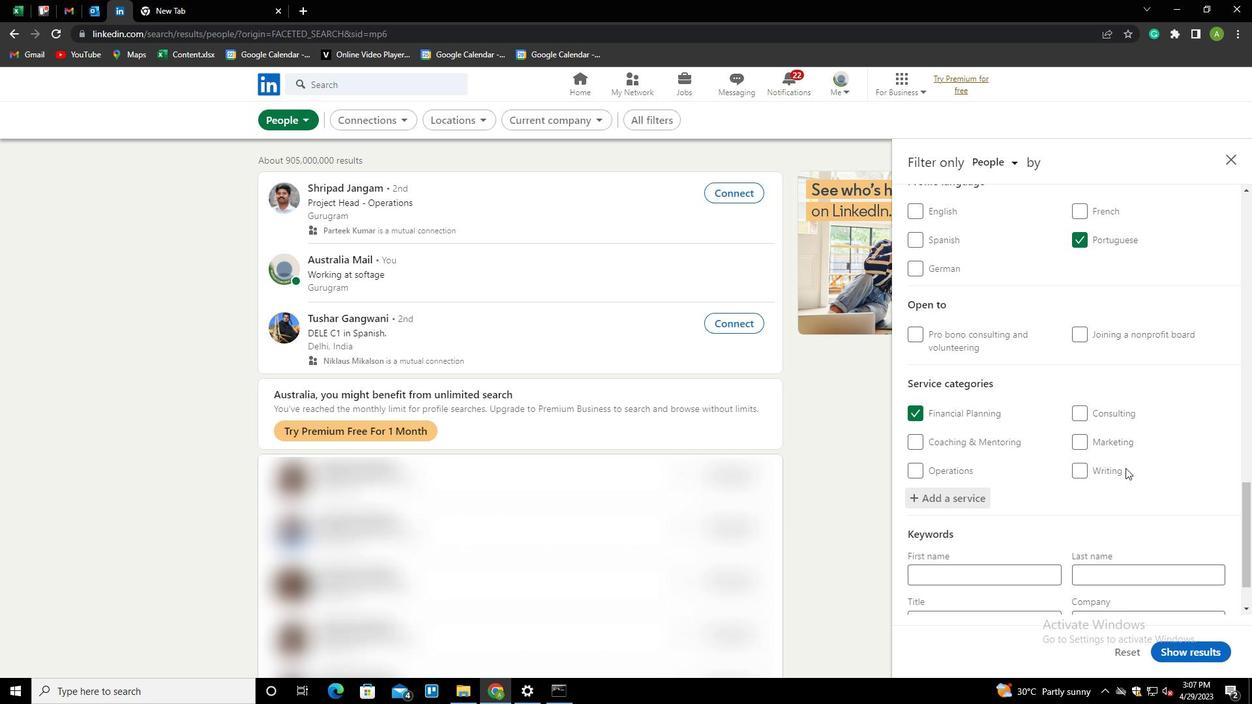 
Action: Mouse moved to (998, 561)
Screenshot: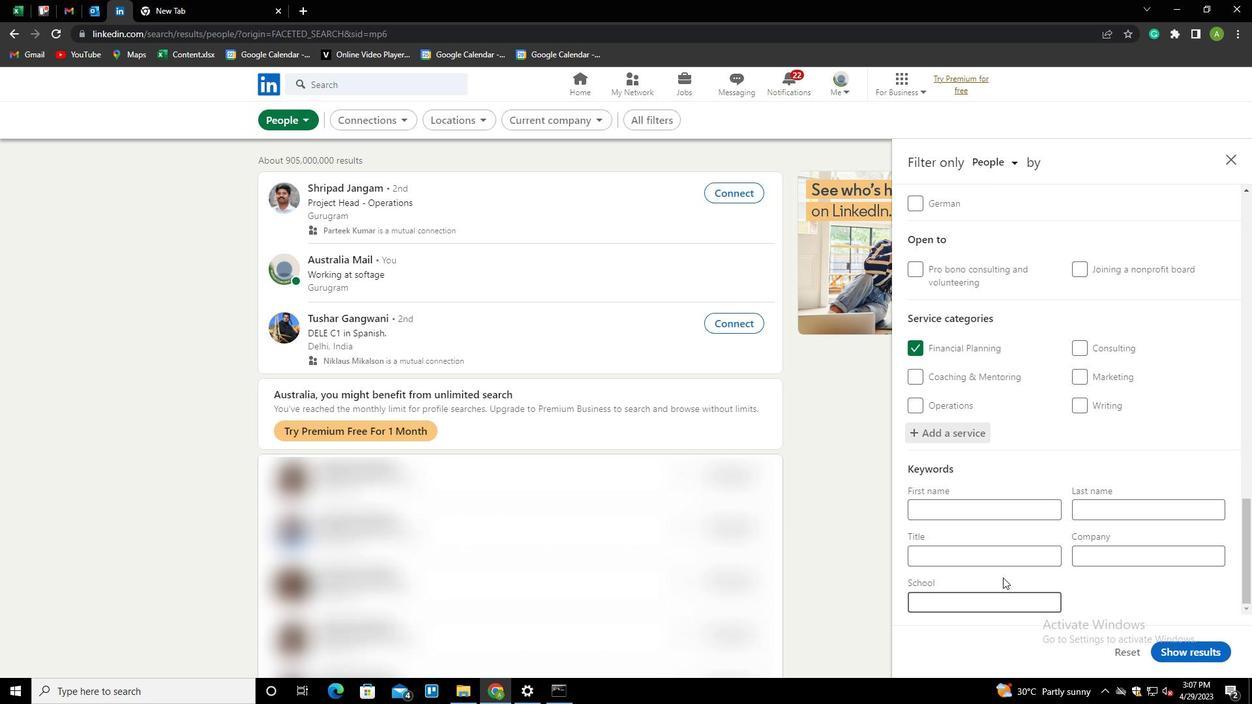 
Action: Mouse pressed left at (998, 561)
Screenshot: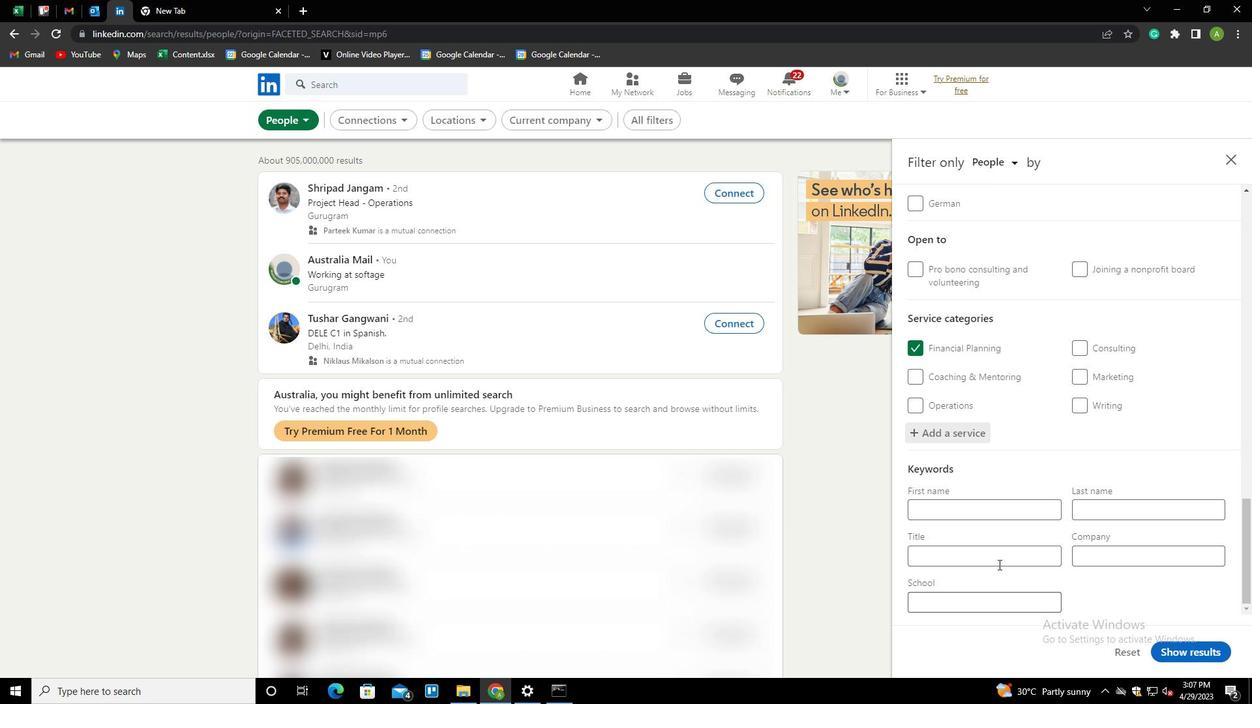 
Action: Key pressed <Key.shift>FOUNDER
Screenshot: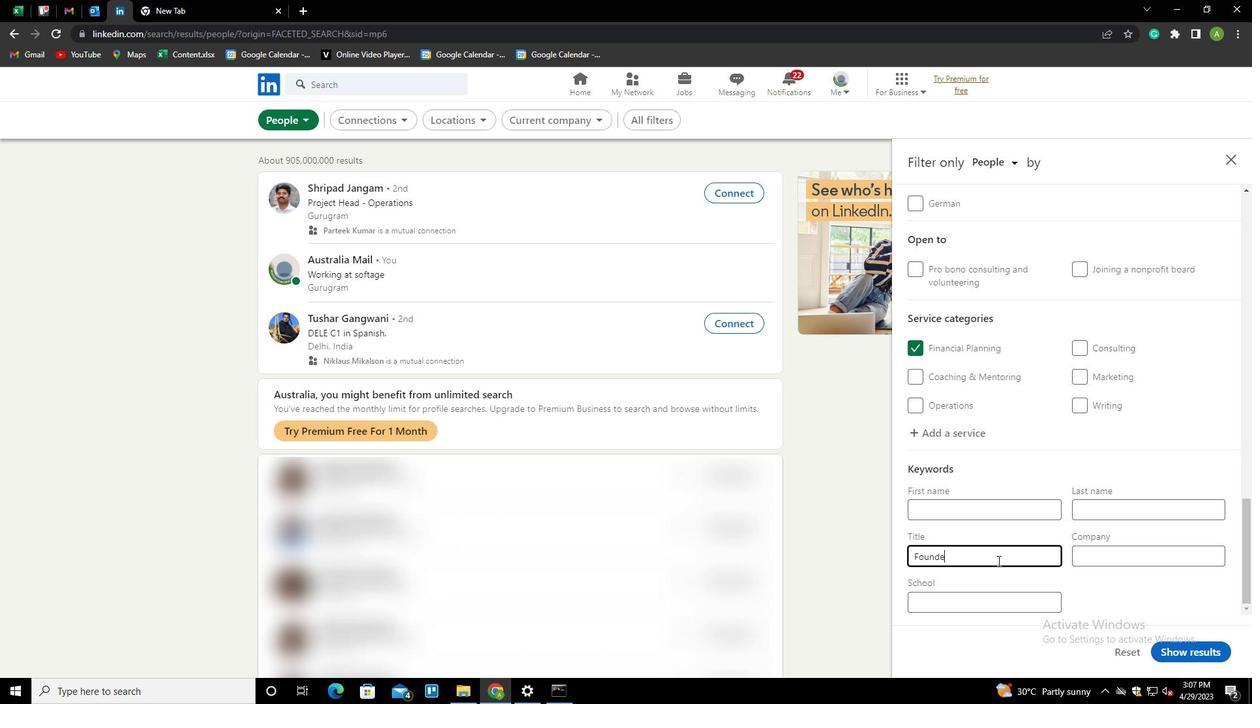 
Action: Mouse moved to (1125, 592)
Screenshot: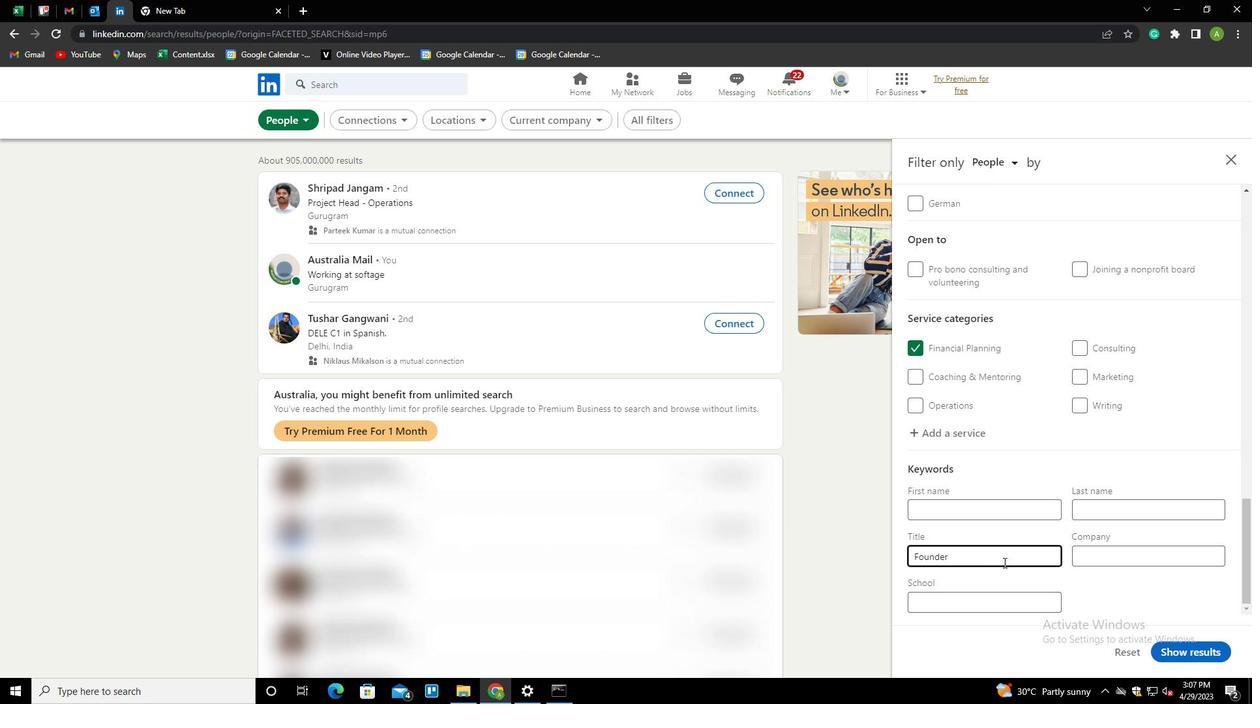 
Action: Mouse pressed left at (1125, 592)
Screenshot: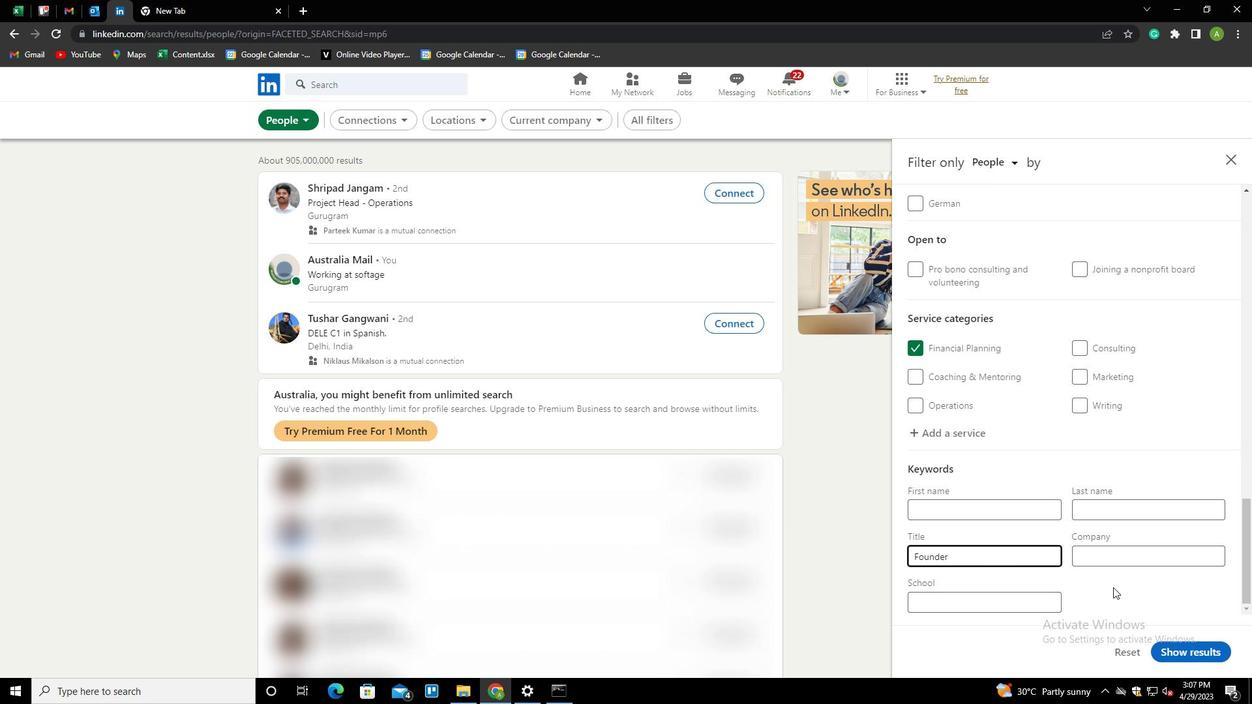 
Action: Mouse moved to (1184, 647)
Screenshot: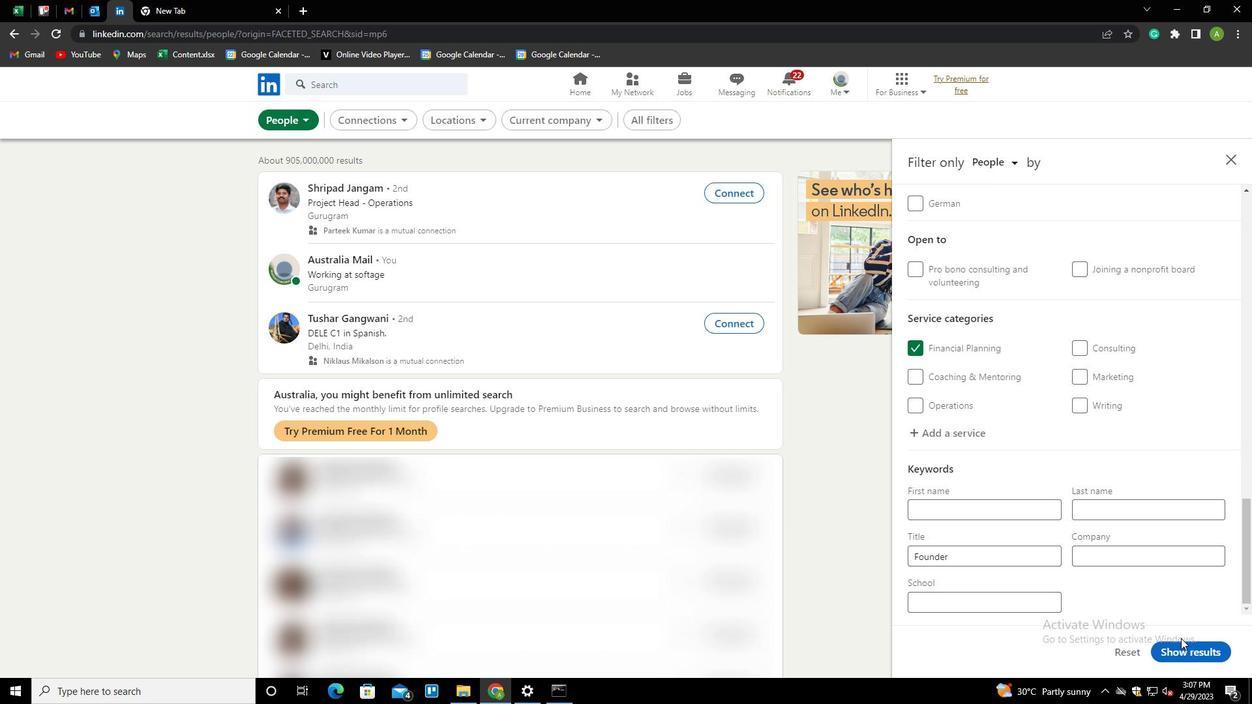 
Action: Mouse pressed left at (1184, 647)
Screenshot: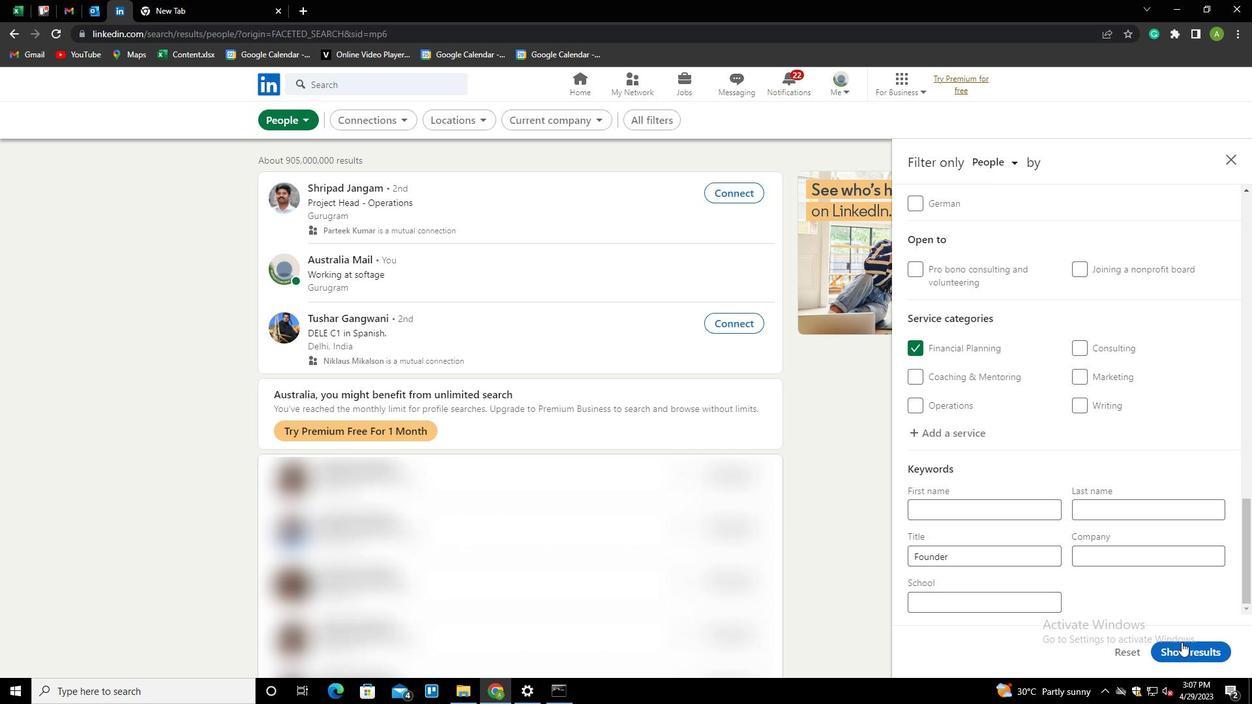 
